 Task: Find connections with filter location Gradignan with filter topic #Educationwith filter profile language English with filter current company Policybazaar.com with filter school MCKV Institute of Engineering with filter industry Housing and Community Development with filter service category Research with filter keywords title Photographer
Action: Mouse moved to (620, 101)
Screenshot: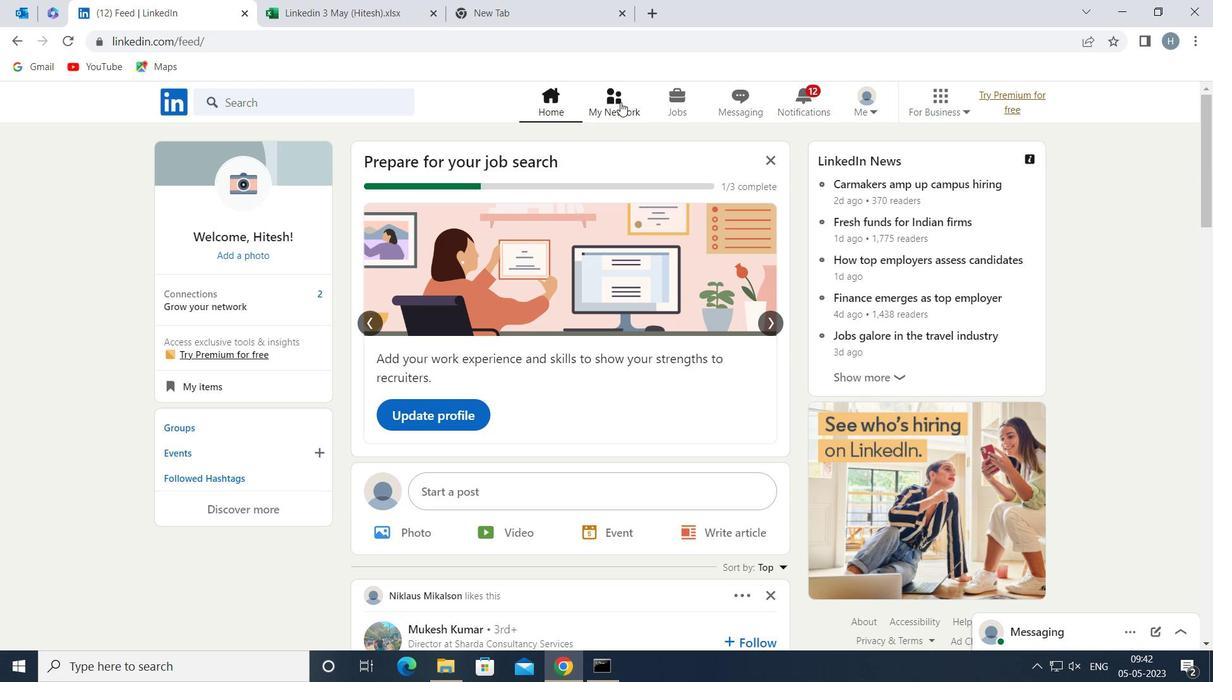 
Action: Mouse pressed left at (620, 101)
Screenshot: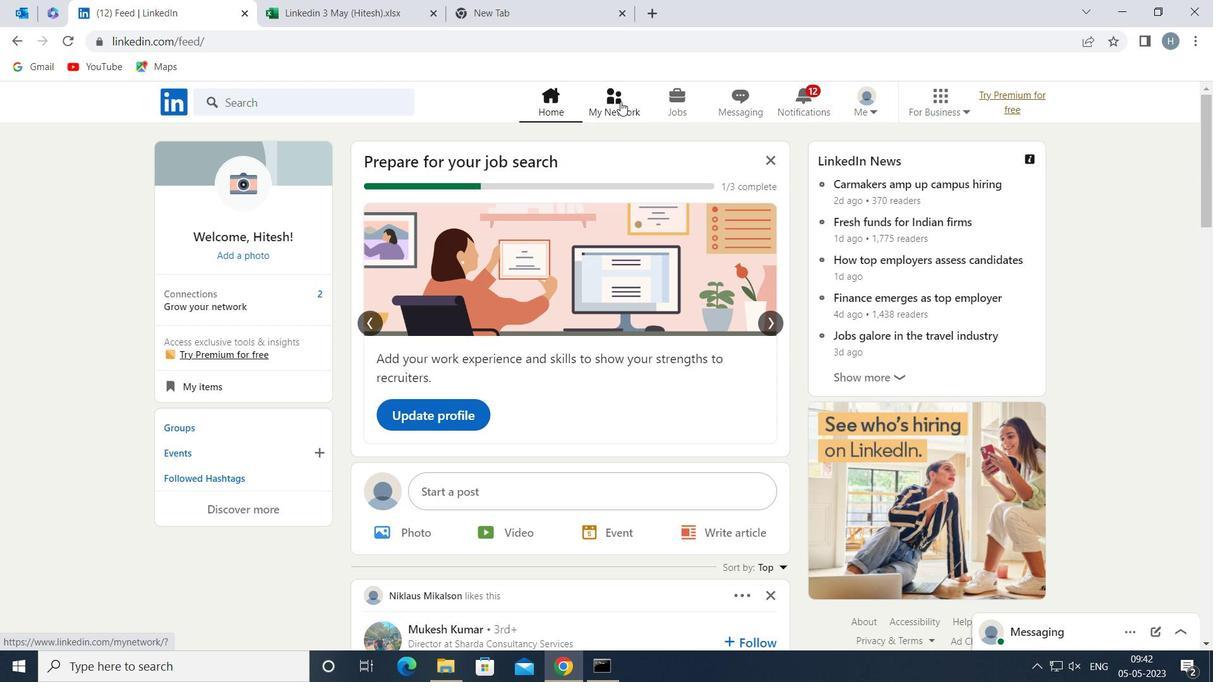 
Action: Mouse moved to (351, 188)
Screenshot: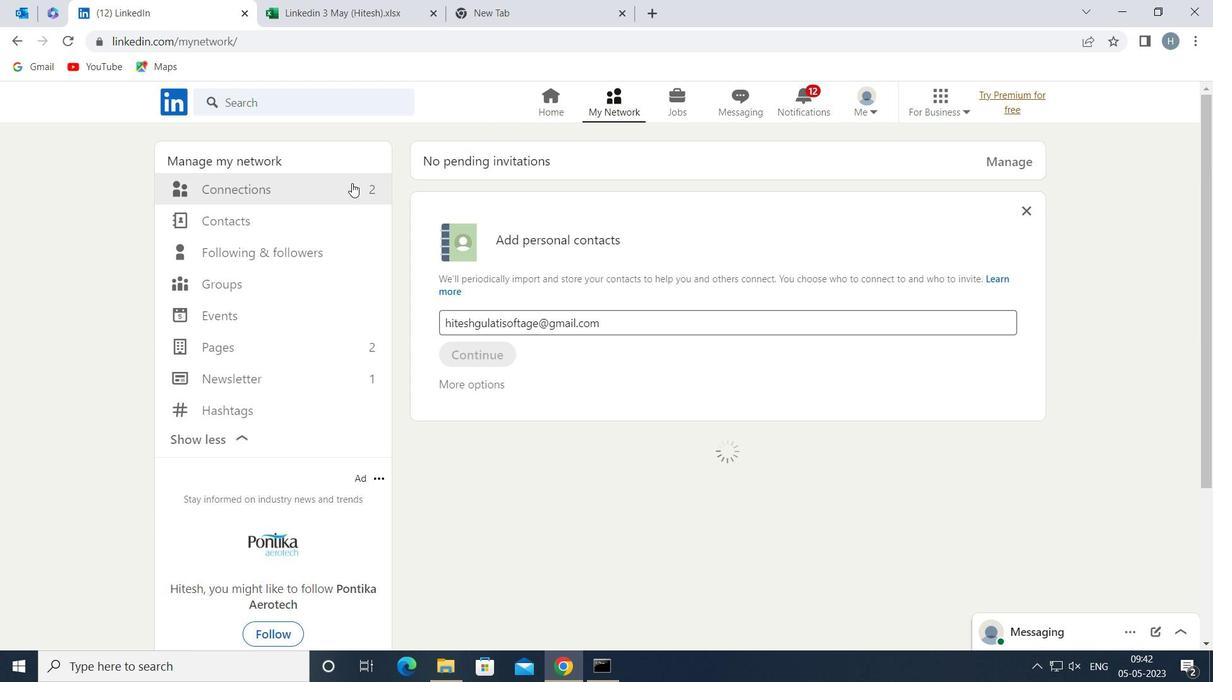 
Action: Mouse pressed left at (351, 188)
Screenshot: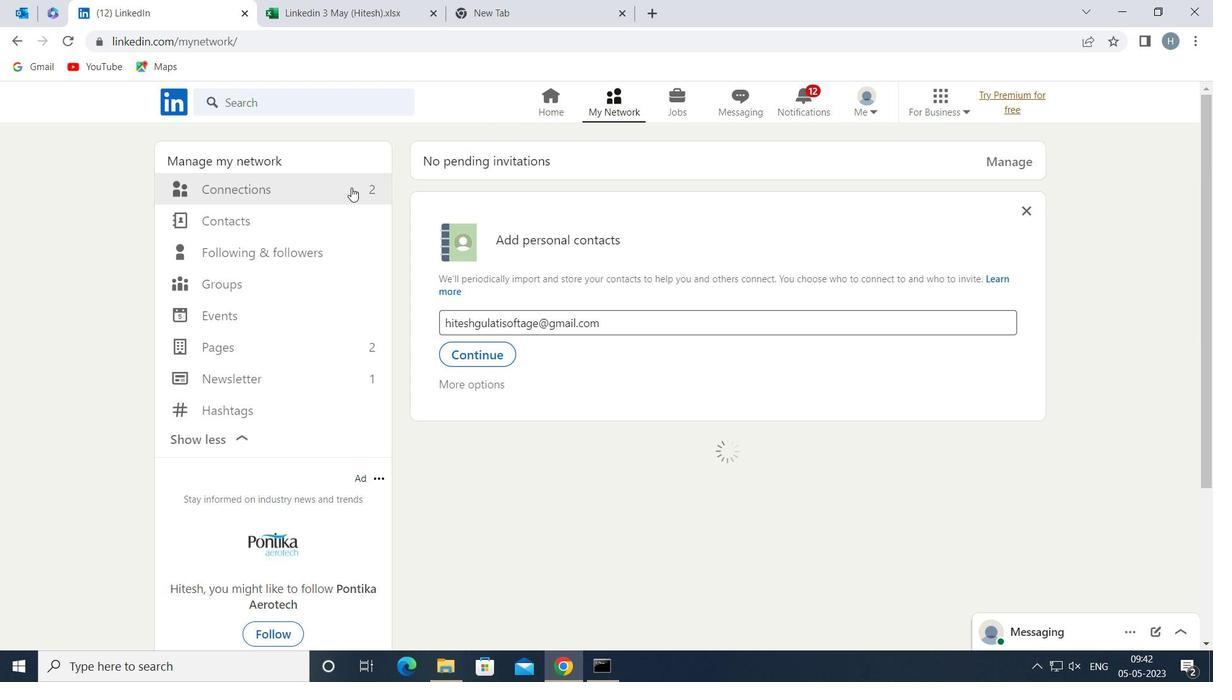 
Action: Mouse moved to (688, 194)
Screenshot: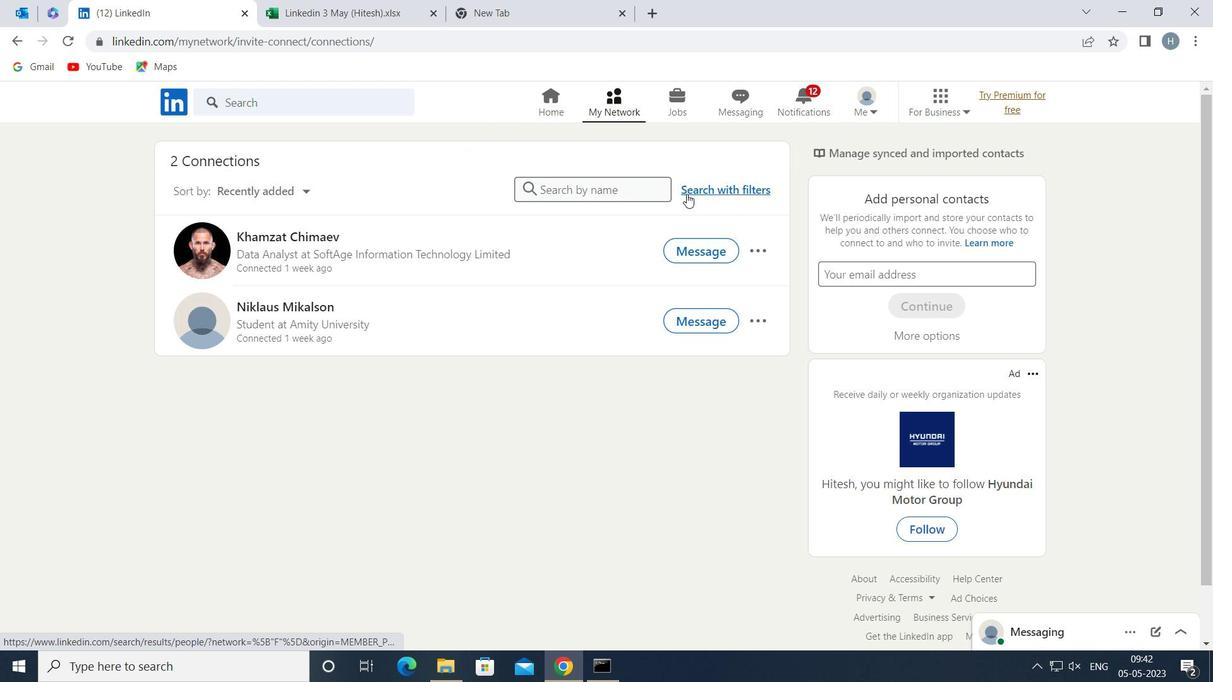 
Action: Mouse pressed left at (688, 194)
Screenshot: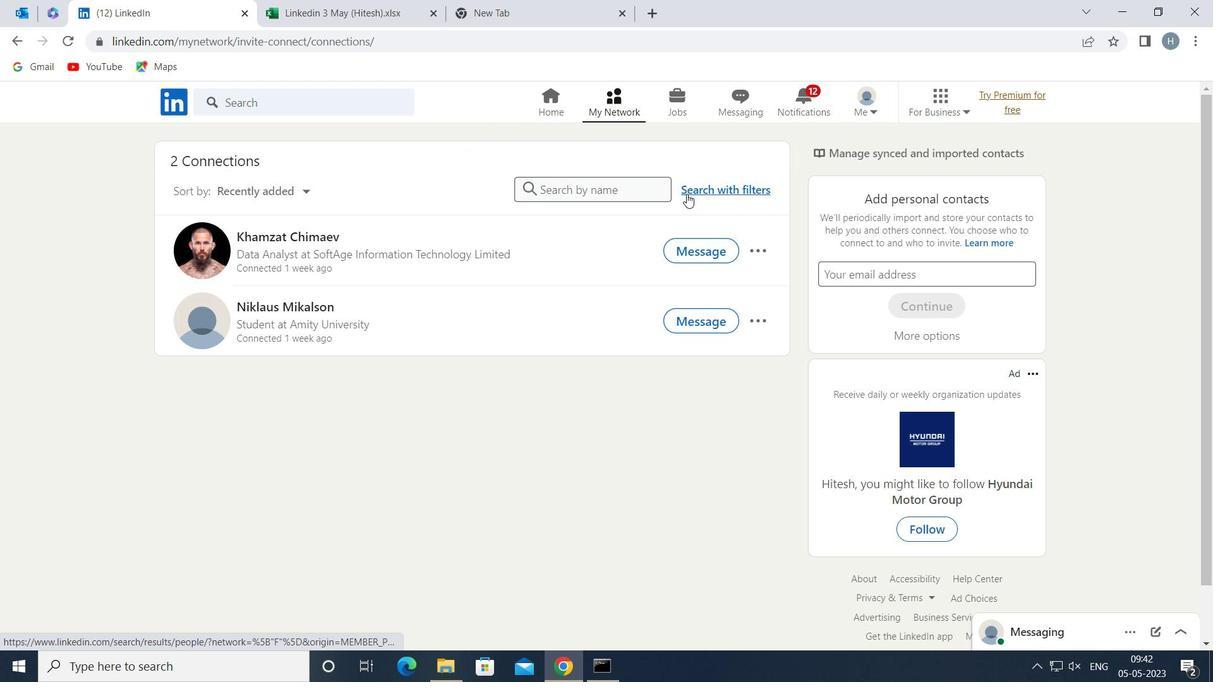 
Action: Mouse moved to (641, 144)
Screenshot: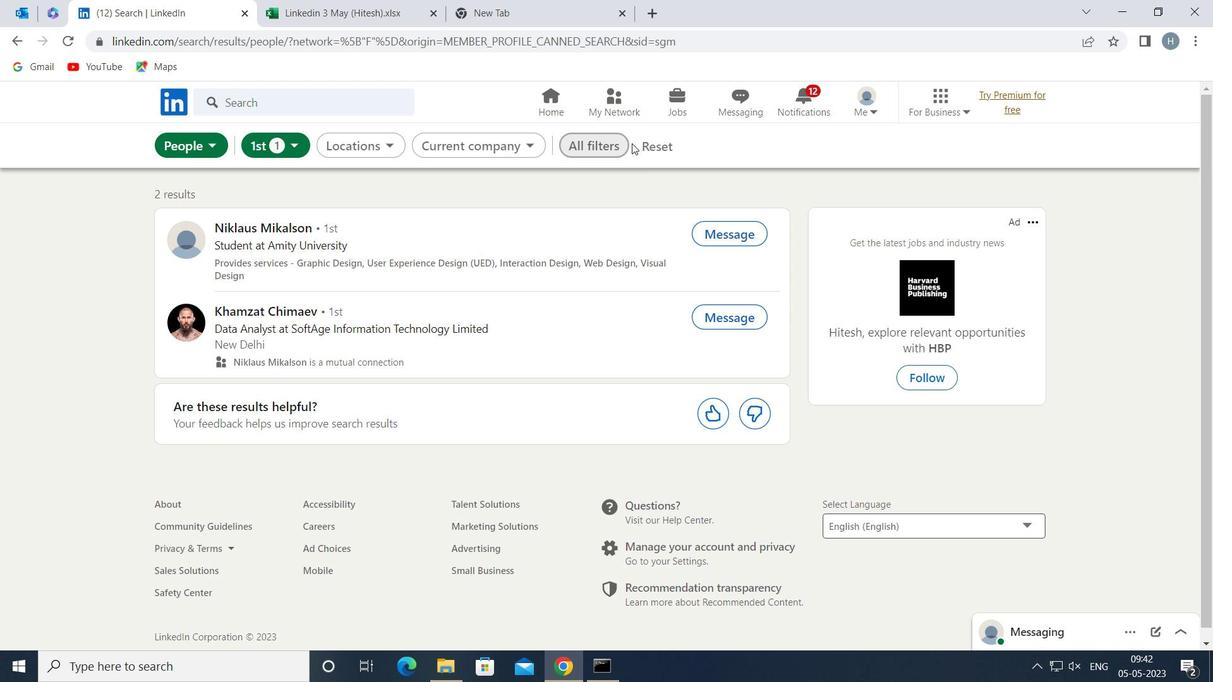 
Action: Mouse pressed left at (641, 144)
Screenshot: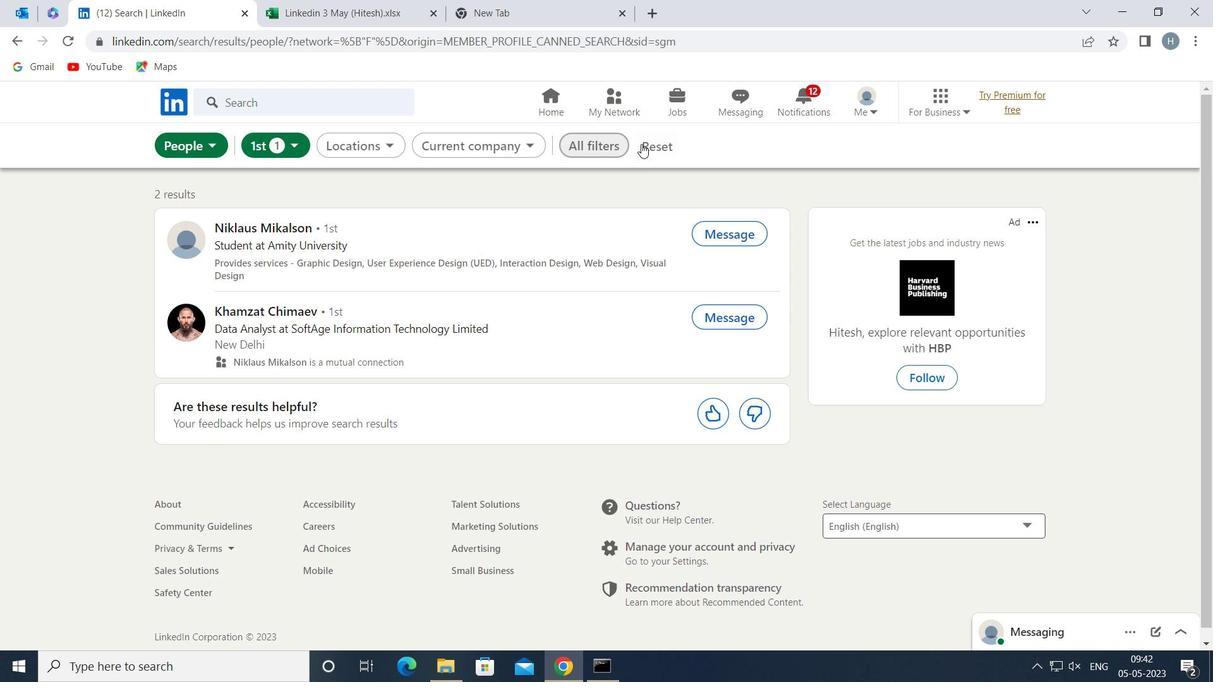 
Action: Mouse moved to (624, 146)
Screenshot: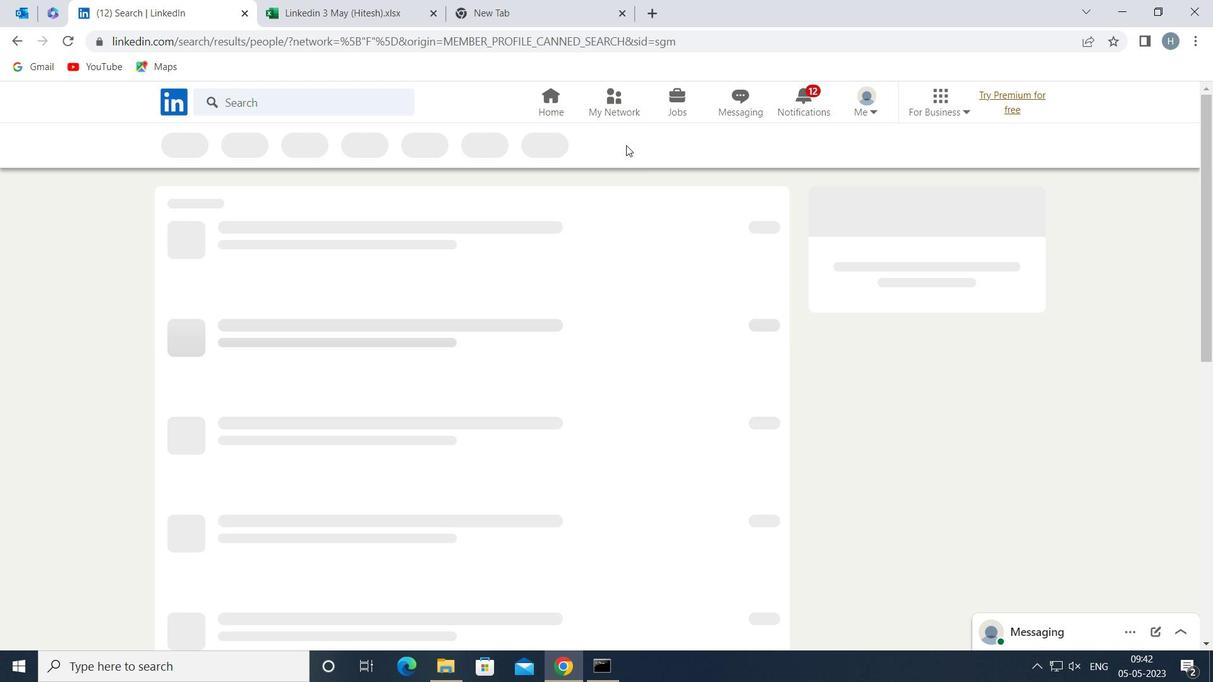 
Action: Mouse pressed left at (624, 146)
Screenshot: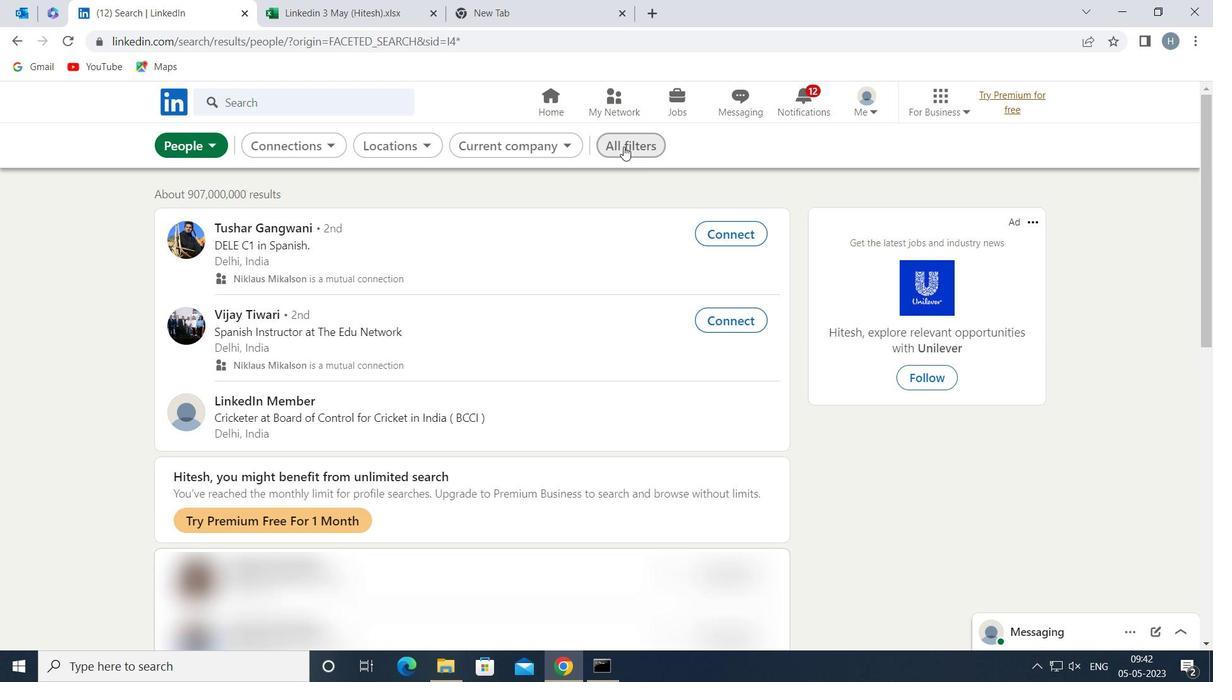 
Action: Mouse moved to (982, 357)
Screenshot: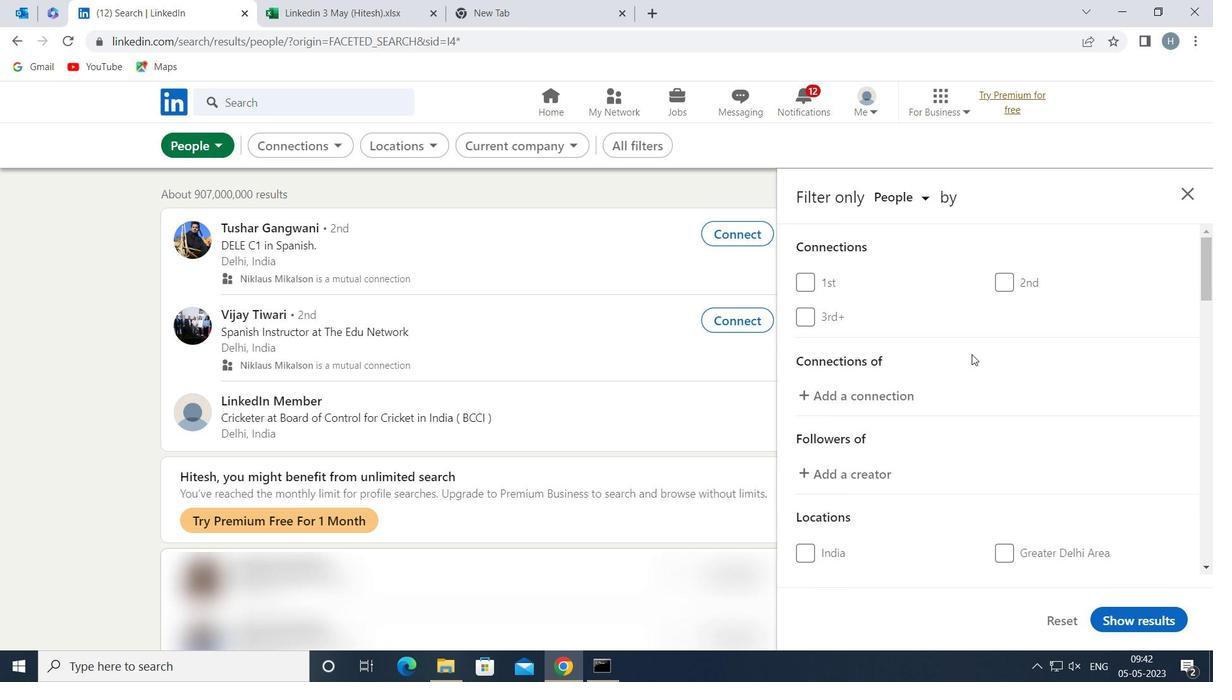 
Action: Mouse scrolled (982, 357) with delta (0, 0)
Screenshot: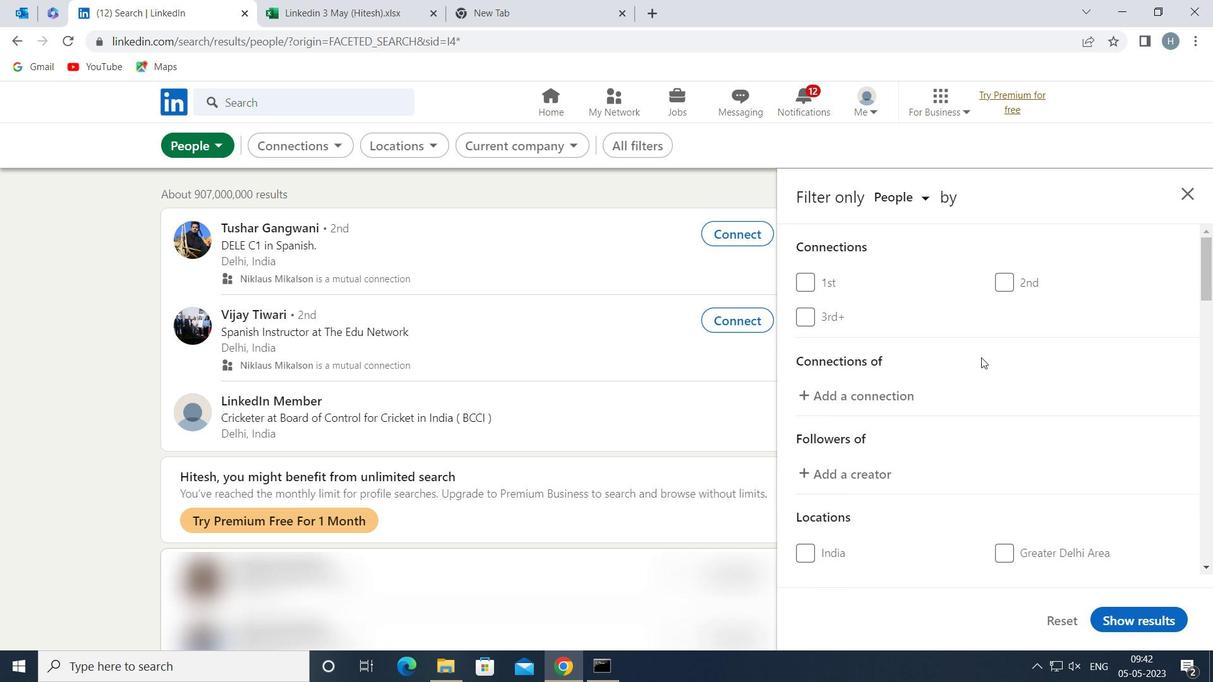 
Action: Mouse scrolled (982, 357) with delta (0, 0)
Screenshot: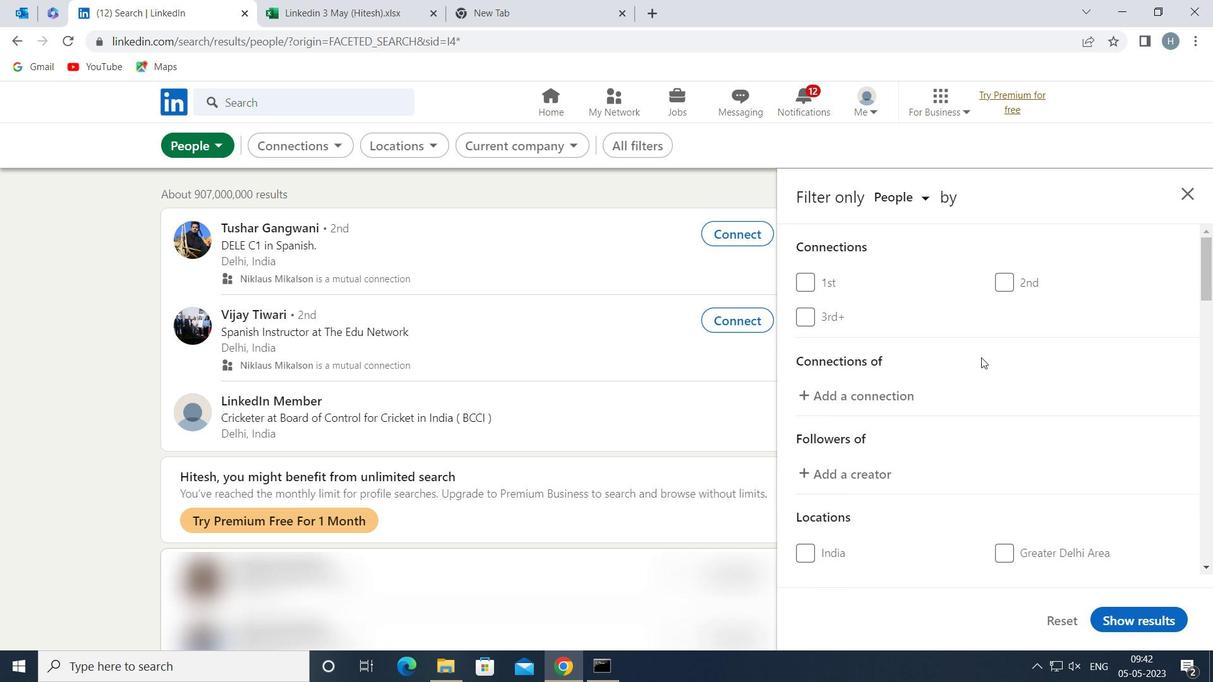 
Action: Mouse moved to (980, 359)
Screenshot: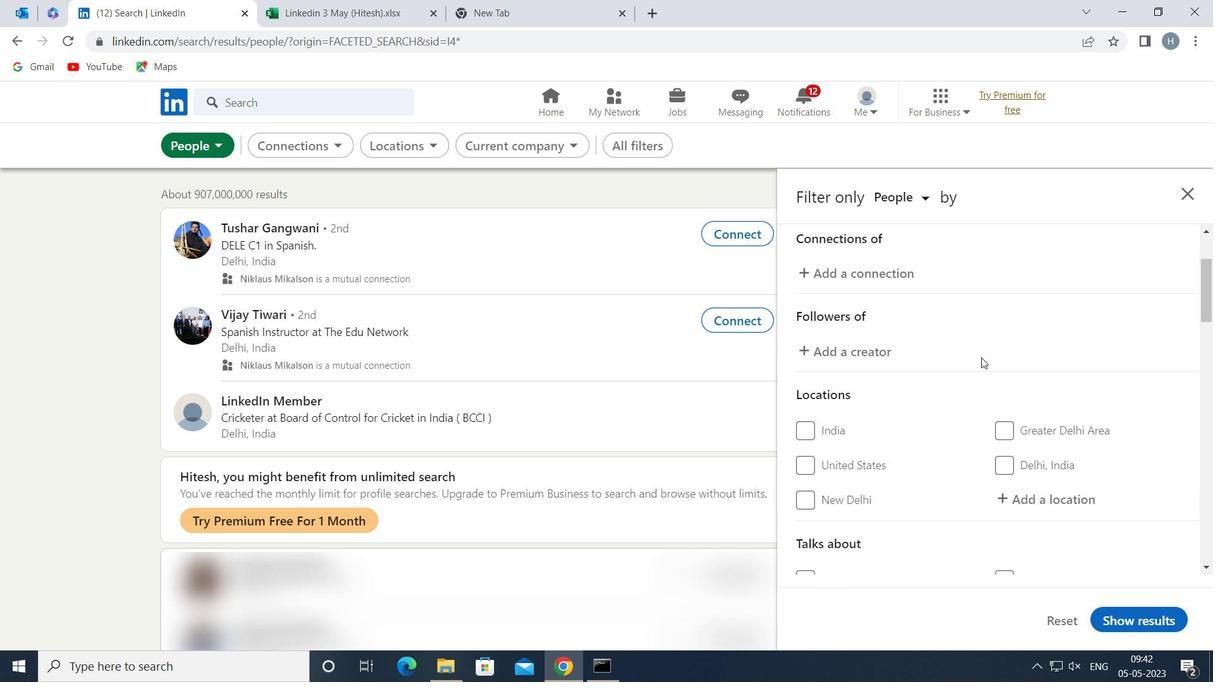 
Action: Mouse scrolled (980, 359) with delta (0, 0)
Screenshot: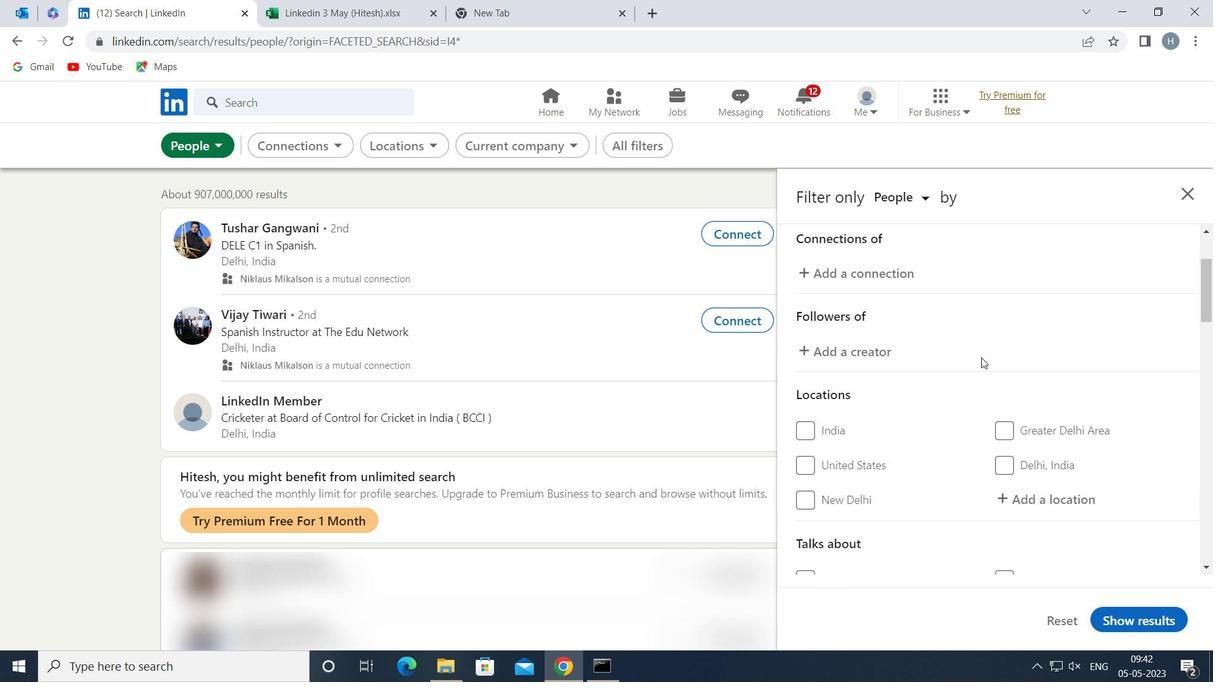 
Action: Mouse moved to (1025, 385)
Screenshot: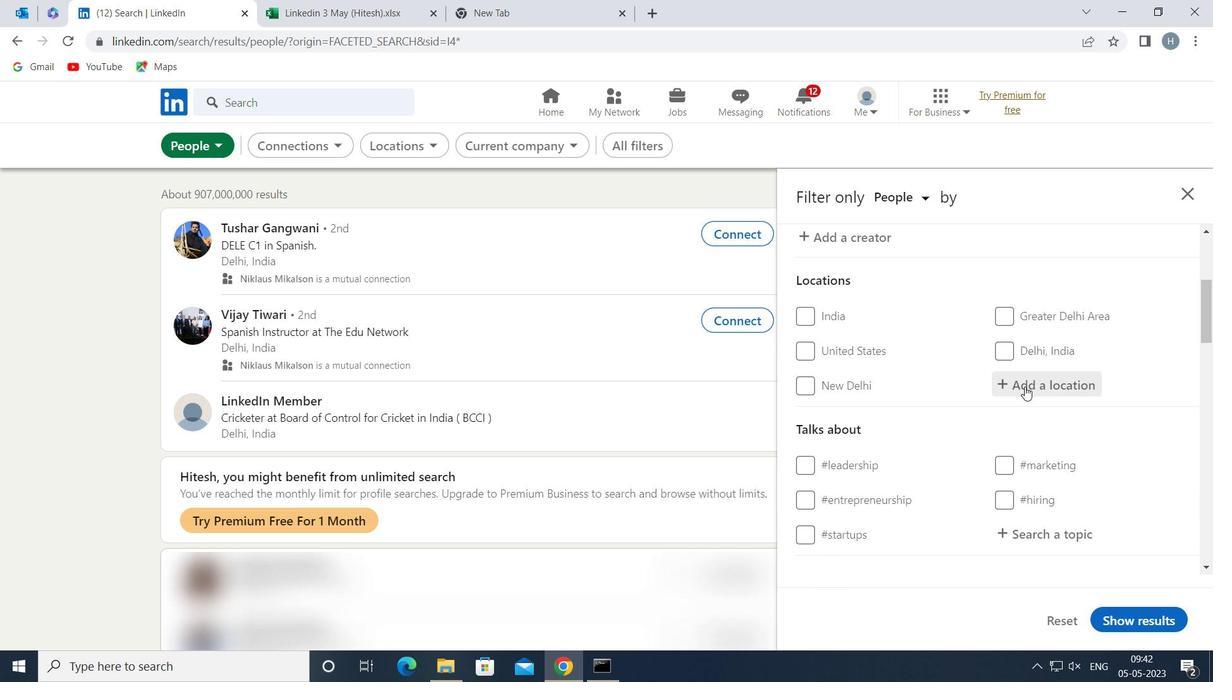 
Action: Mouse pressed left at (1025, 385)
Screenshot: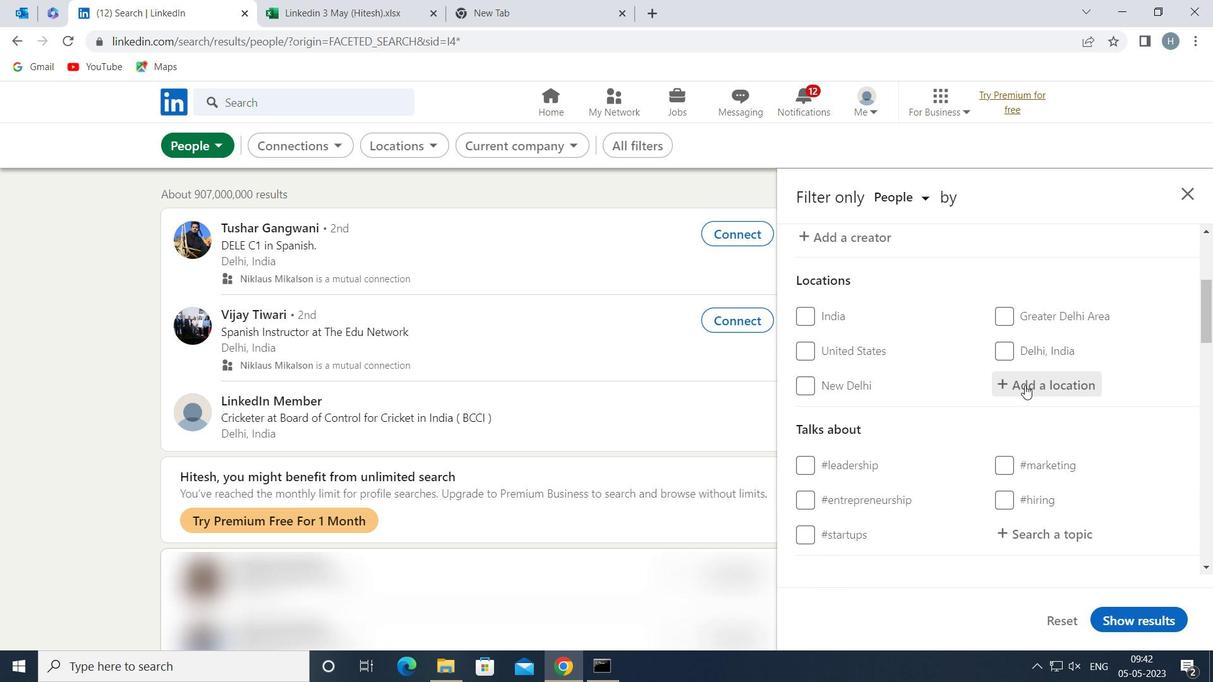 
Action: Mouse moved to (1023, 380)
Screenshot: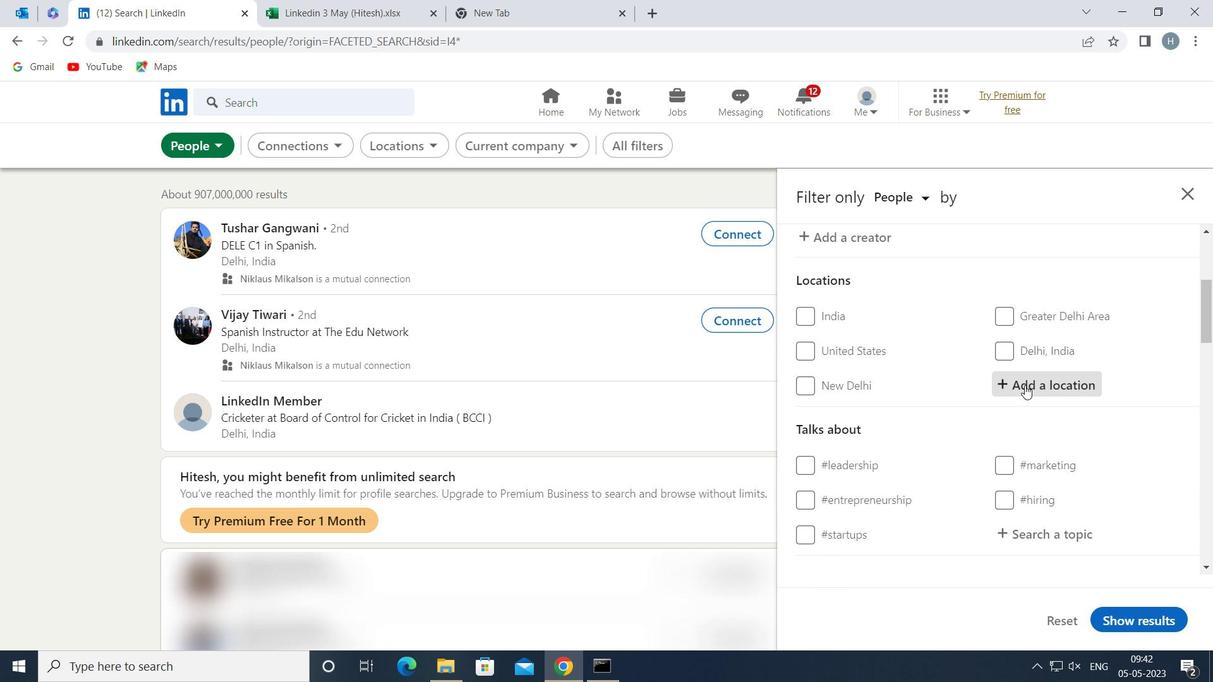 
Action: Key pressed <Key.shift>GRANDIGNAN
Screenshot: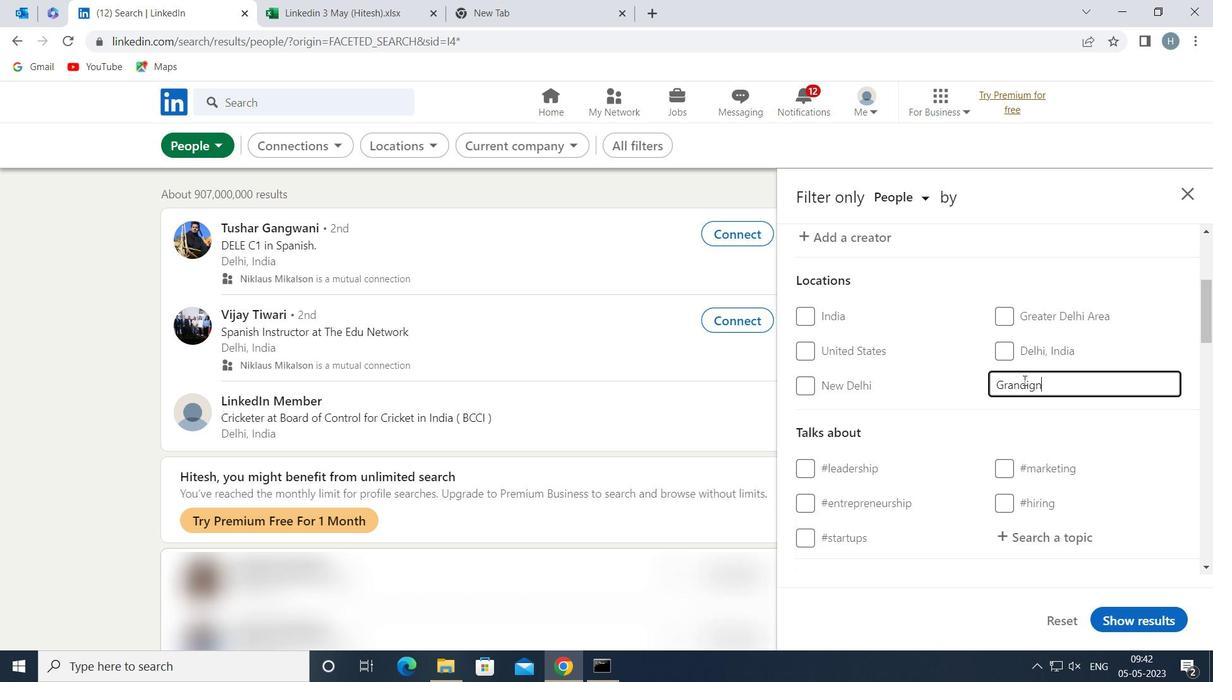
Action: Mouse moved to (1087, 396)
Screenshot: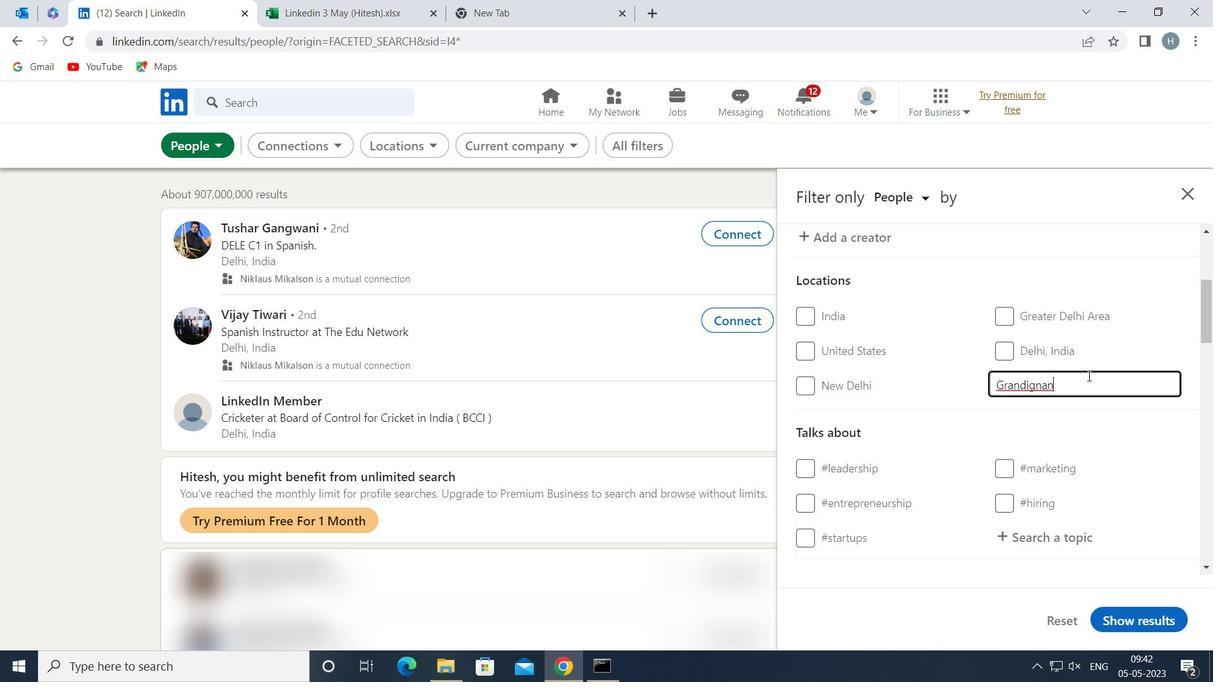 
Action: Mouse pressed left at (1087, 396)
Screenshot: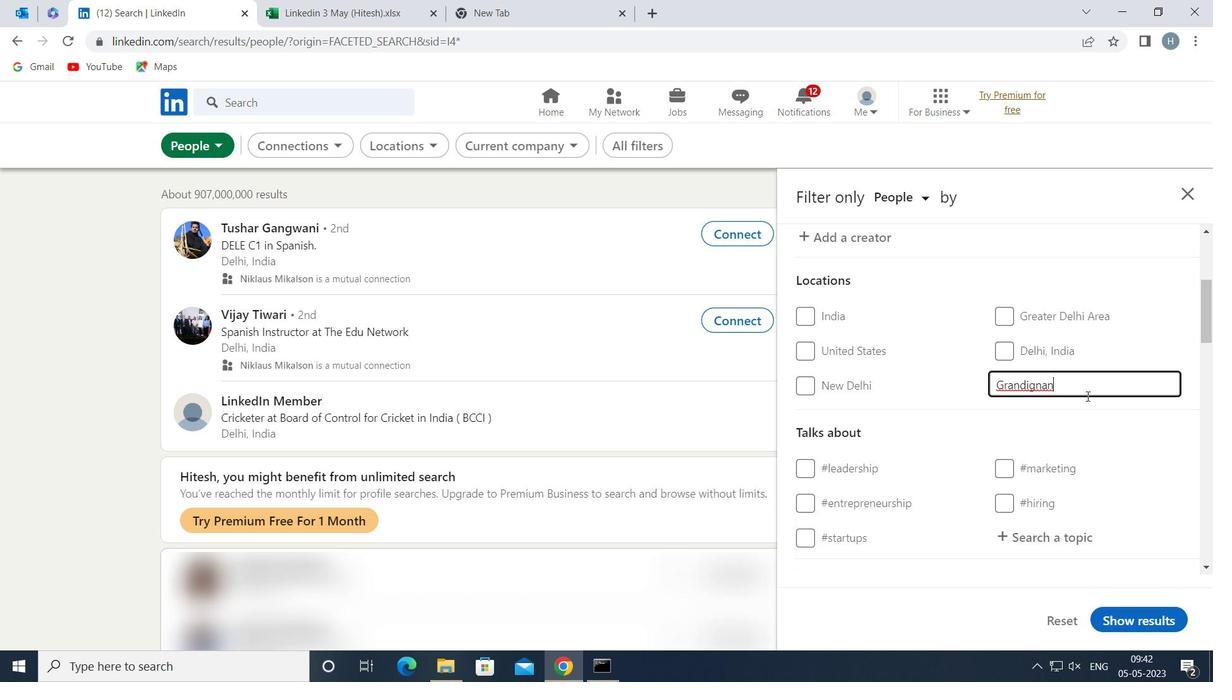 
Action: Mouse moved to (1035, 401)
Screenshot: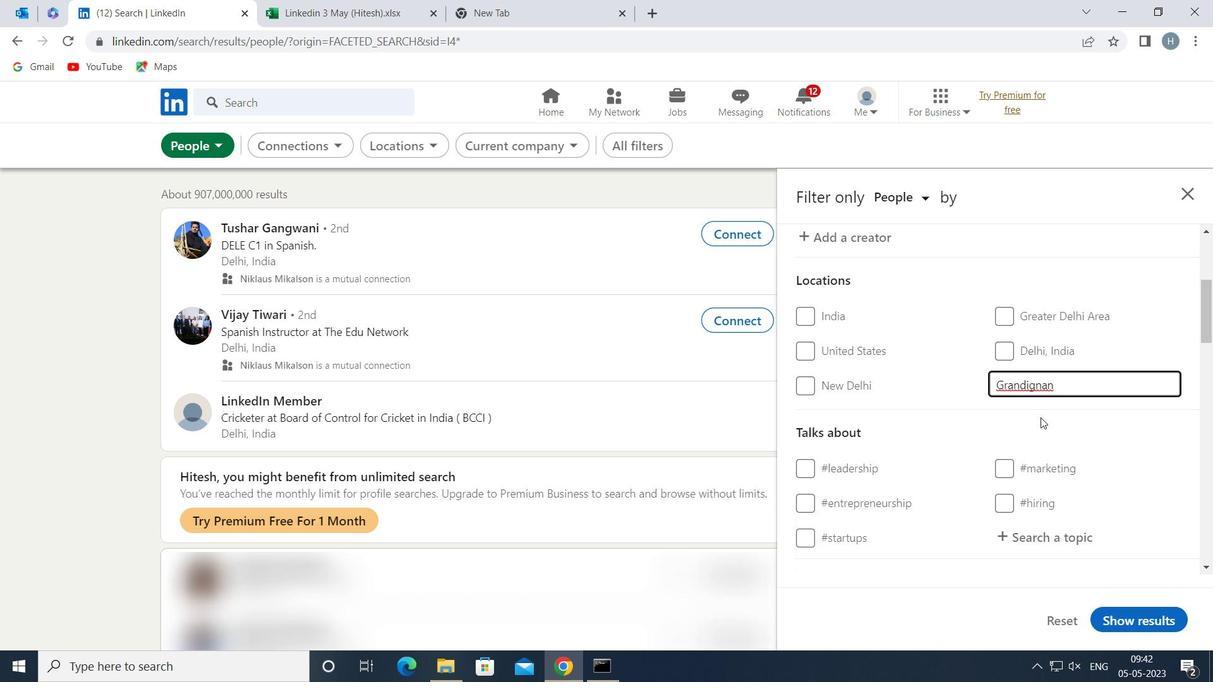 
Action: Mouse scrolled (1035, 401) with delta (0, 0)
Screenshot: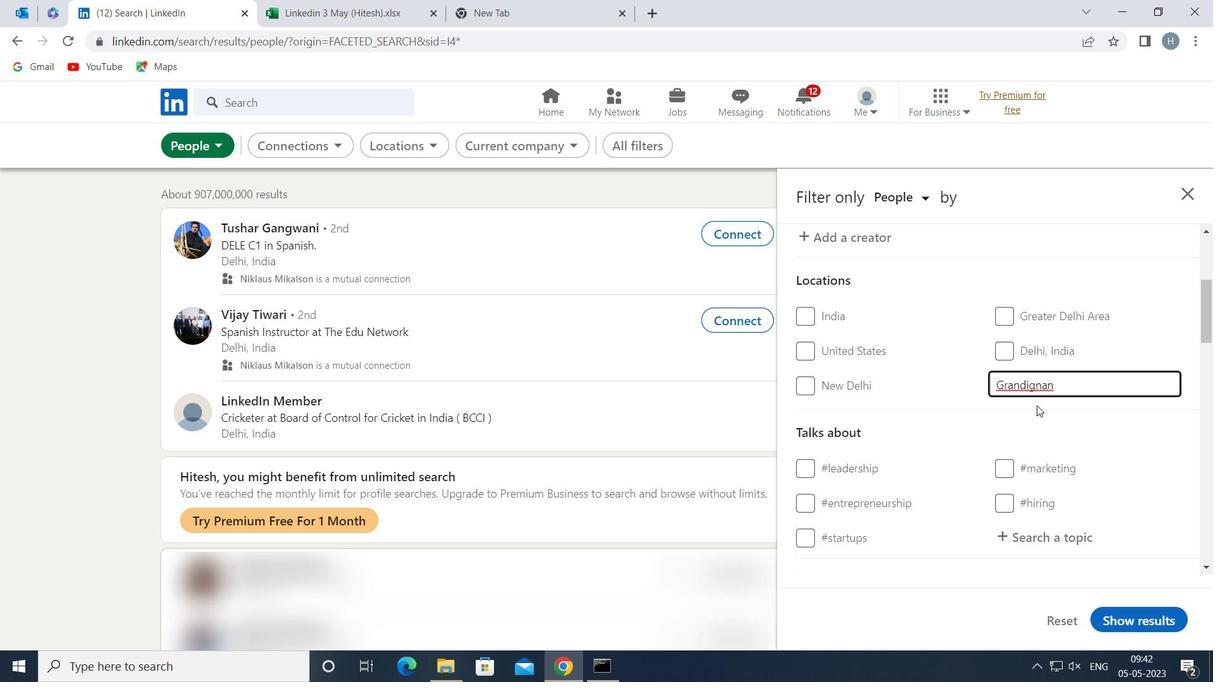 
Action: Mouse scrolled (1035, 401) with delta (0, 0)
Screenshot: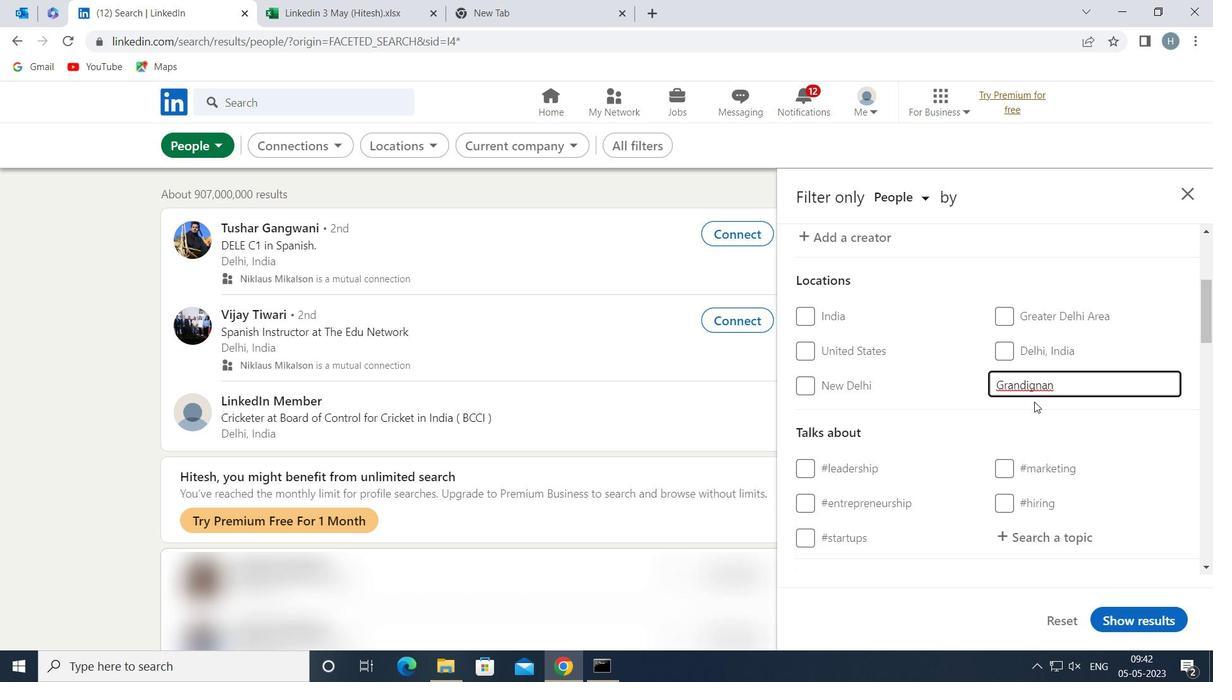 
Action: Mouse moved to (1039, 378)
Screenshot: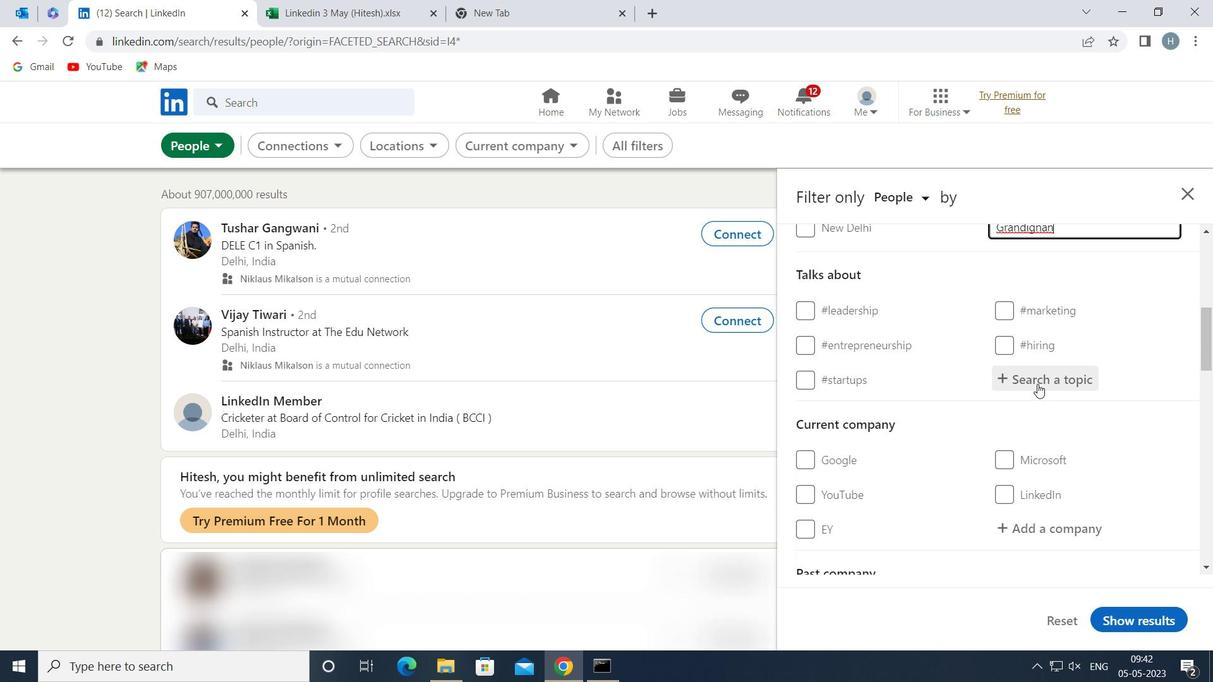 
Action: Mouse pressed left at (1039, 378)
Screenshot: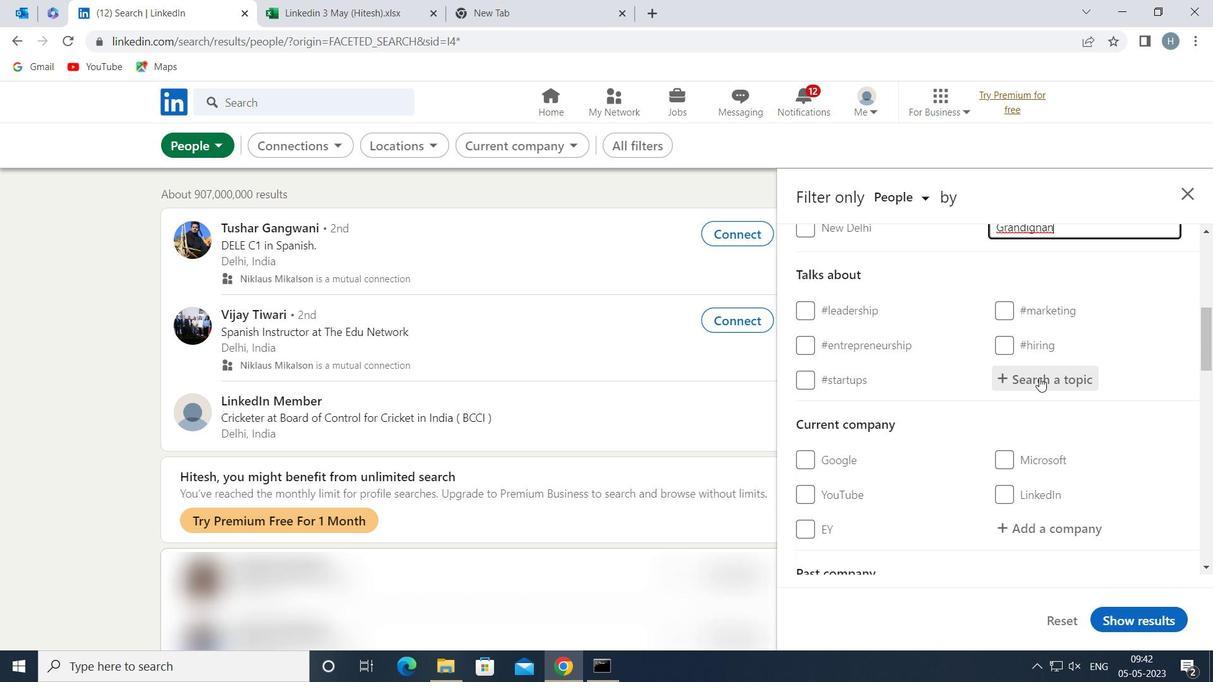 
Action: Key pressed <Key.shift>EDUCATION
Screenshot: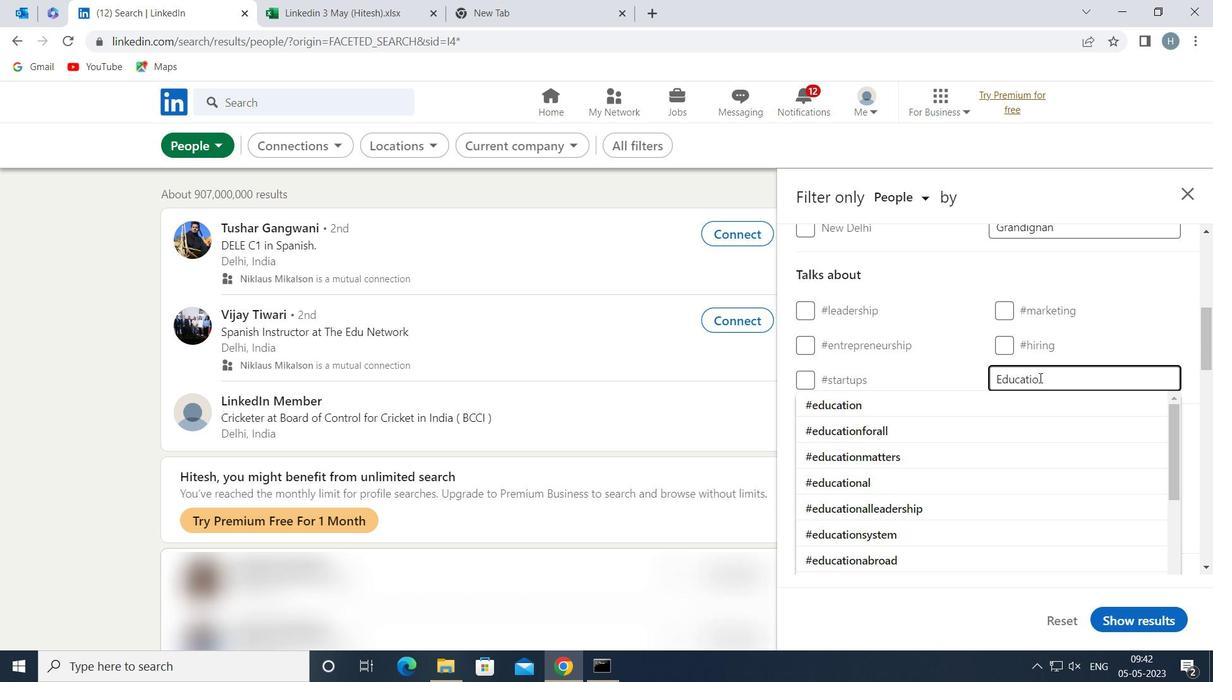 
Action: Mouse moved to (967, 403)
Screenshot: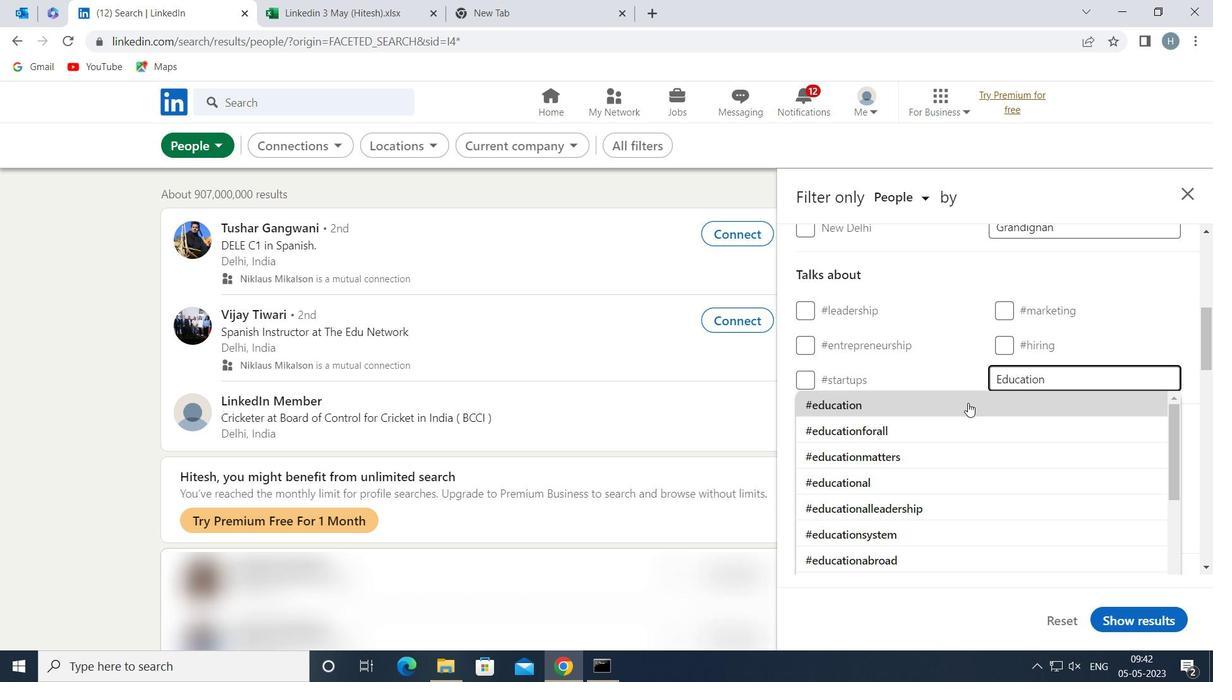 
Action: Mouse pressed left at (967, 403)
Screenshot: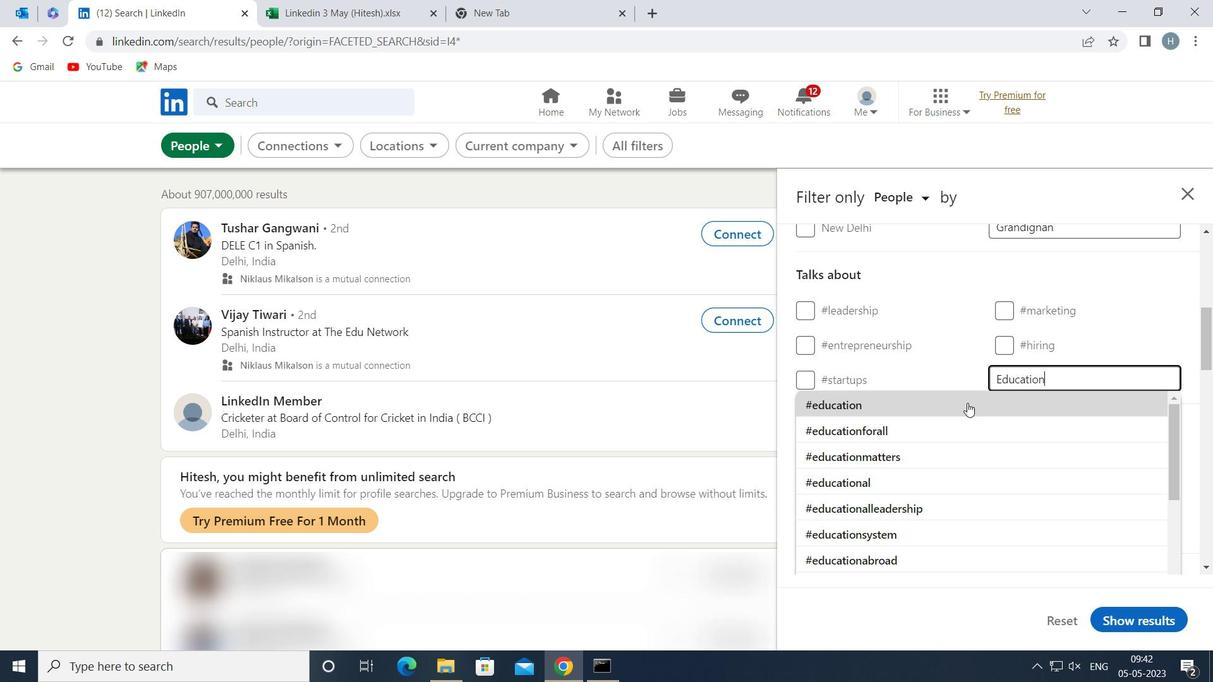 
Action: Mouse moved to (939, 417)
Screenshot: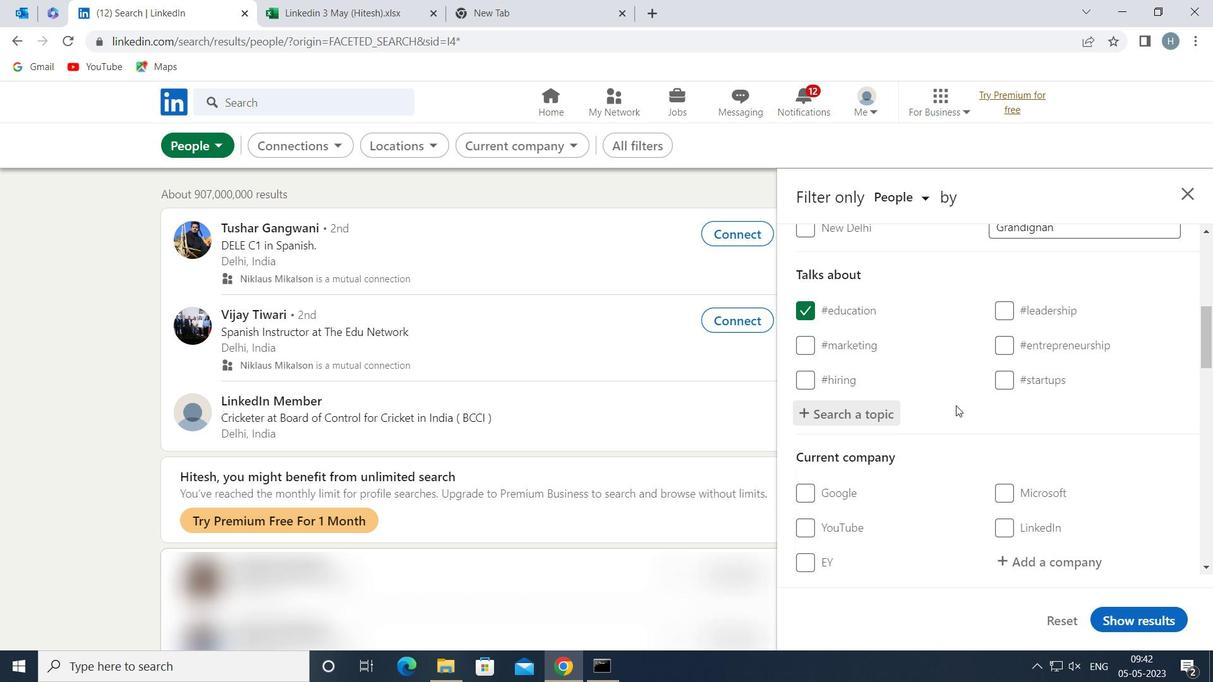 
Action: Mouse scrolled (939, 417) with delta (0, 0)
Screenshot: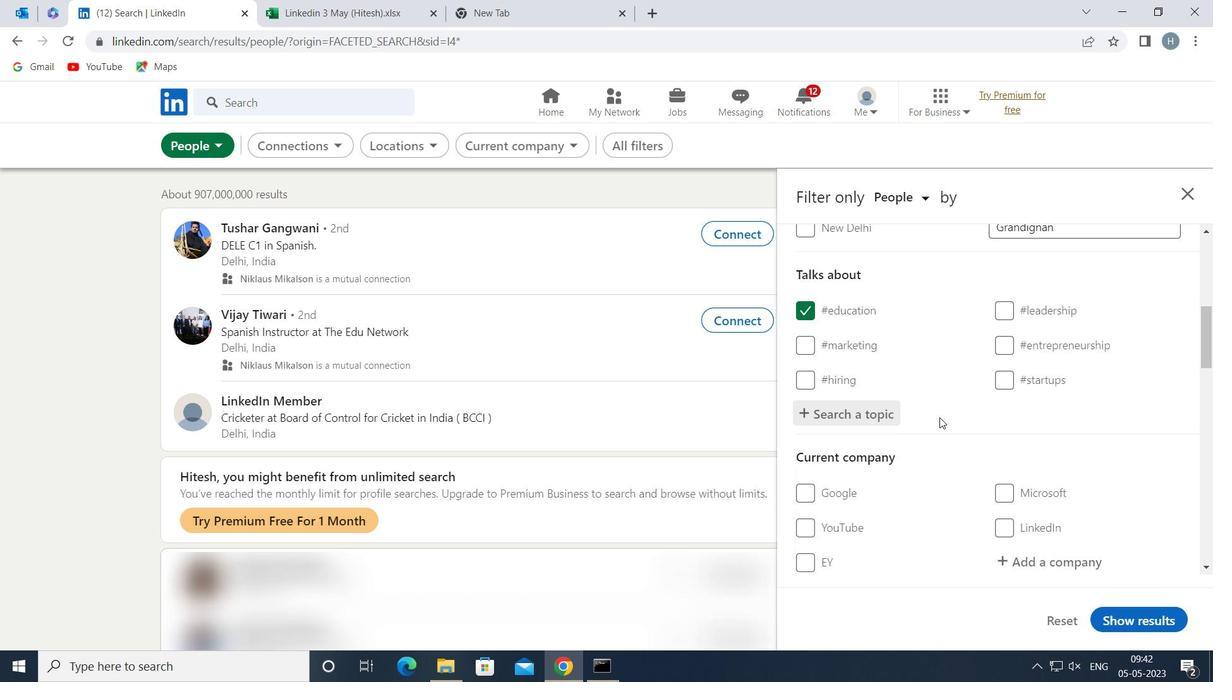 
Action: Mouse scrolled (939, 417) with delta (0, 0)
Screenshot: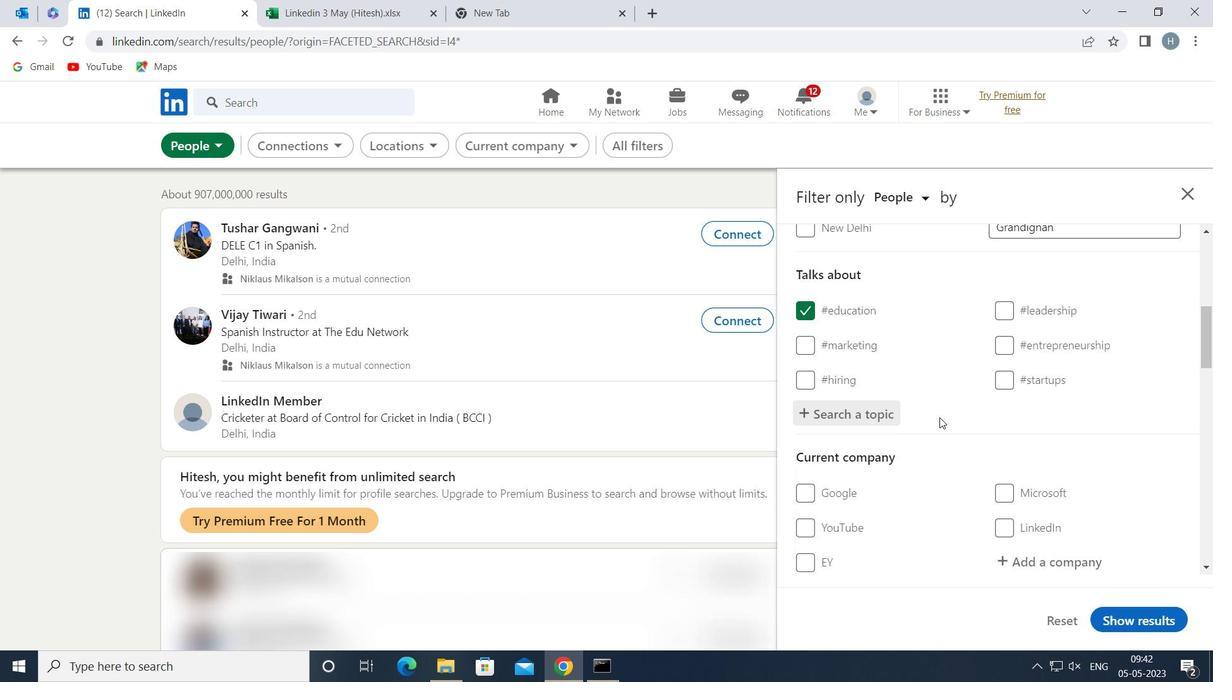 
Action: Mouse moved to (939, 417)
Screenshot: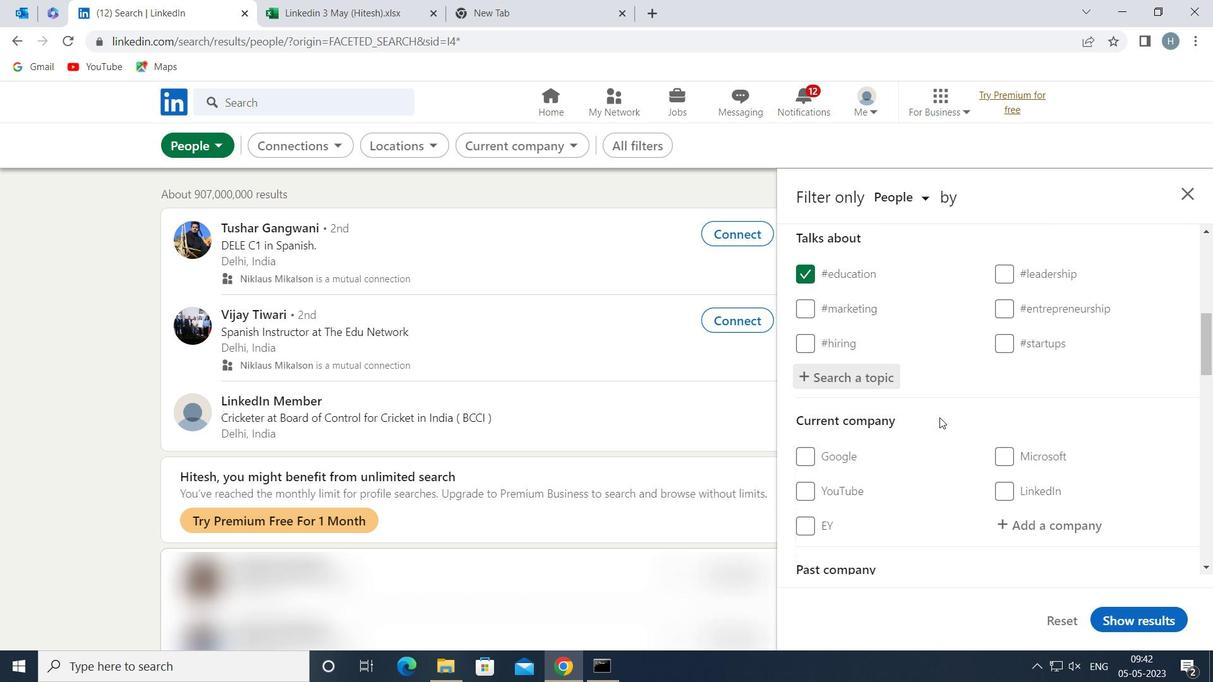 
Action: Mouse scrolled (939, 416) with delta (0, 0)
Screenshot: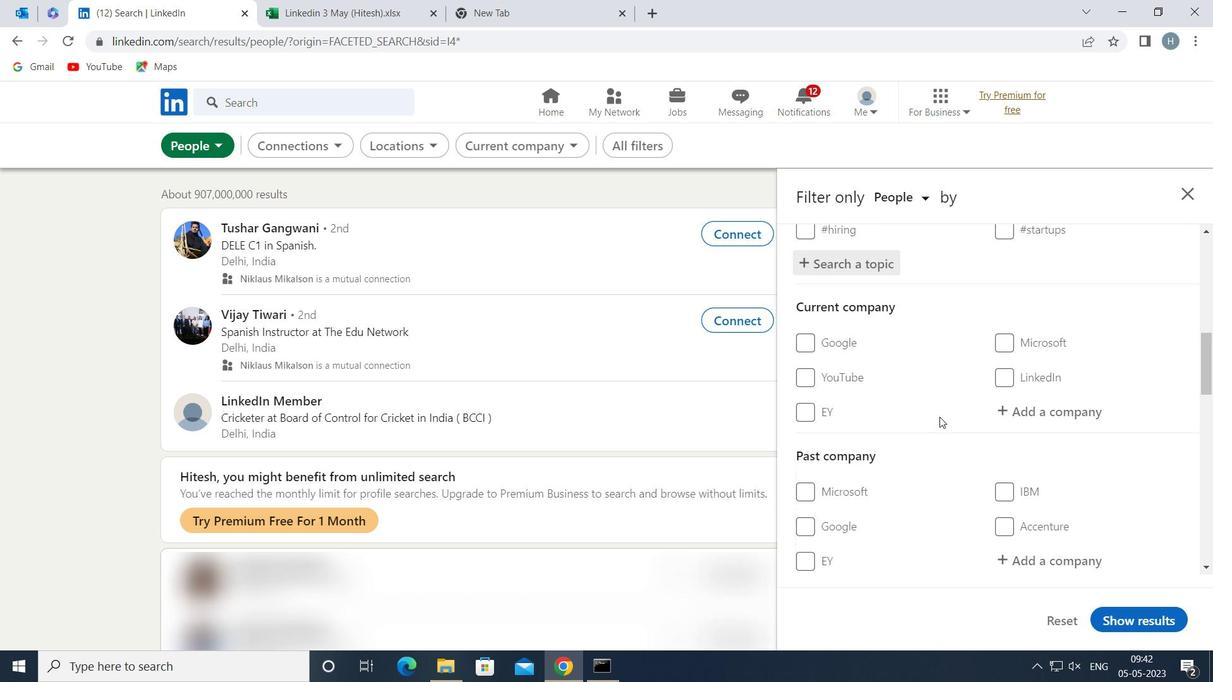 
Action: Mouse scrolled (939, 416) with delta (0, 0)
Screenshot: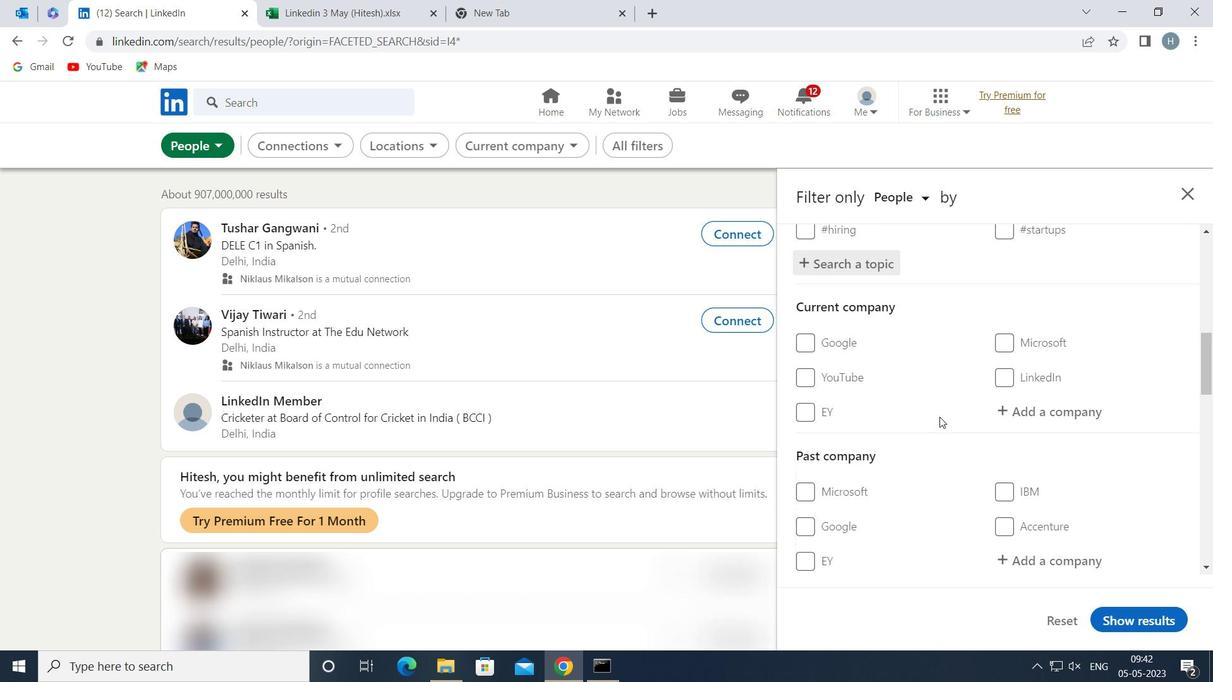 
Action: Mouse moved to (933, 408)
Screenshot: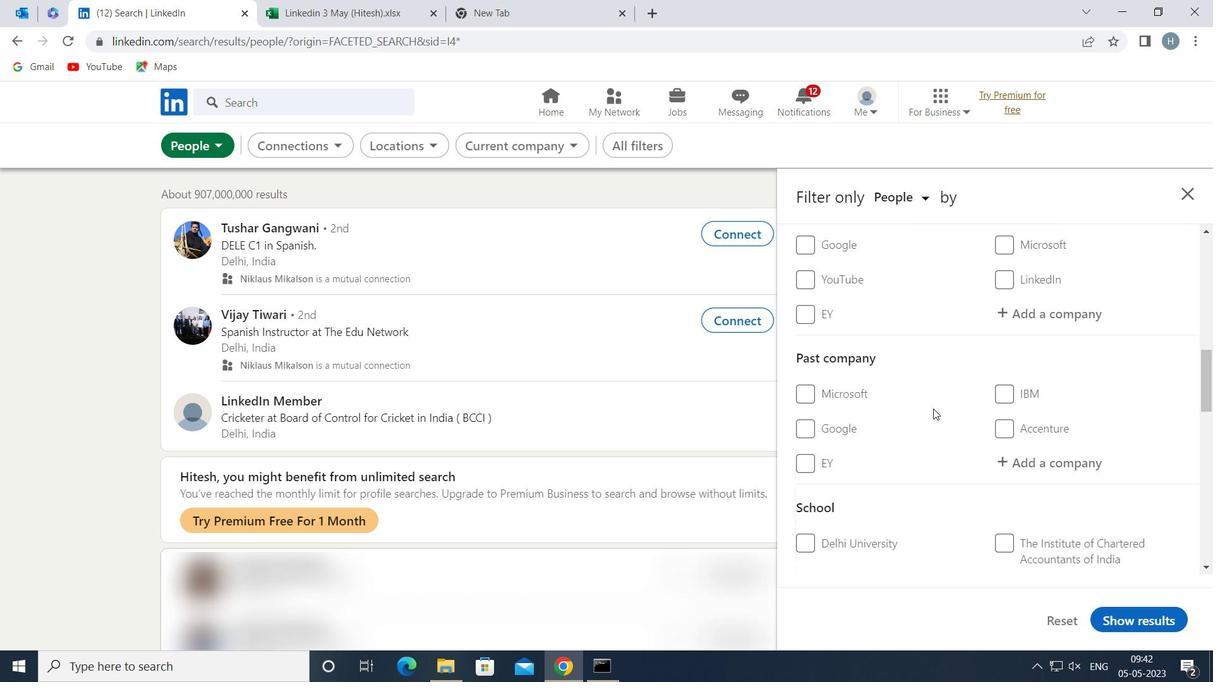 
Action: Mouse scrolled (933, 407) with delta (0, 0)
Screenshot: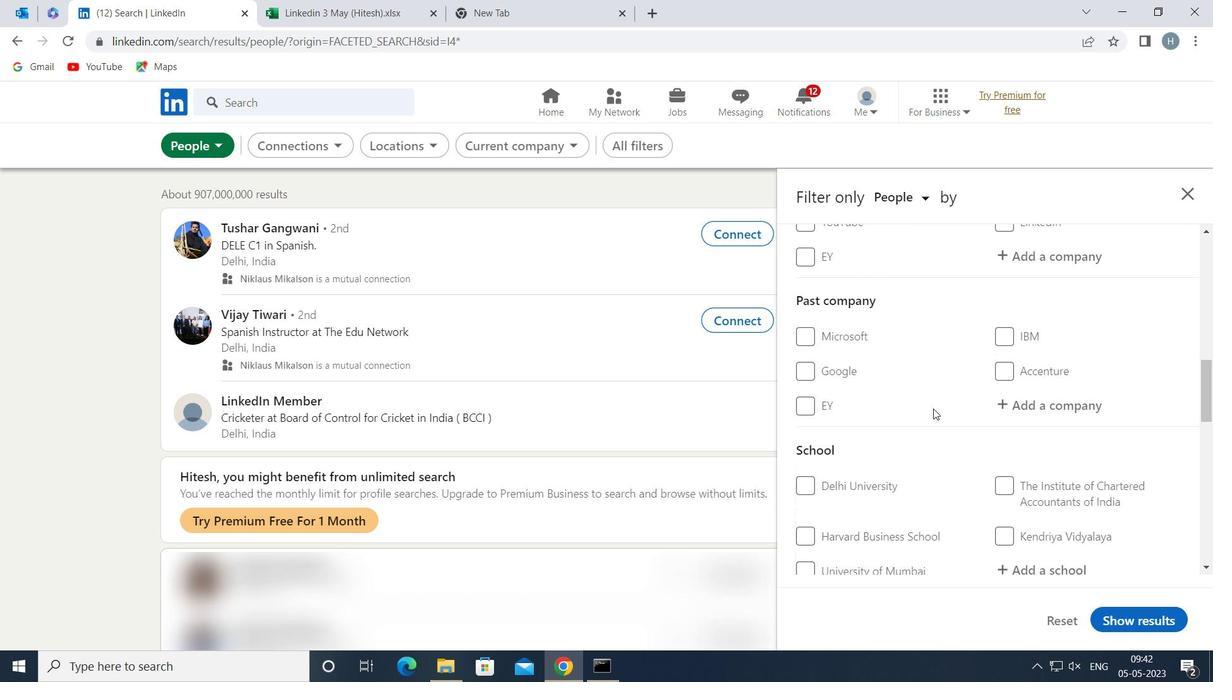 
Action: Mouse moved to (932, 407)
Screenshot: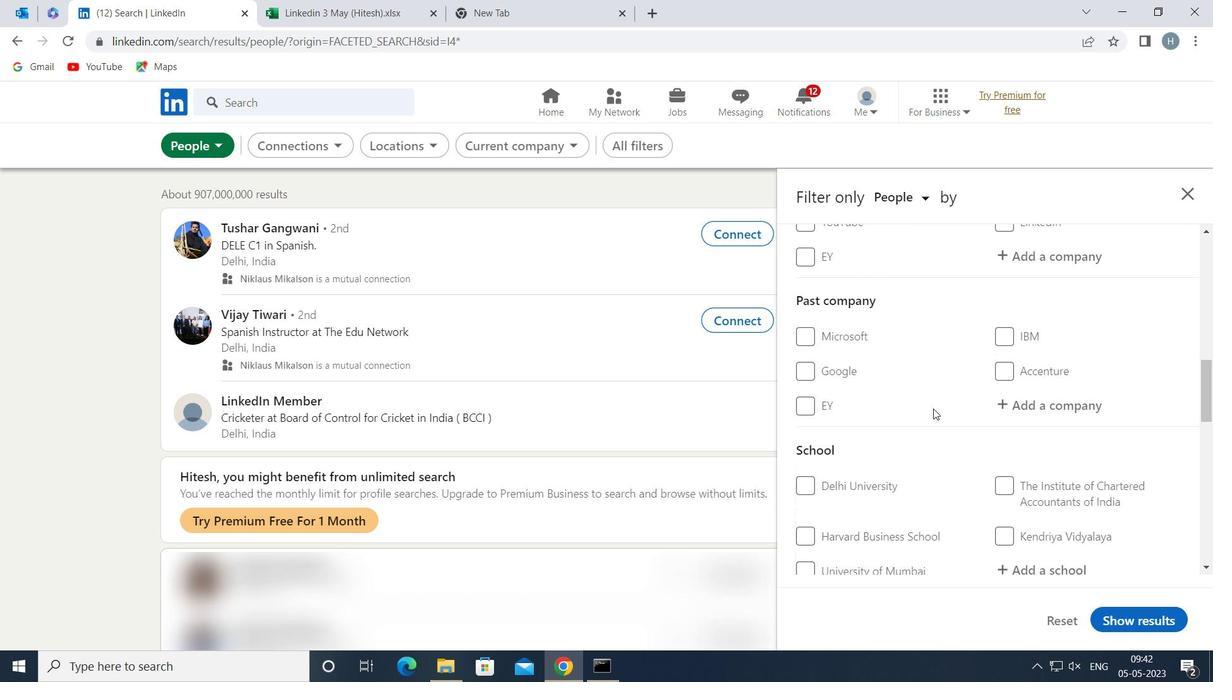 
Action: Mouse scrolled (932, 407) with delta (0, 0)
Screenshot: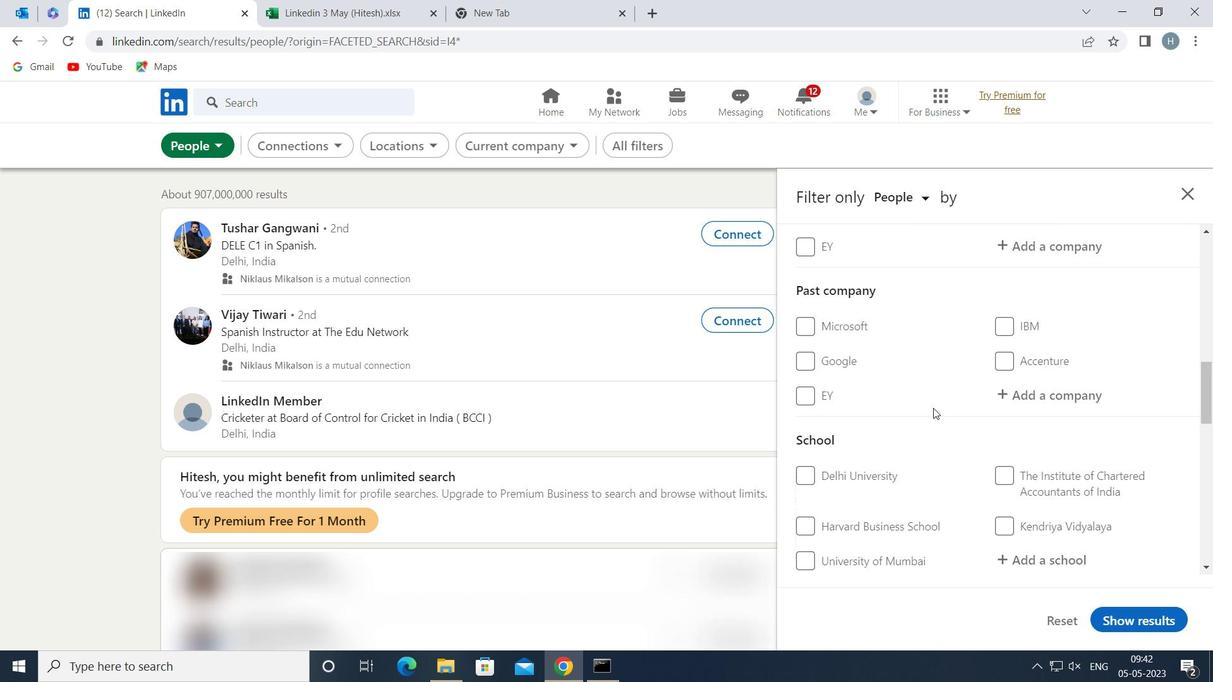 
Action: Mouse scrolled (932, 407) with delta (0, 0)
Screenshot: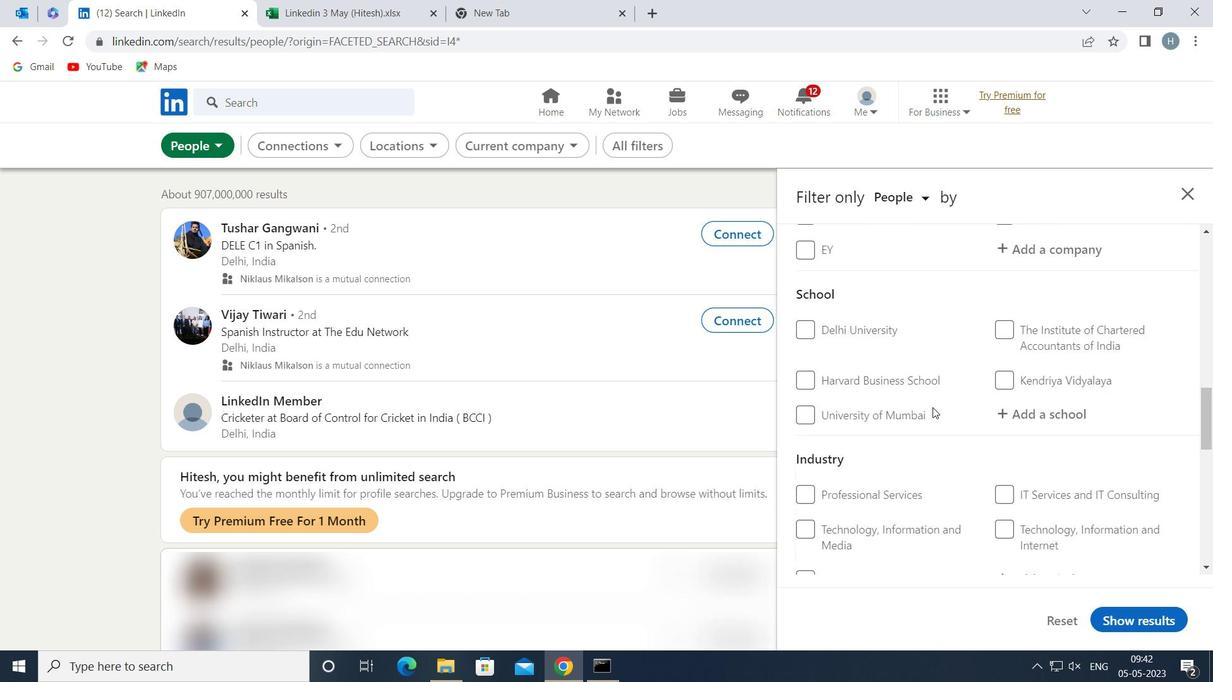 
Action: Mouse scrolled (932, 407) with delta (0, 0)
Screenshot: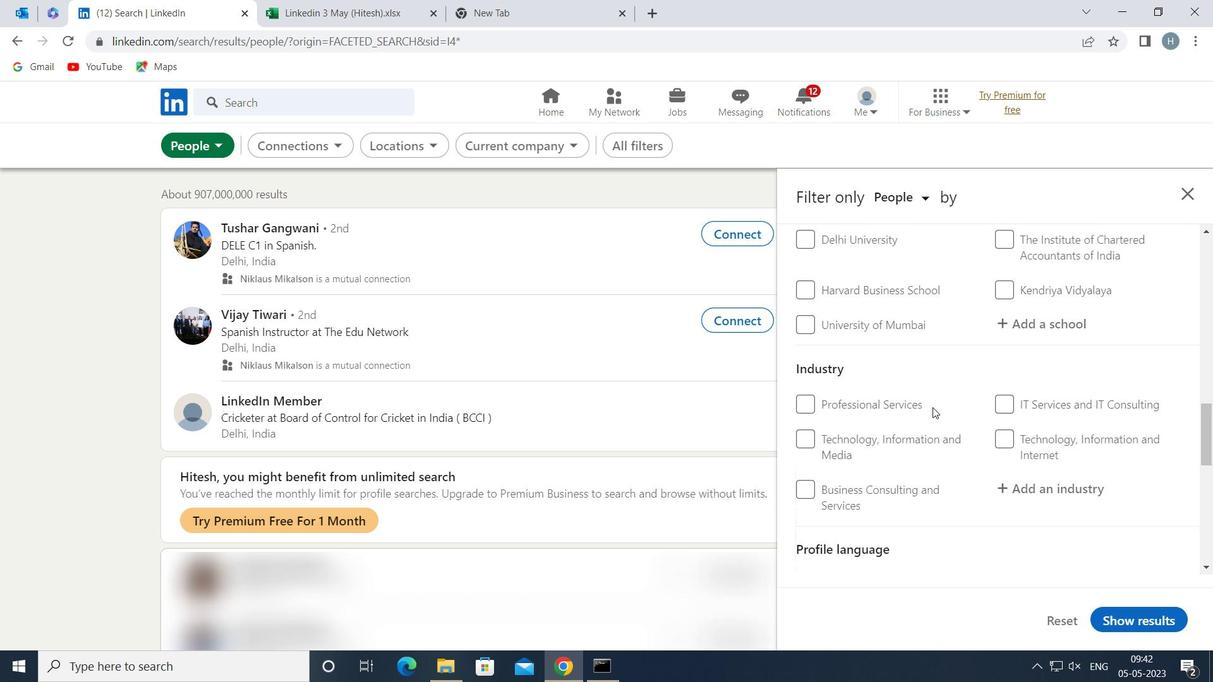 
Action: Mouse scrolled (932, 407) with delta (0, 0)
Screenshot: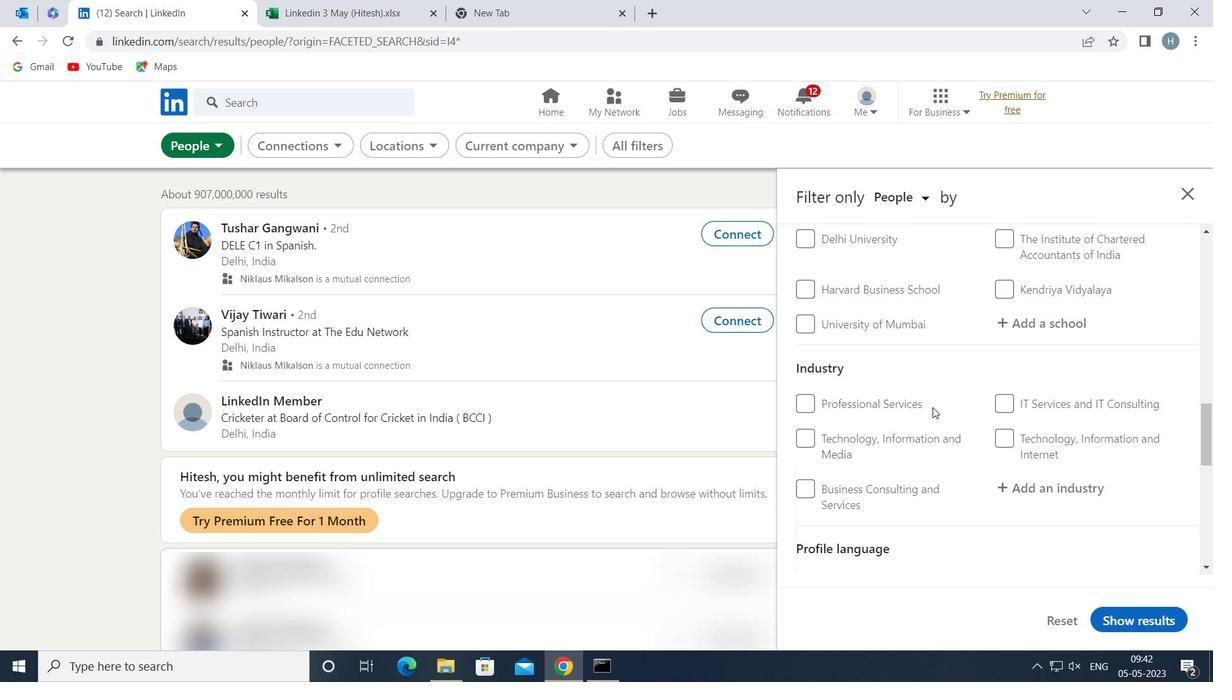 
Action: Mouse scrolled (932, 407) with delta (0, 0)
Screenshot: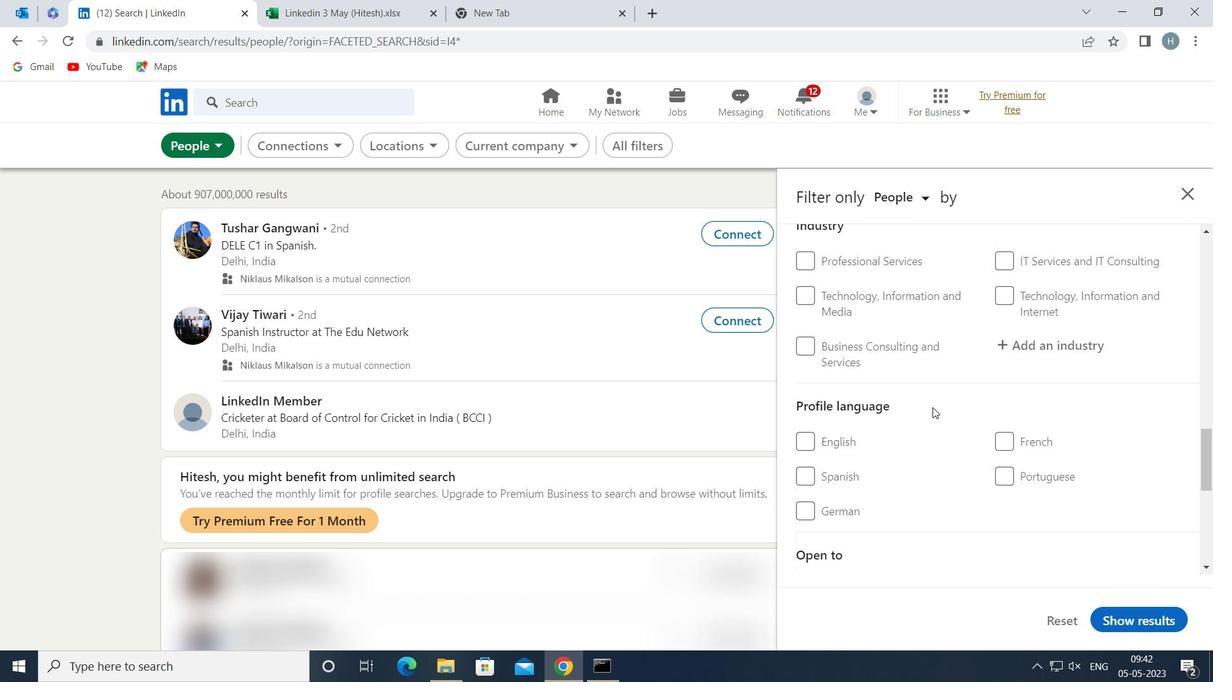 
Action: Mouse moved to (826, 346)
Screenshot: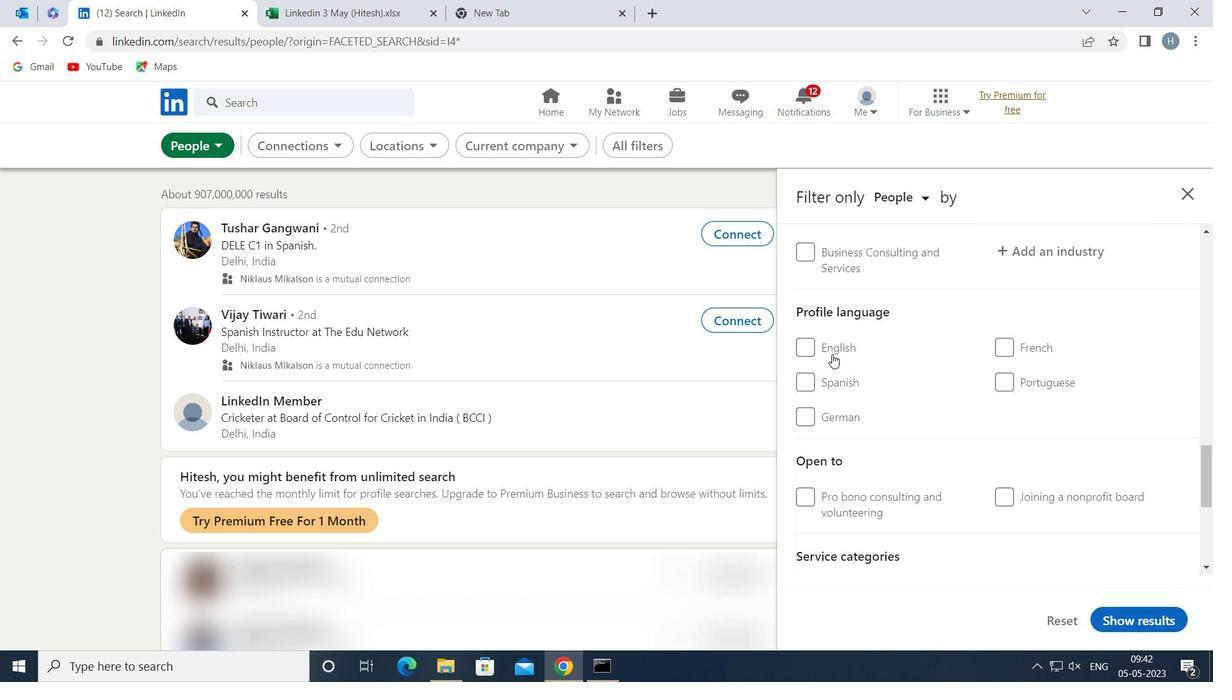 
Action: Mouse pressed left at (826, 346)
Screenshot: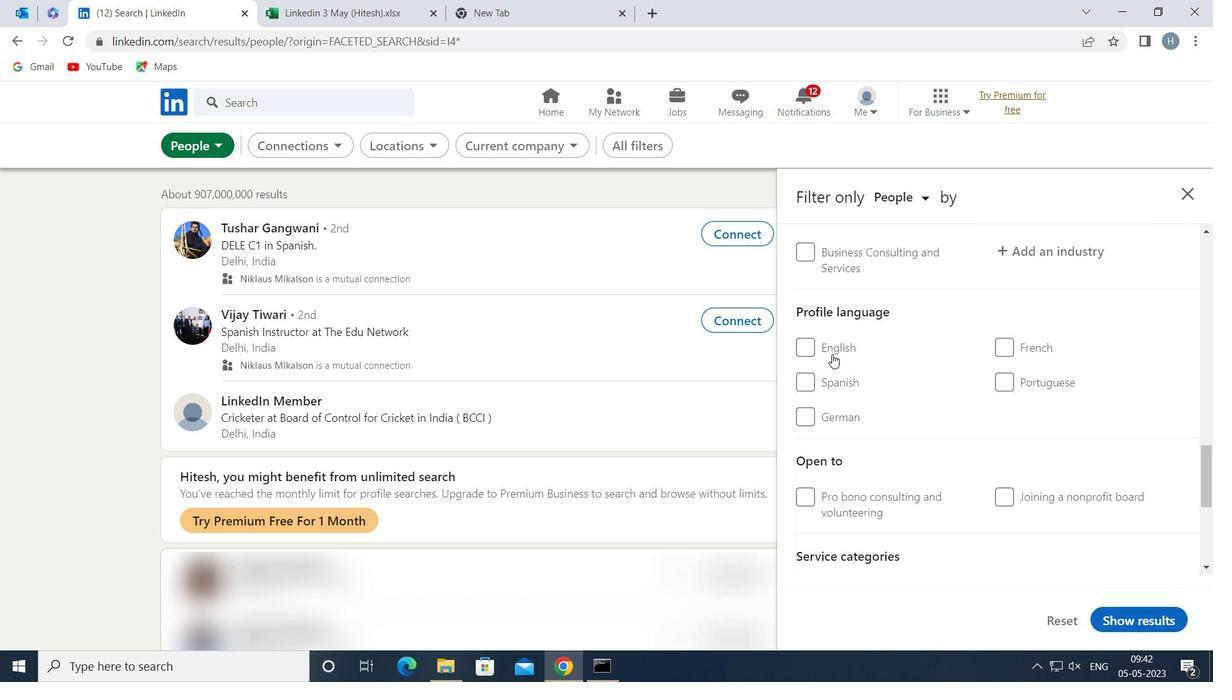 
Action: Mouse moved to (946, 371)
Screenshot: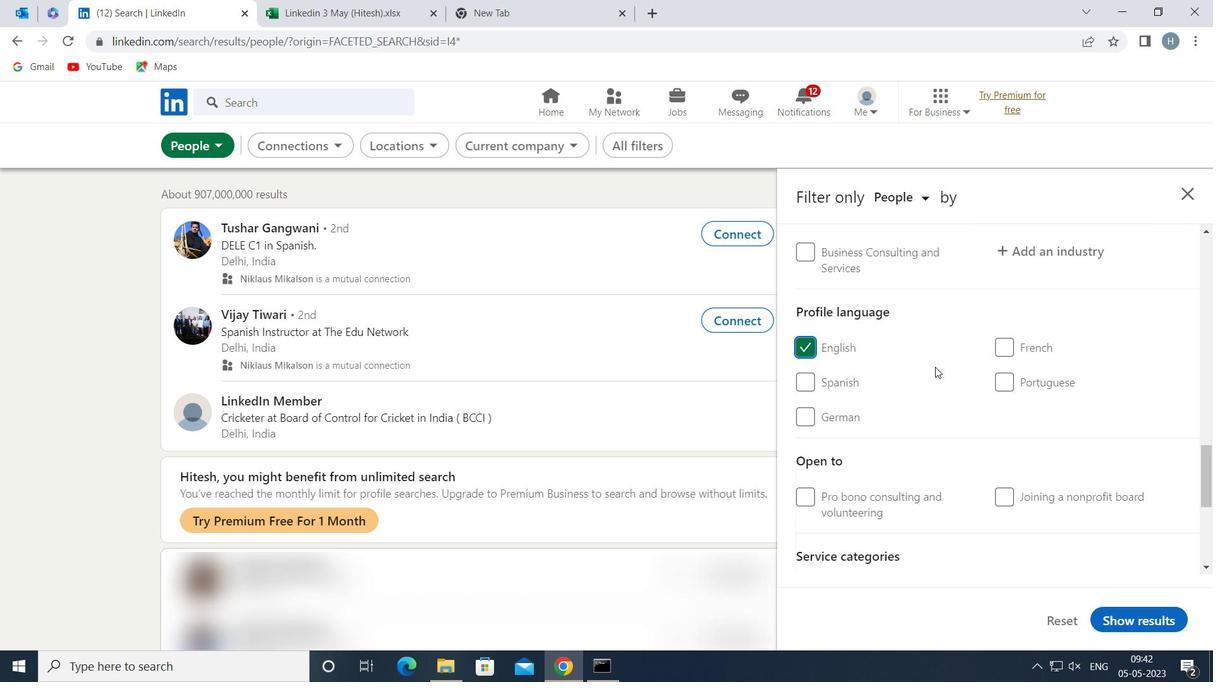 
Action: Mouse scrolled (946, 371) with delta (0, 0)
Screenshot: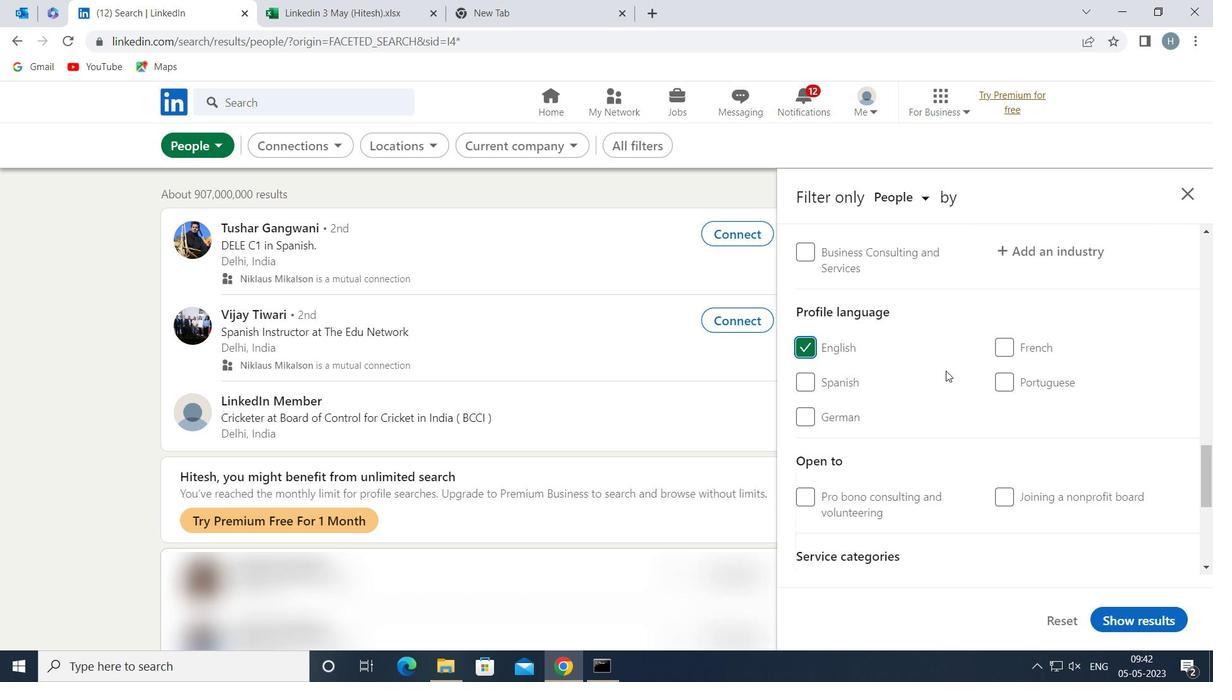 
Action: Mouse scrolled (946, 371) with delta (0, 0)
Screenshot: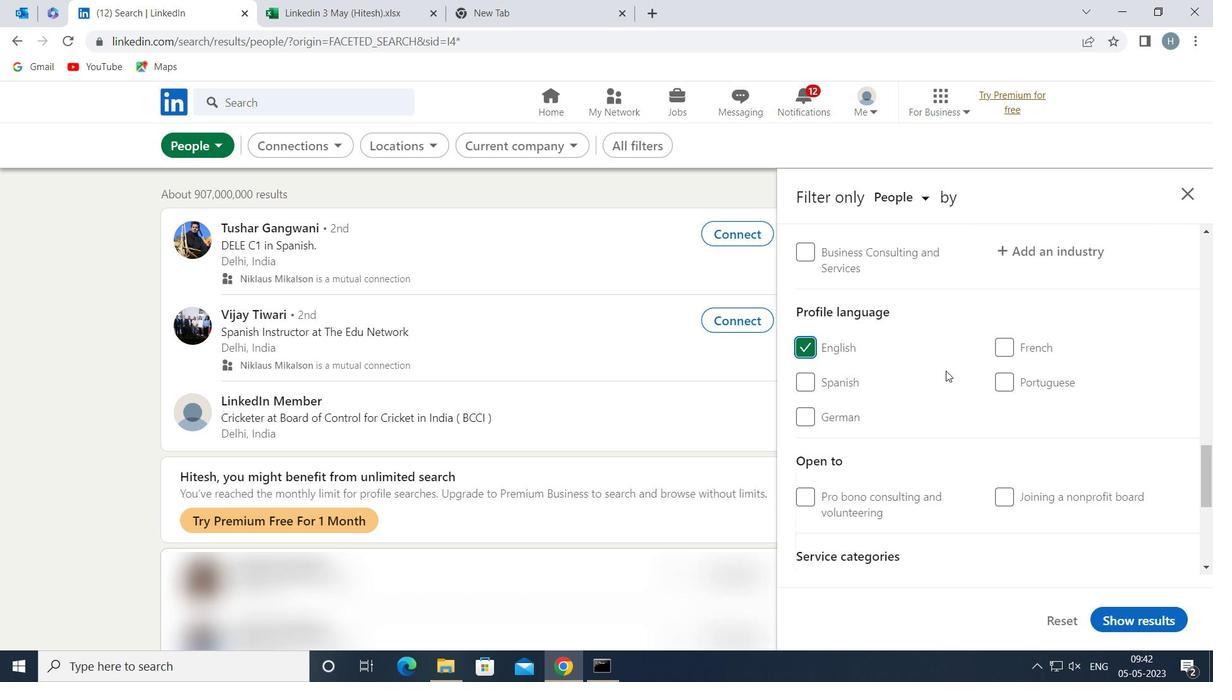 
Action: Mouse scrolled (946, 371) with delta (0, 0)
Screenshot: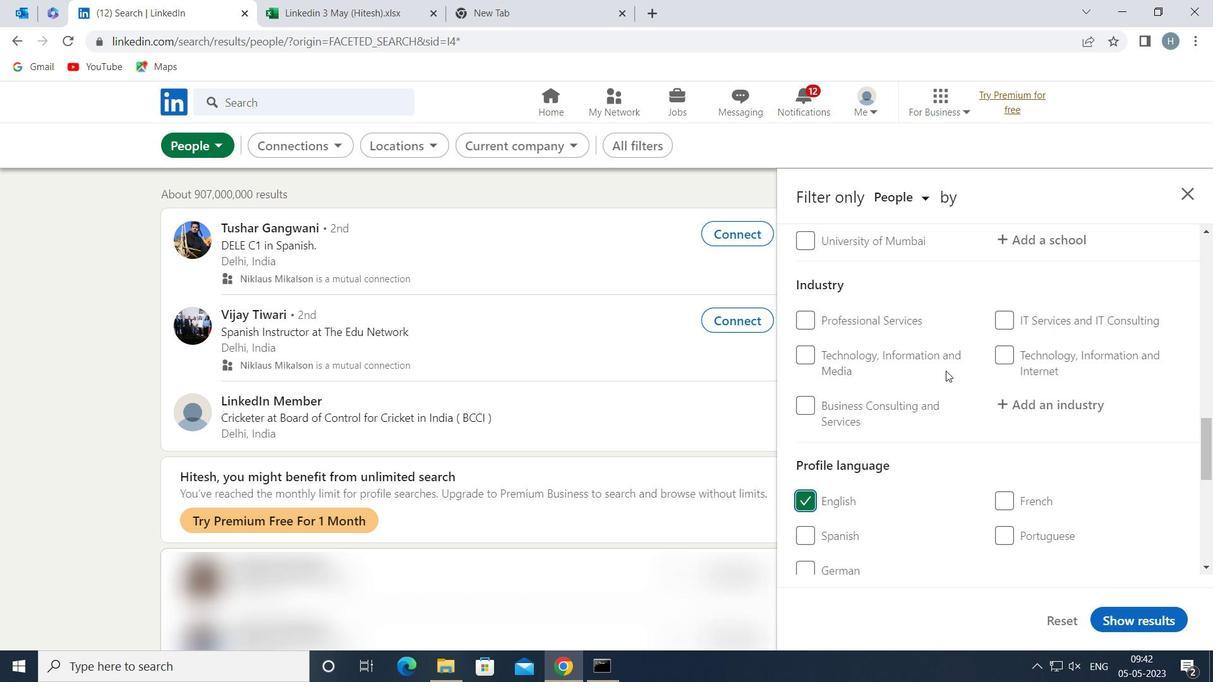 
Action: Mouse scrolled (946, 371) with delta (0, 0)
Screenshot: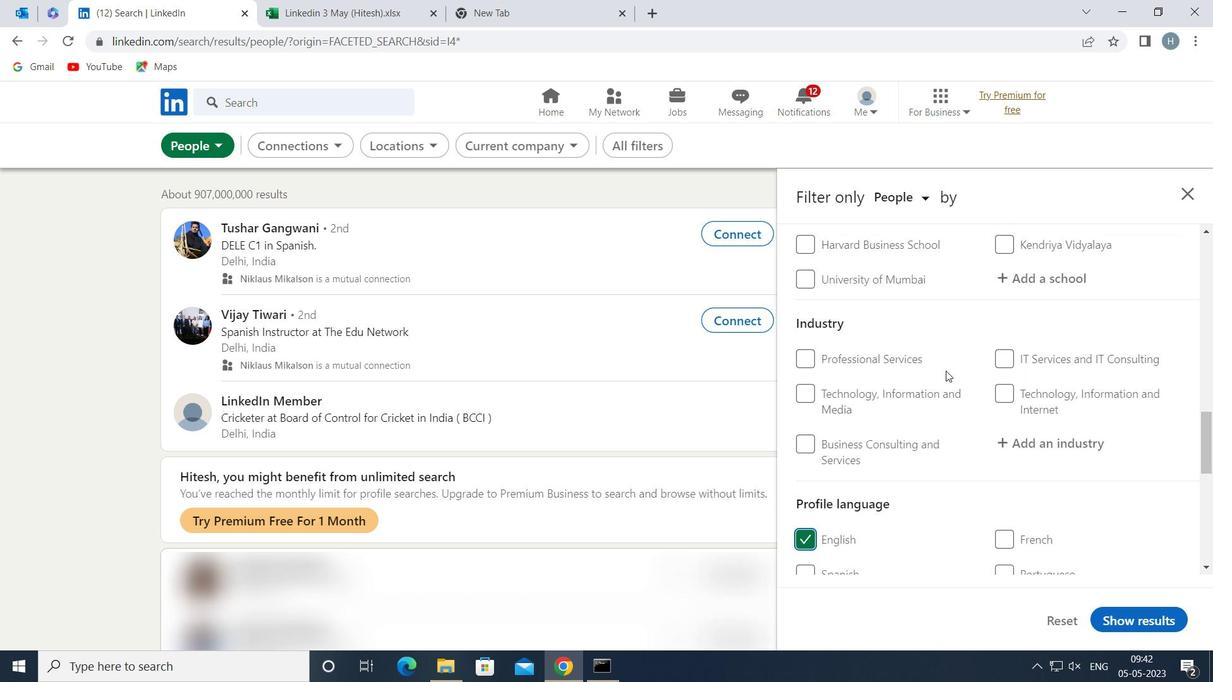 
Action: Mouse scrolled (946, 371) with delta (0, 0)
Screenshot: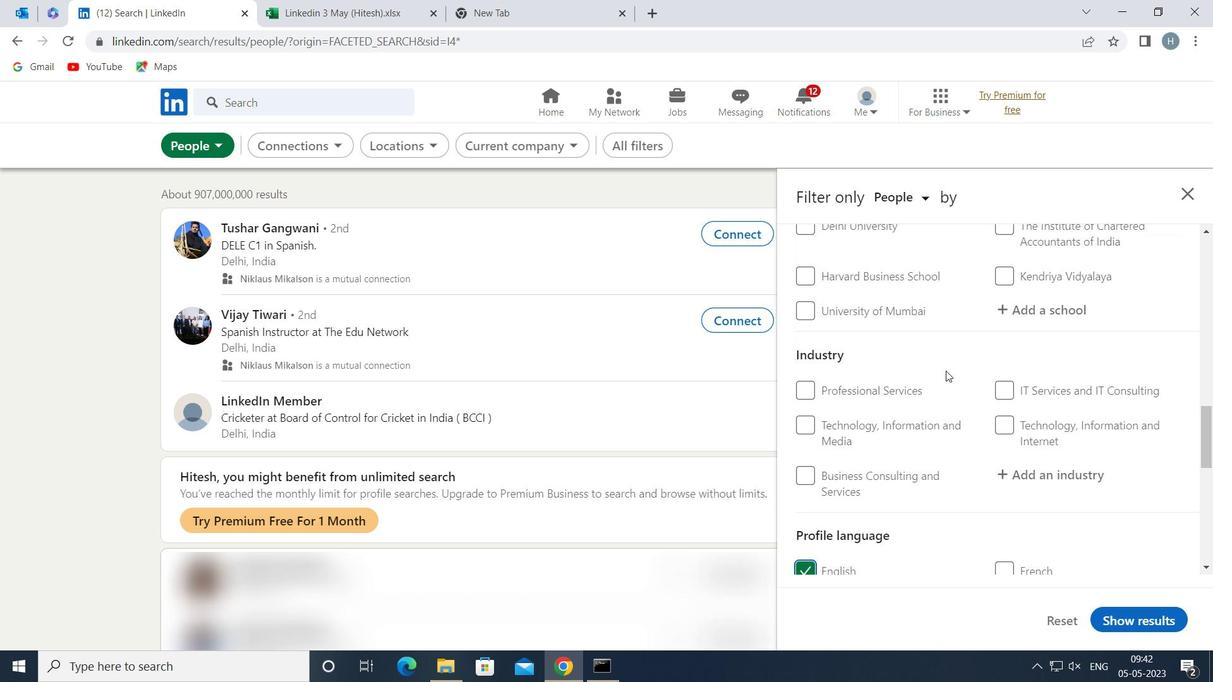 
Action: Mouse scrolled (946, 371) with delta (0, 0)
Screenshot: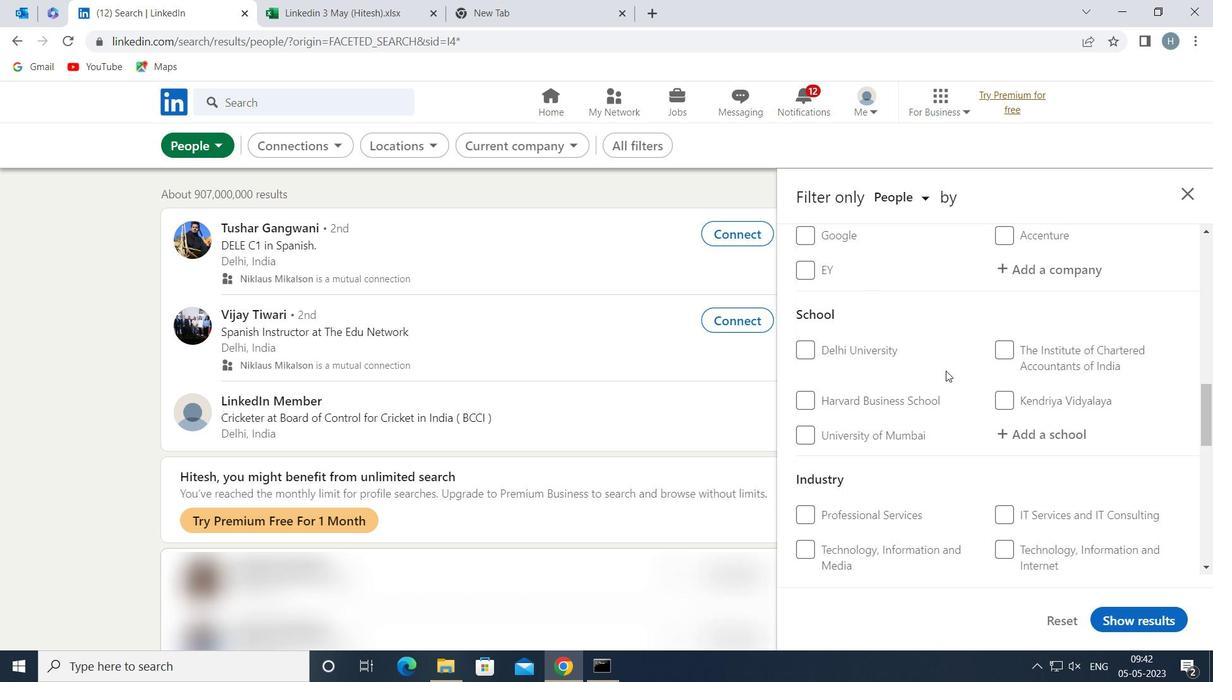 
Action: Mouse scrolled (946, 371) with delta (0, 0)
Screenshot: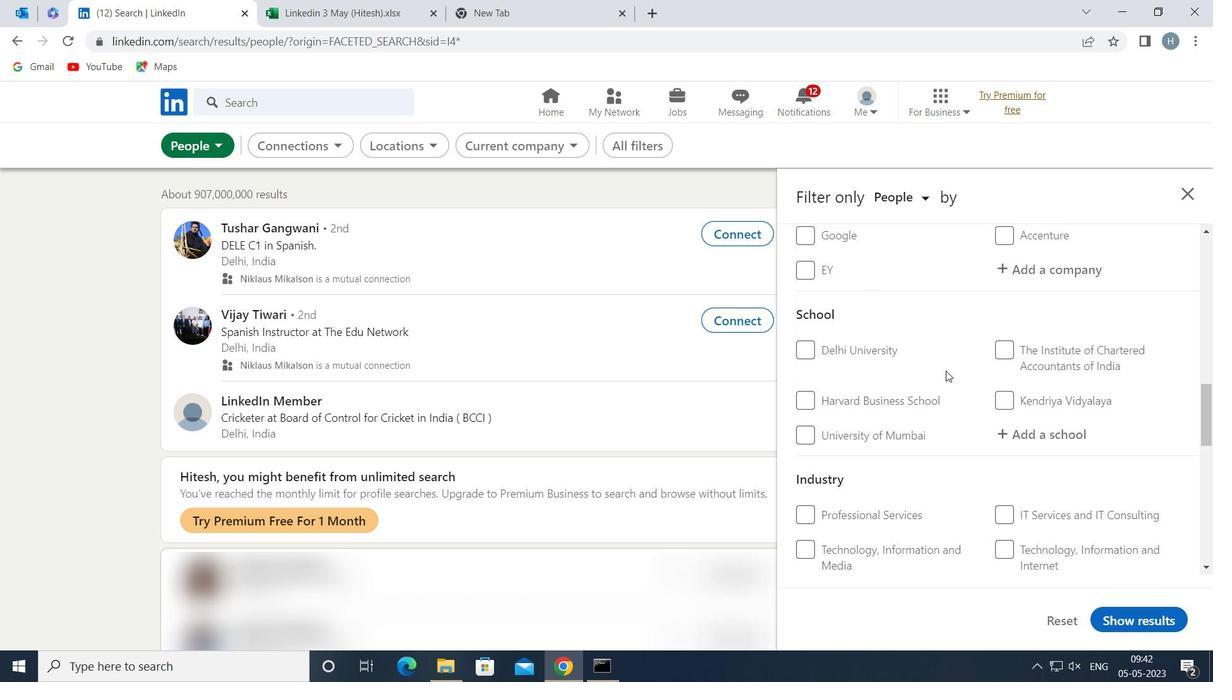 
Action: Mouse scrolled (946, 371) with delta (0, 0)
Screenshot: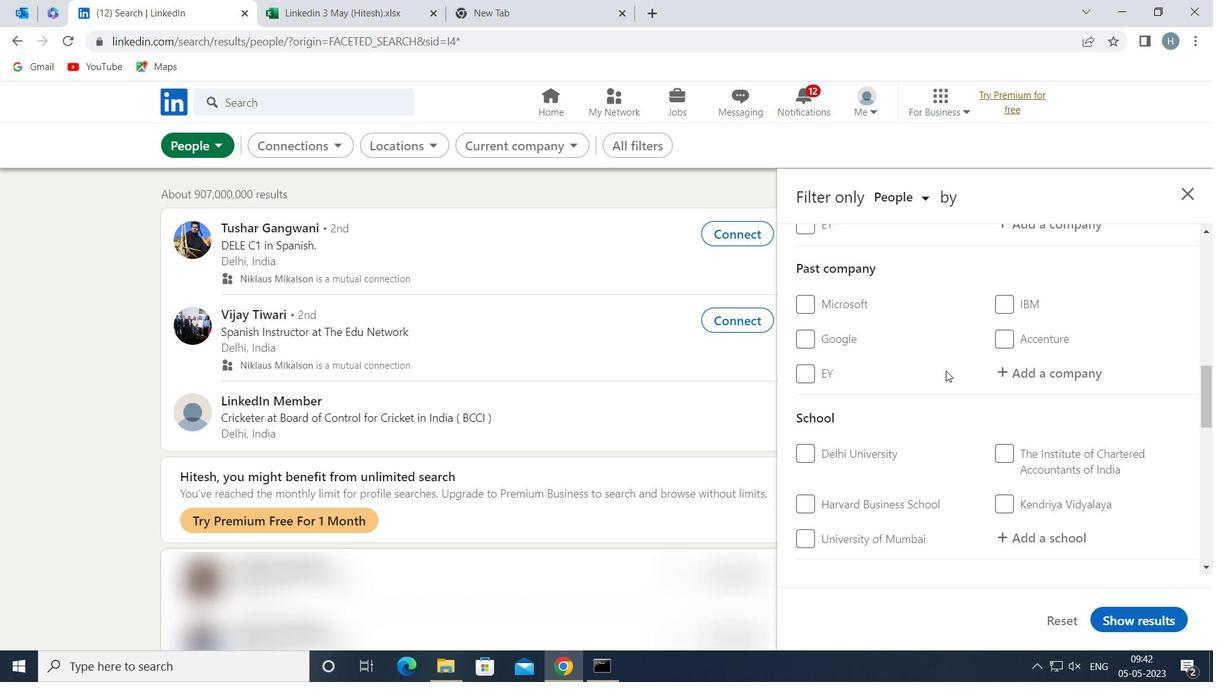 
Action: Mouse scrolled (946, 371) with delta (0, 0)
Screenshot: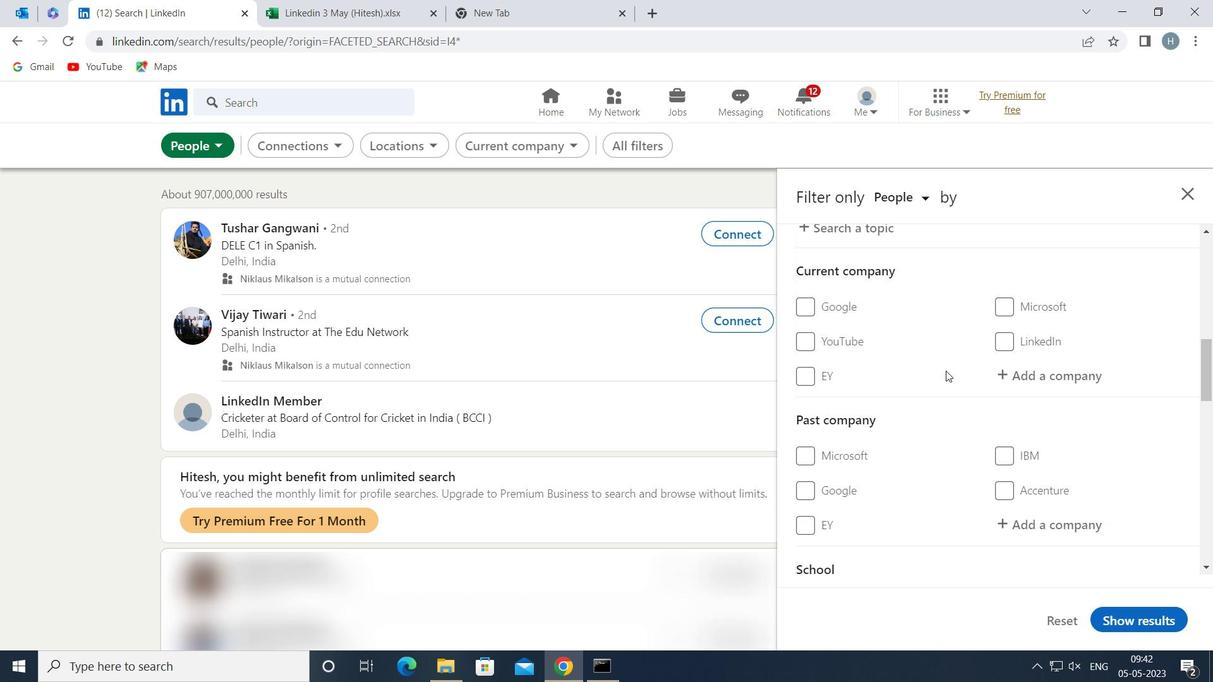
Action: Mouse moved to (1025, 475)
Screenshot: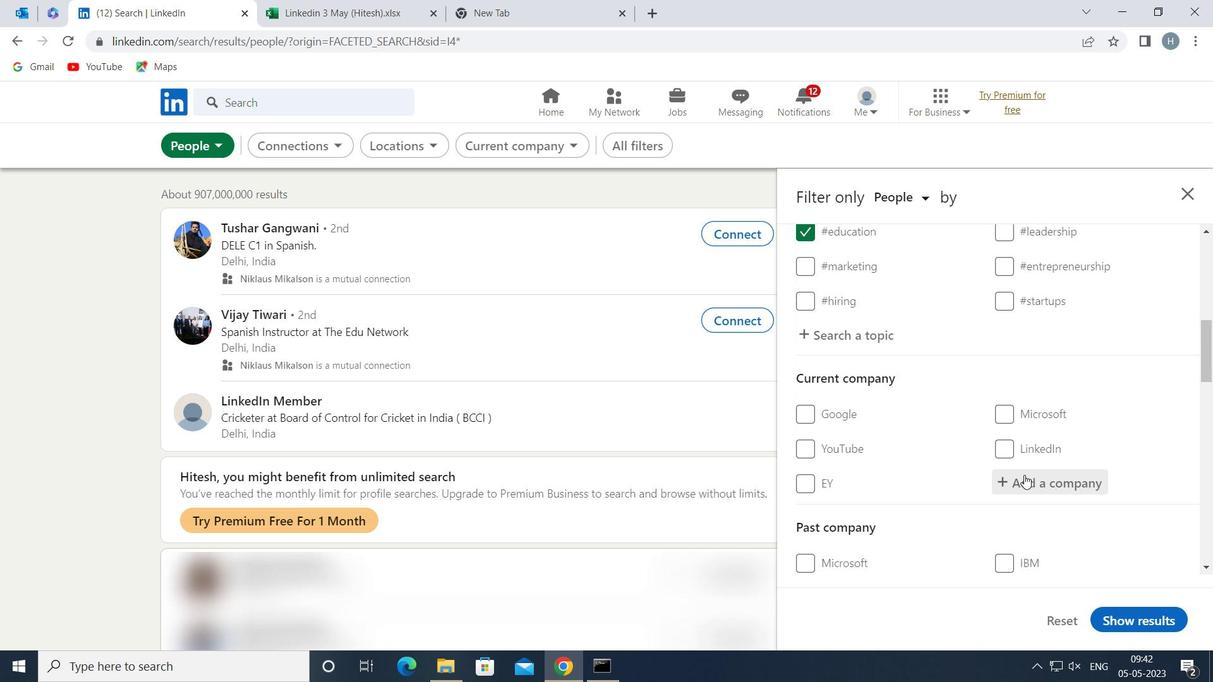 
Action: Mouse pressed left at (1025, 475)
Screenshot: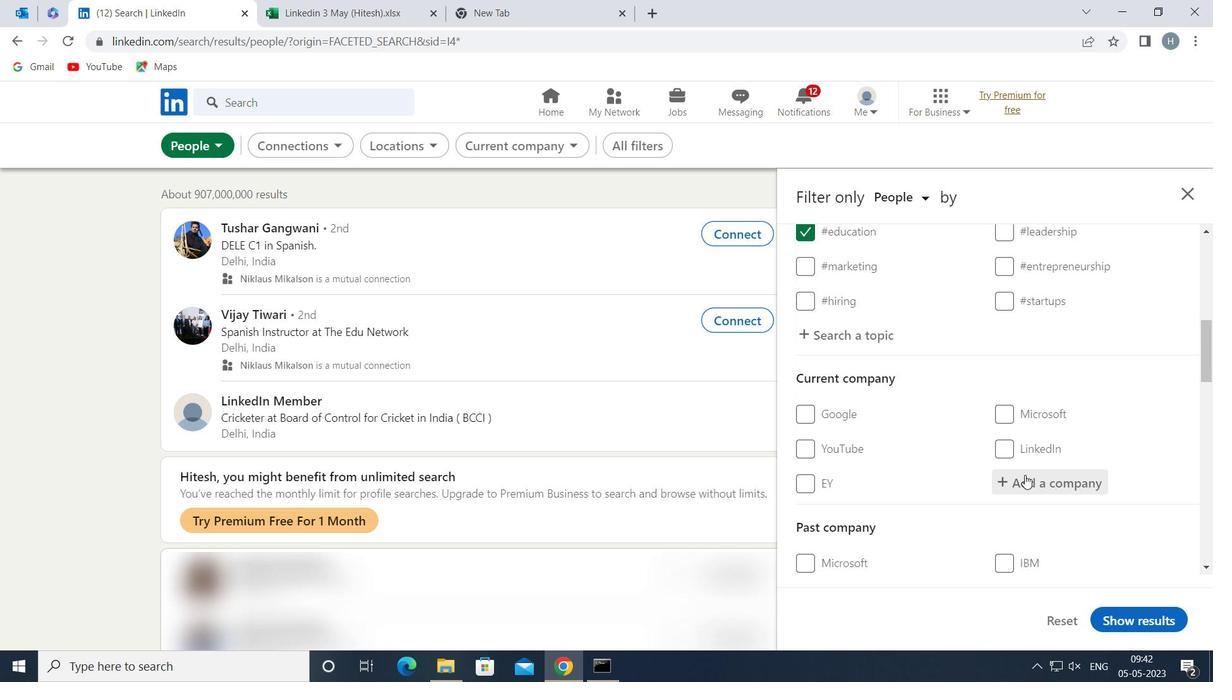 
Action: Mouse moved to (1024, 465)
Screenshot: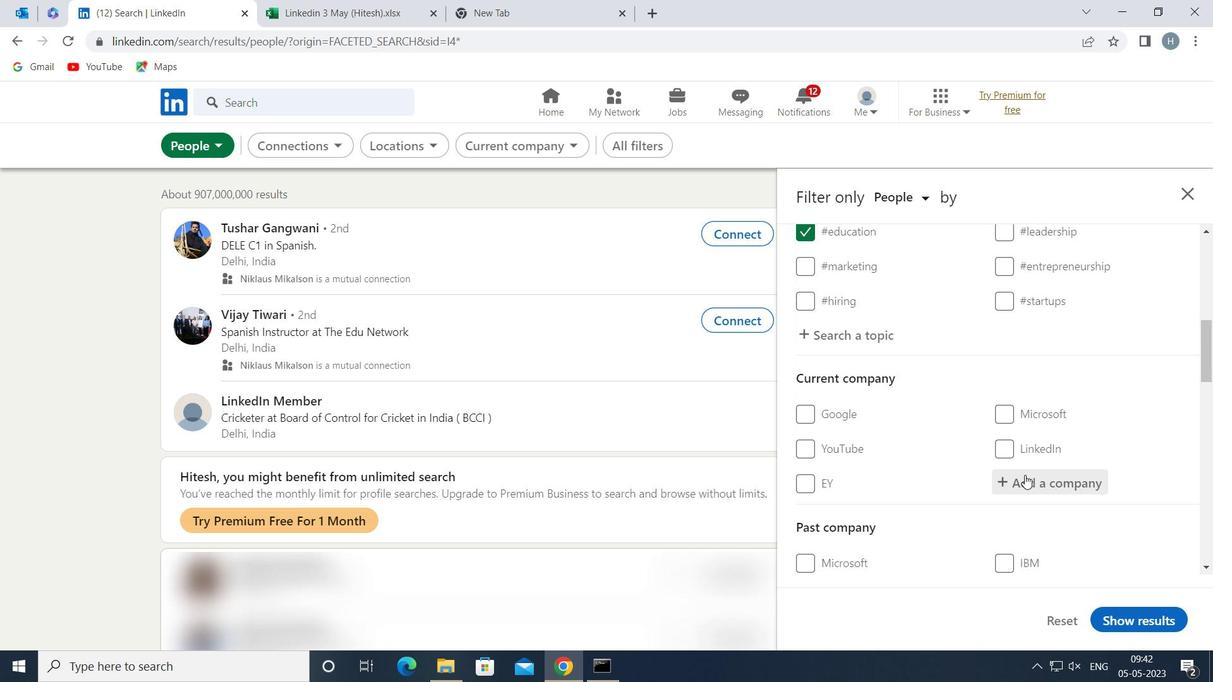 
Action: Key pressed <Key.shift>POLICYBAZAAR
Screenshot: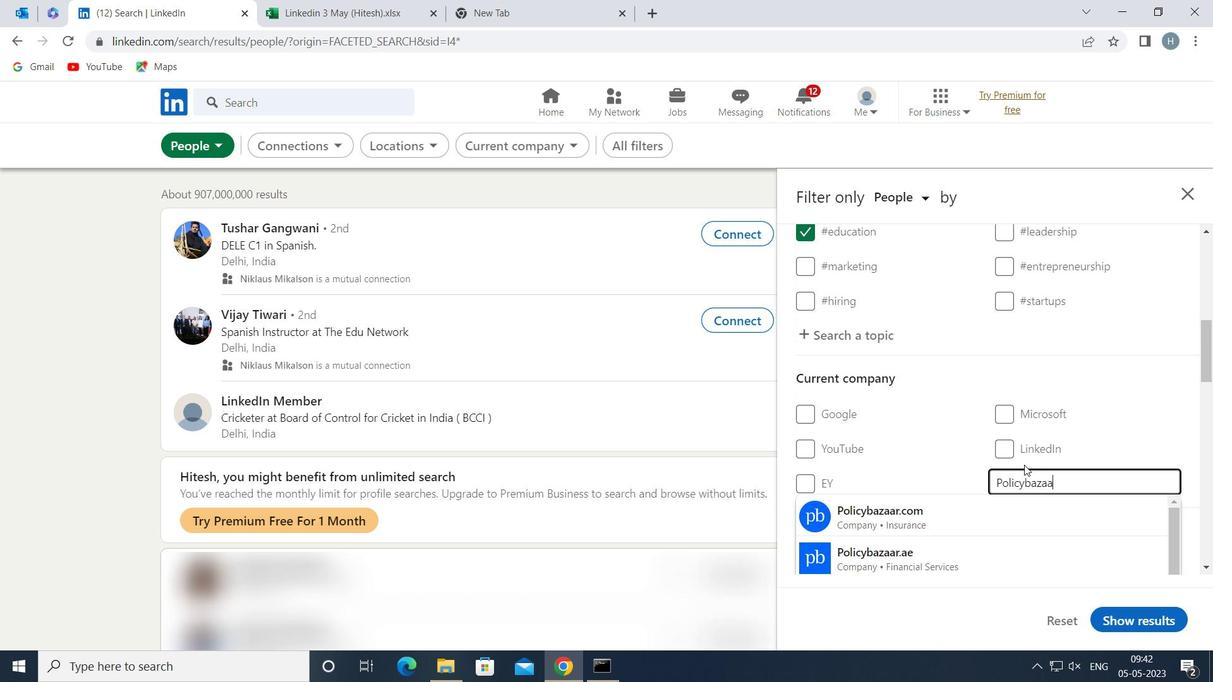 
Action: Mouse moved to (979, 510)
Screenshot: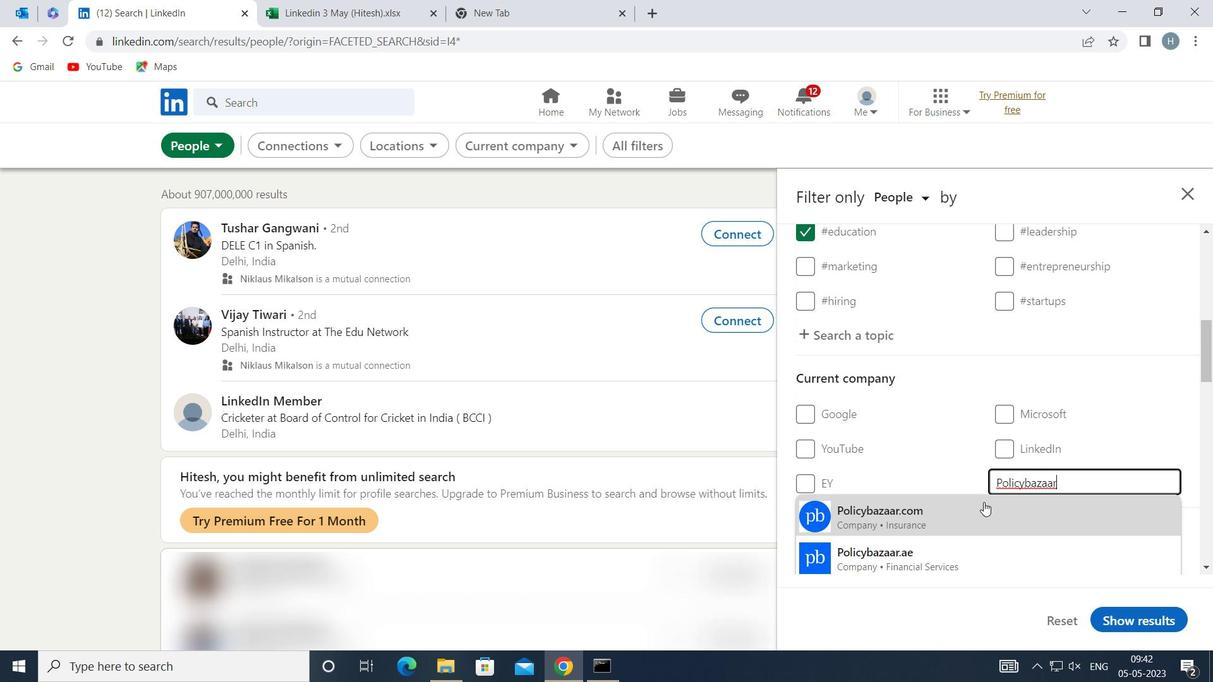 
Action: Mouse pressed left at (979, 510)
Screenshot: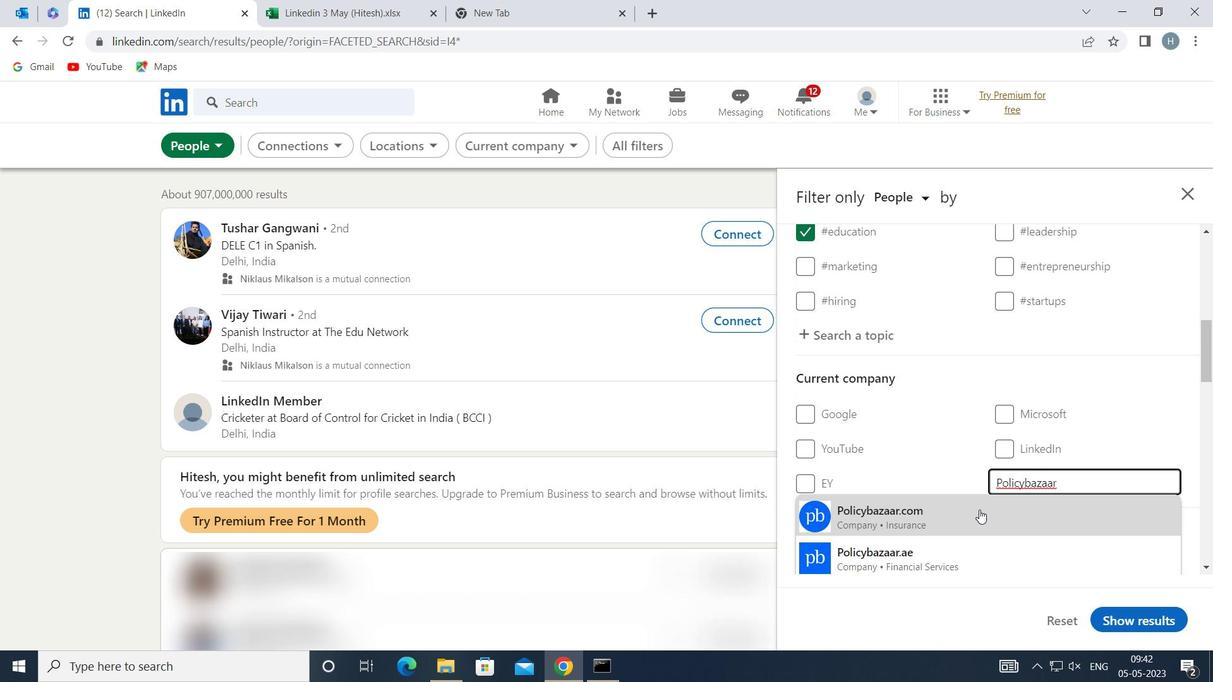 
Action: Mouse moved to (944, 451)
Screenshot: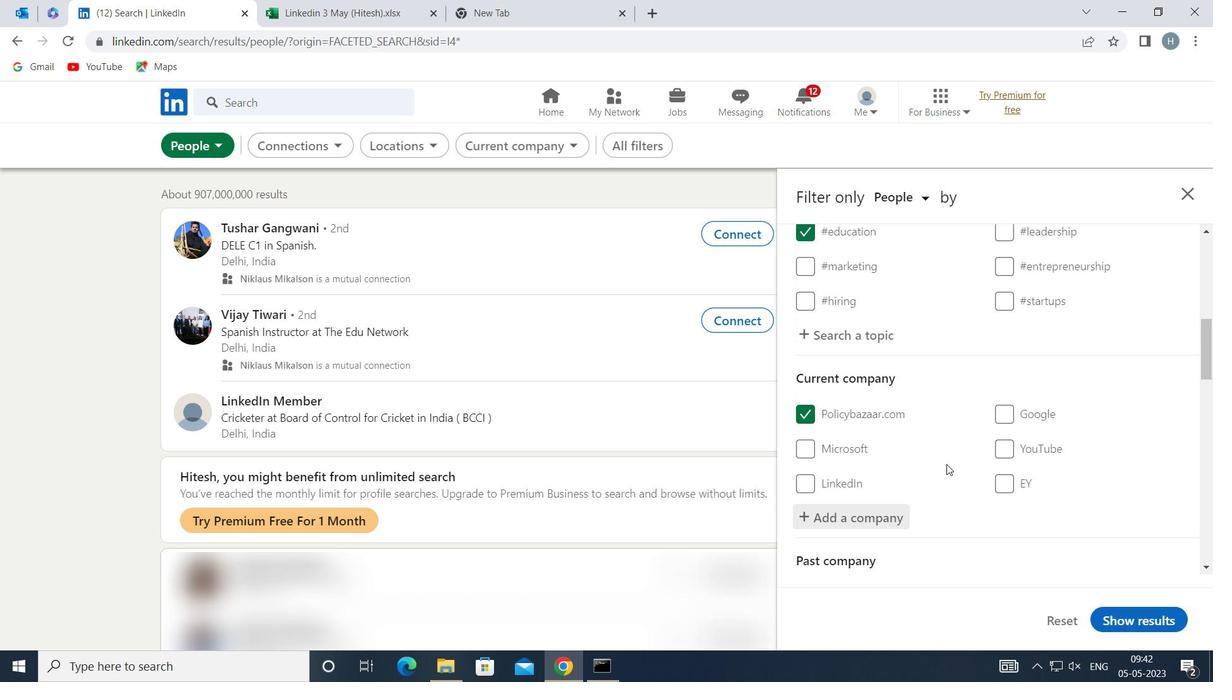 
Action: Mouse scrolled (944, 451) with delta (0, 0)
Screenshot: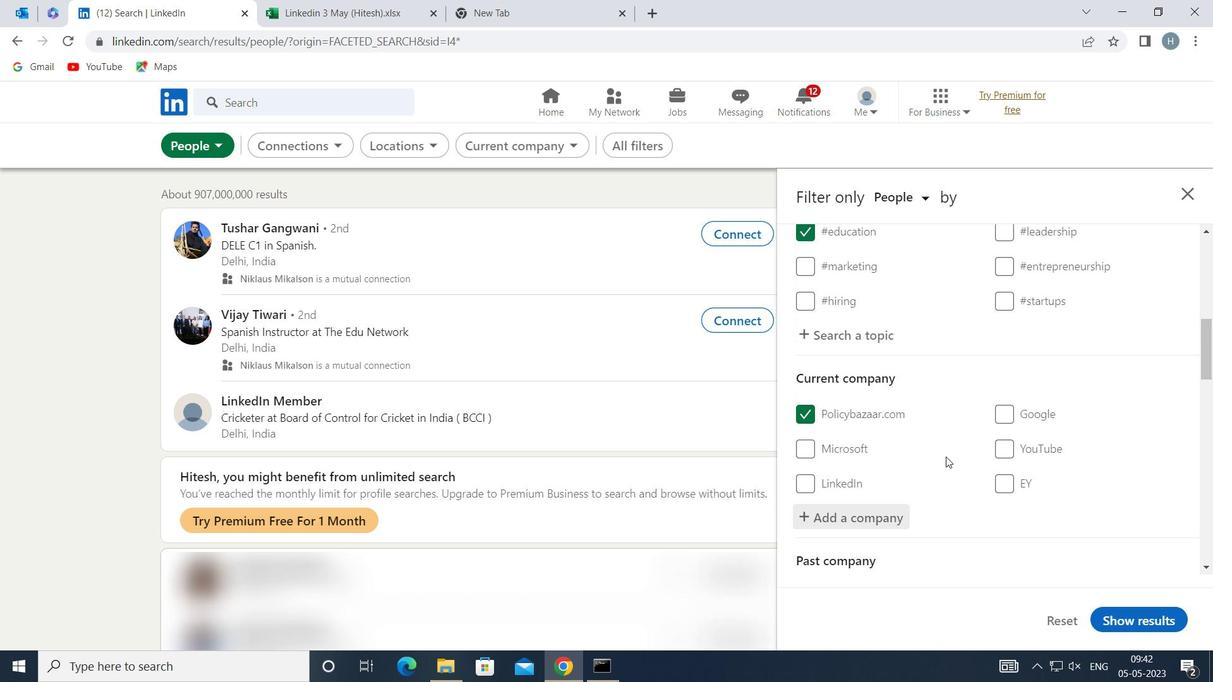 
Action: Mouse scrolled (944, 451) with delta (0, 0)
Screenshot: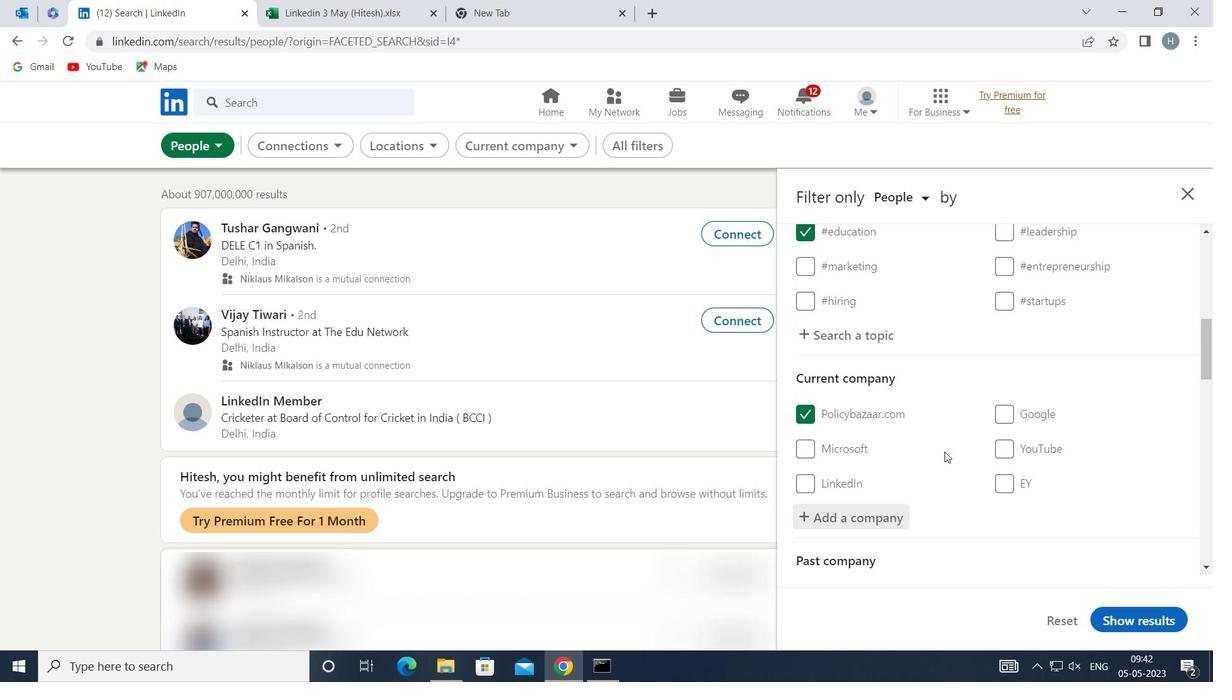 
Action: Mouse moved to (943, 448)
Screenshot: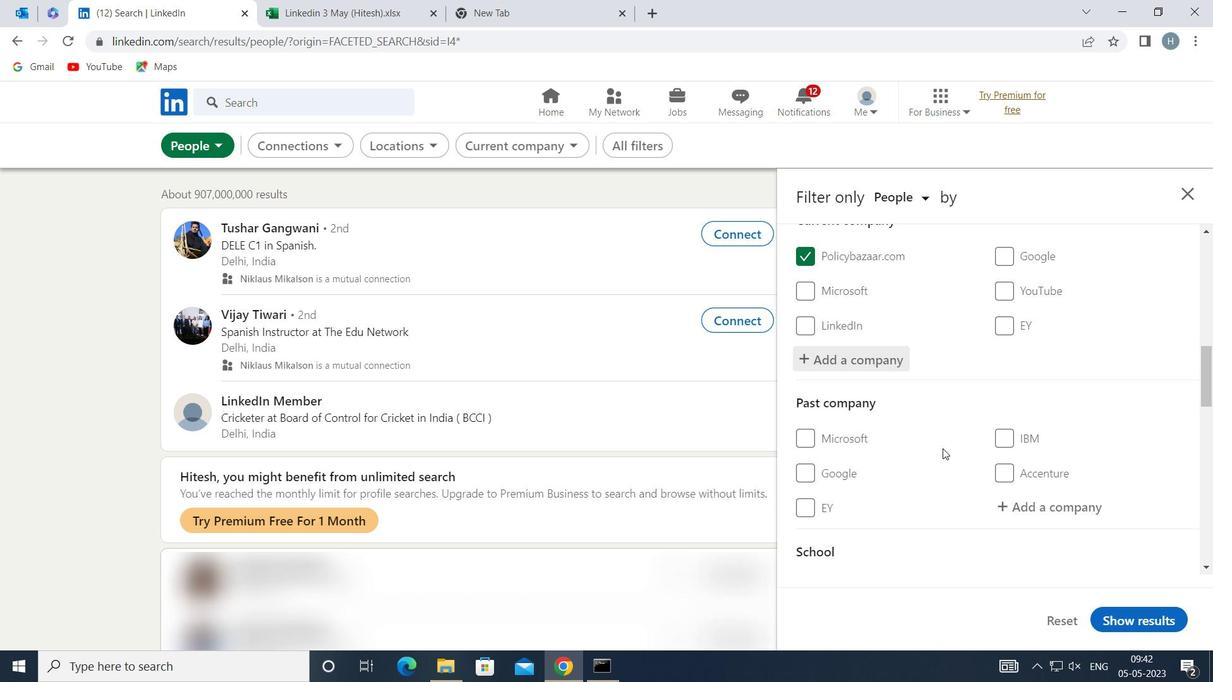 
Action: Mouse scrolled (943, 448) with delta (0, 0)
Screenshot: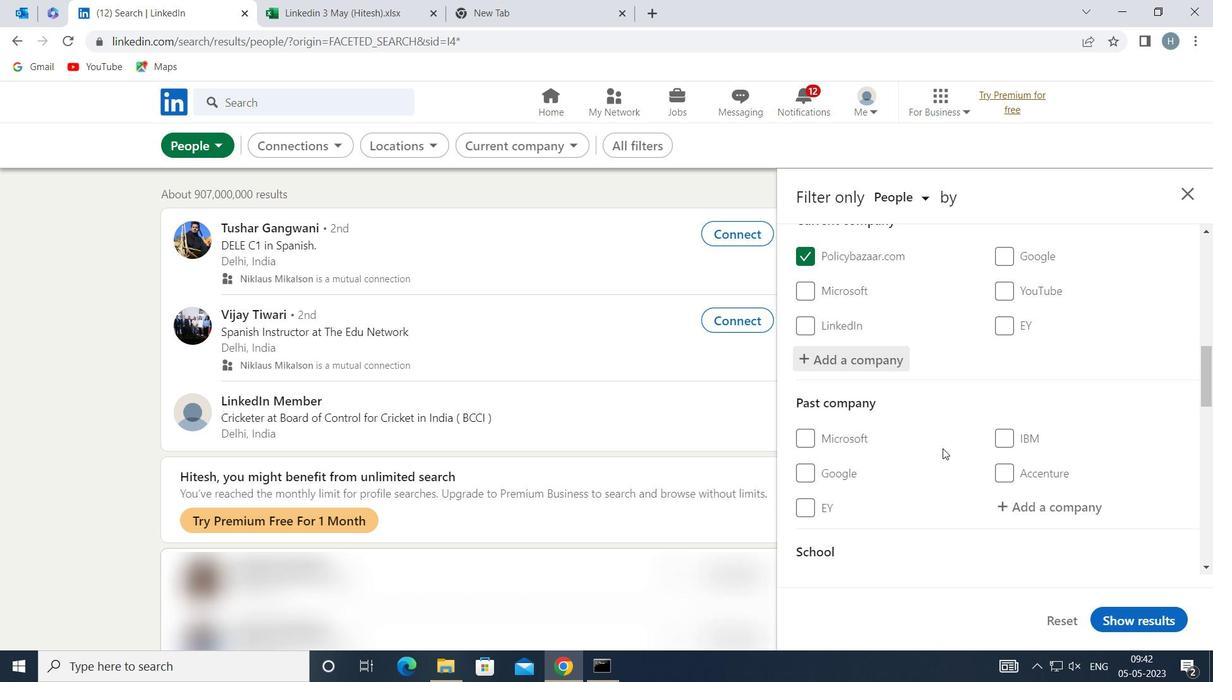 
Action: Mouse moved to (951, 445)
Screenshot: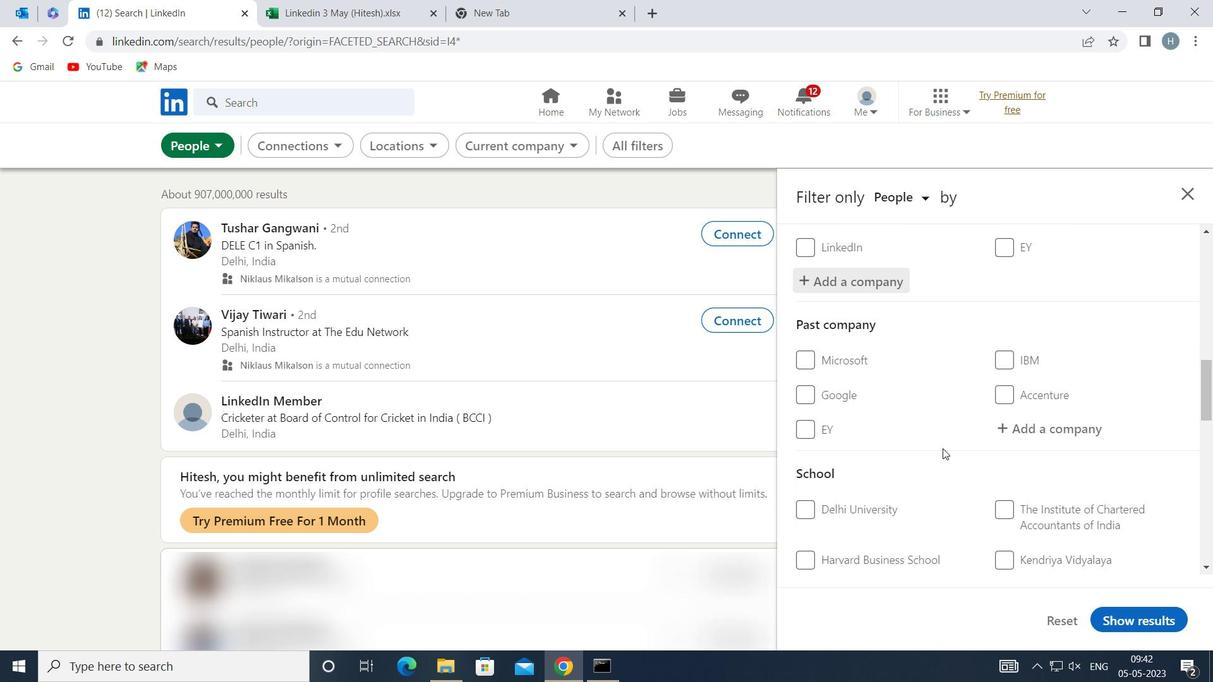 
Action: Mouse scrolled (951, 444) with delta (0, 0)
Screenshot: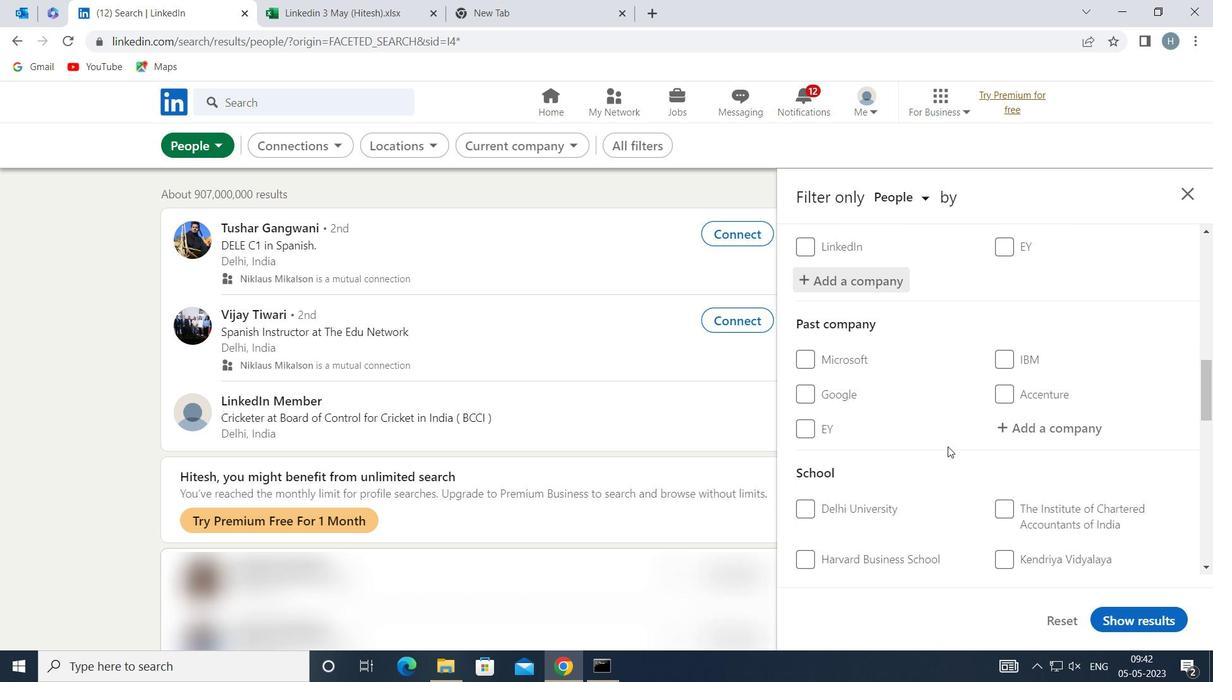 
Action: Mouse scrolled (951, 444) with delta (0, 0)
Screenshot: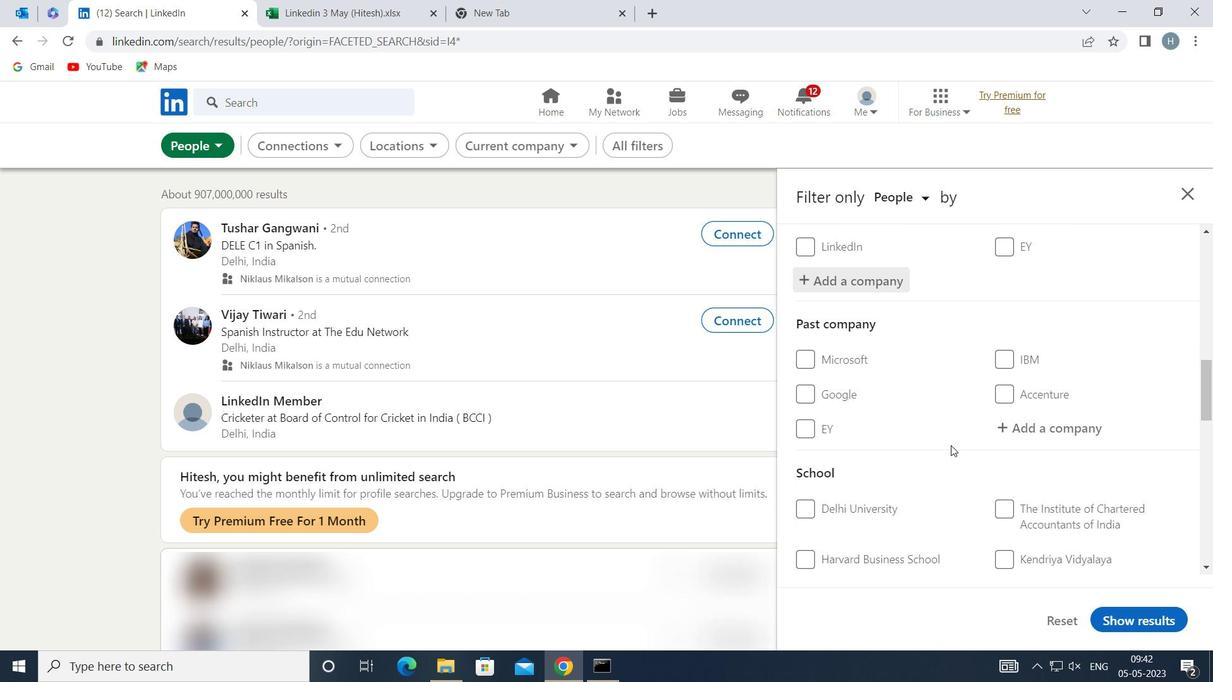 
Action: Mouse moved to (1045, 436)
Screenshot: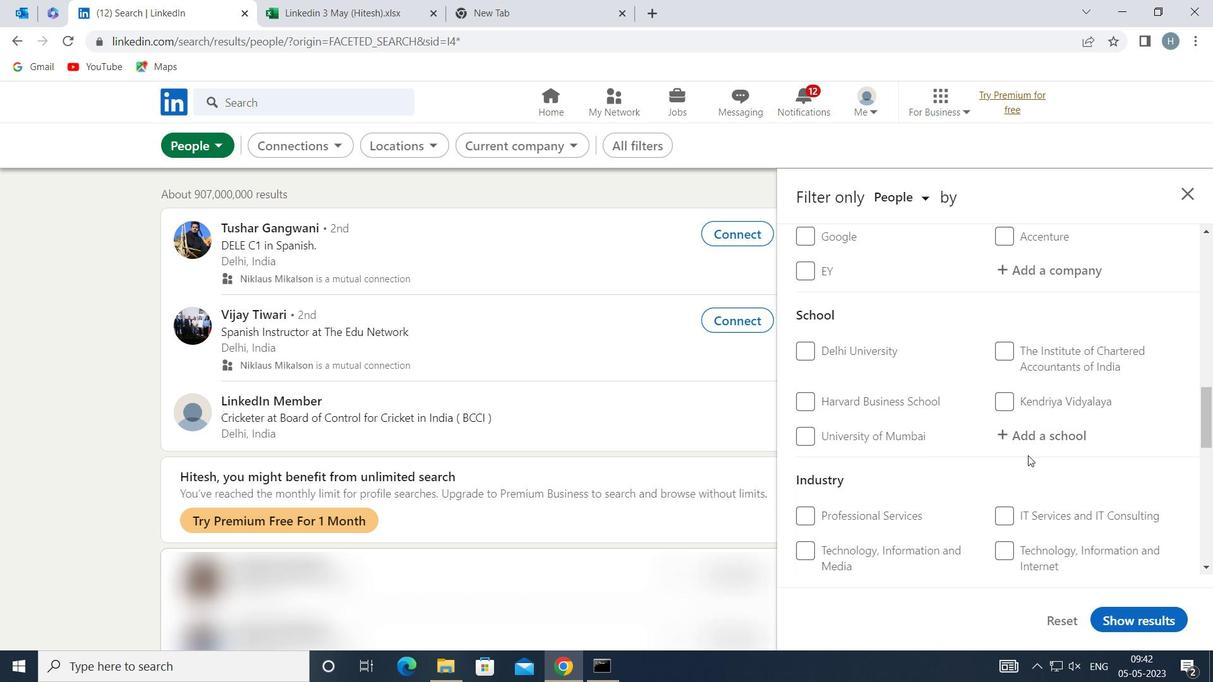 
Action: Mouse pressed left at (1045, 436)
Screenshot: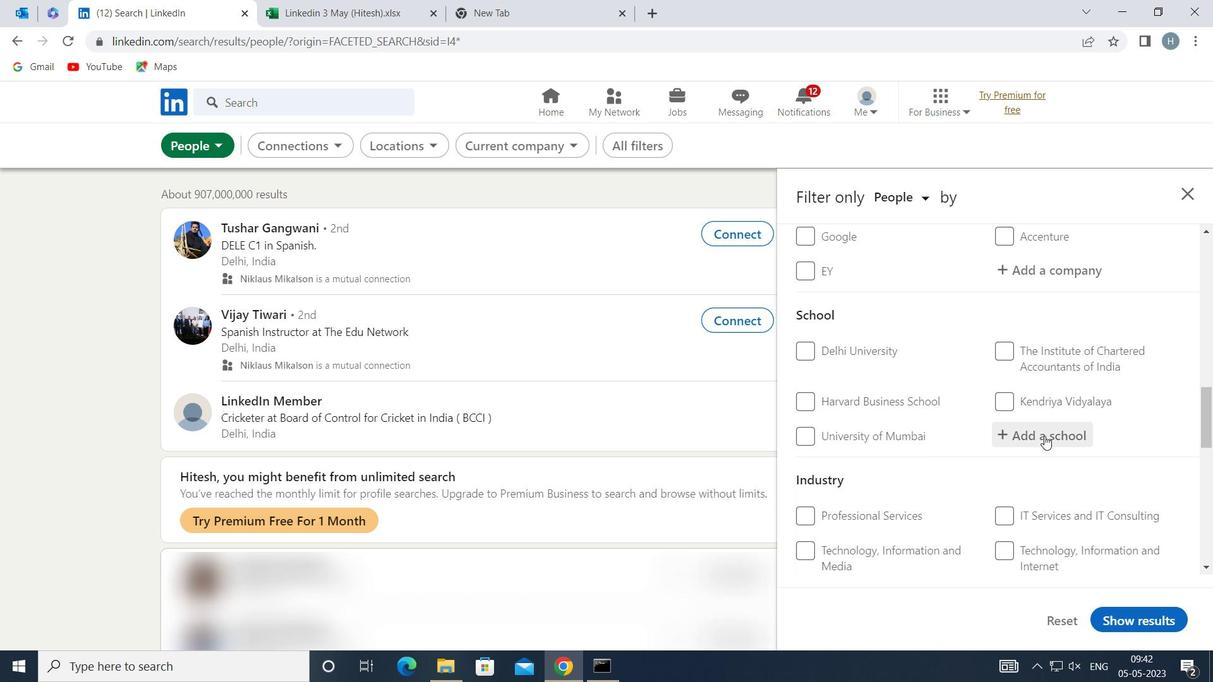 
Action: Key pressed <Key.shift><Key.shift><Key.shift><Key.shift><Key.shift><Key.shift><Key.shift><Key.shift><Key.shift>MCKV<Key.space>I
Screenshot: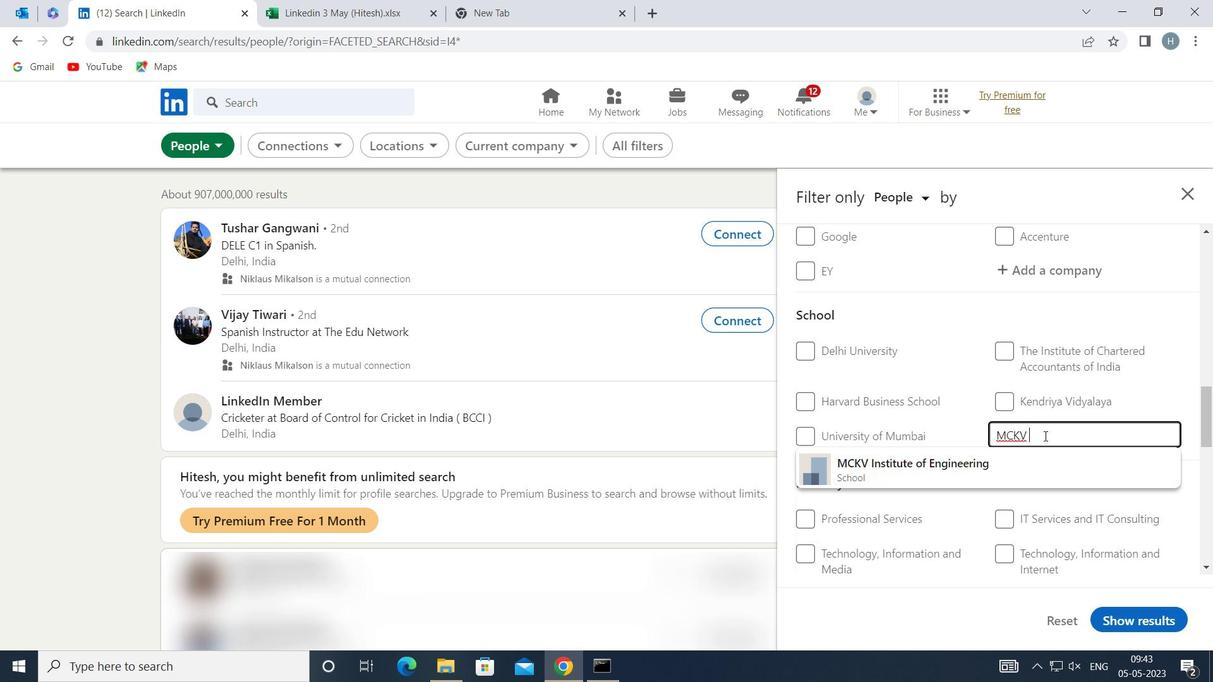 
Action: Mouse moved to (942, 462)
Screenshot: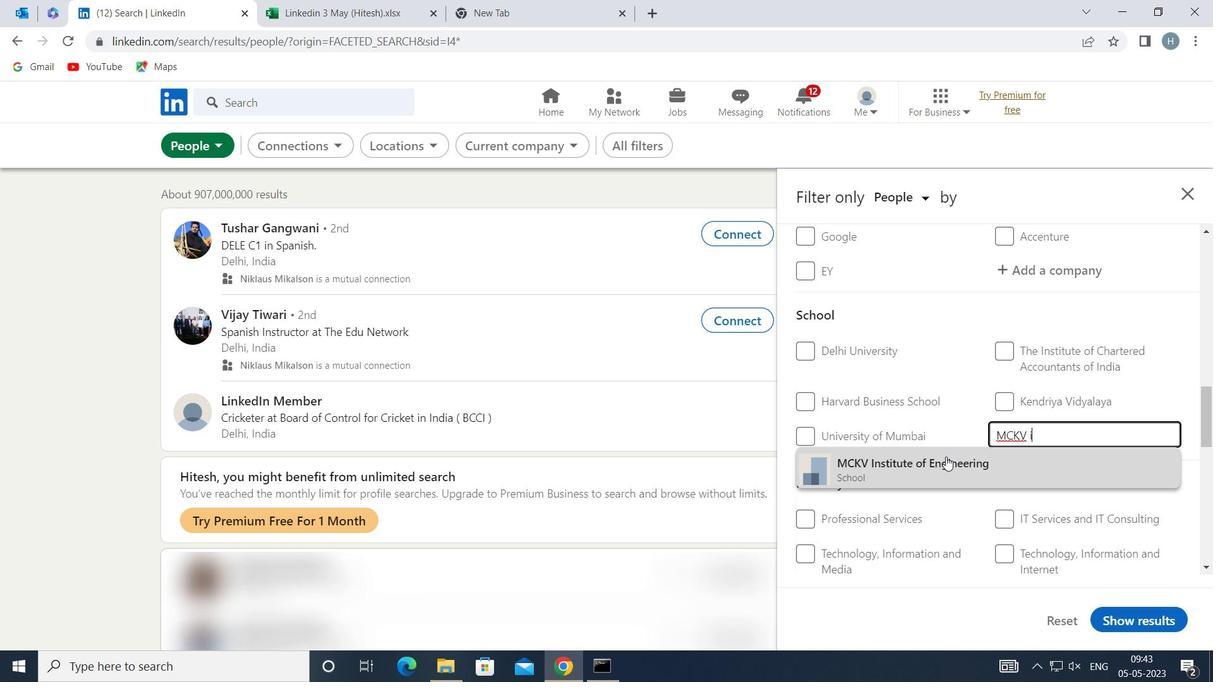 
Action: Mouse pressed left at (942, 462)
Screenshot: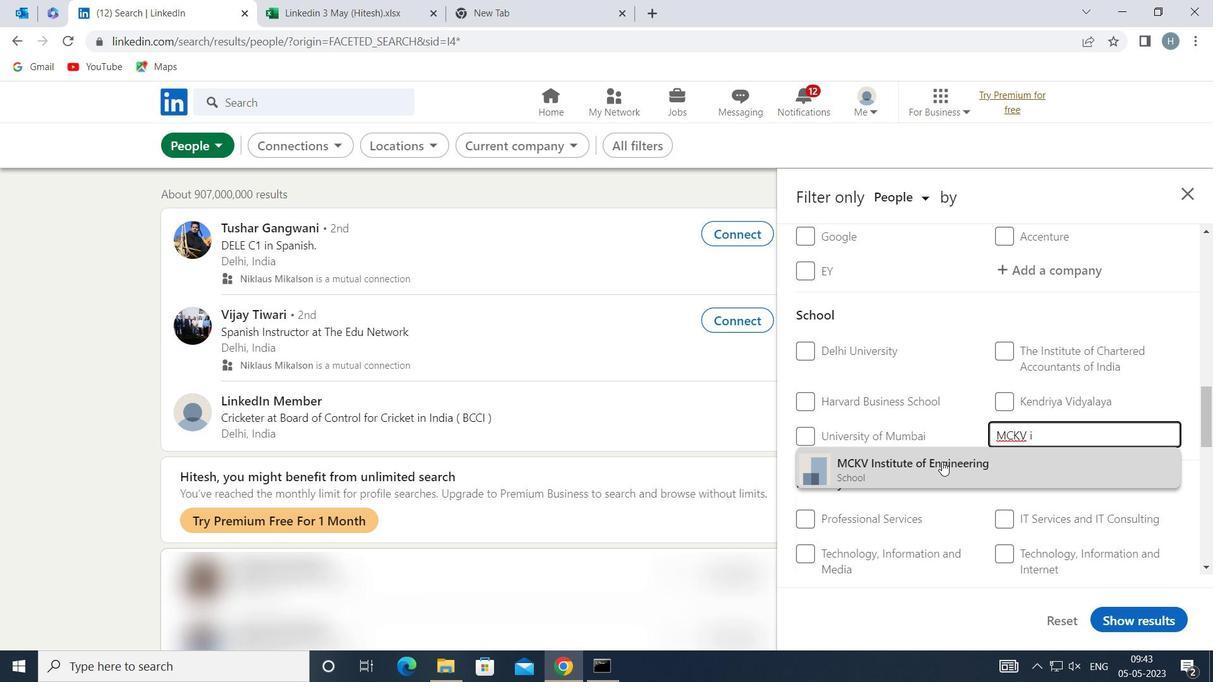 
Action: Mouse moved to (943, 397)
Screenshot: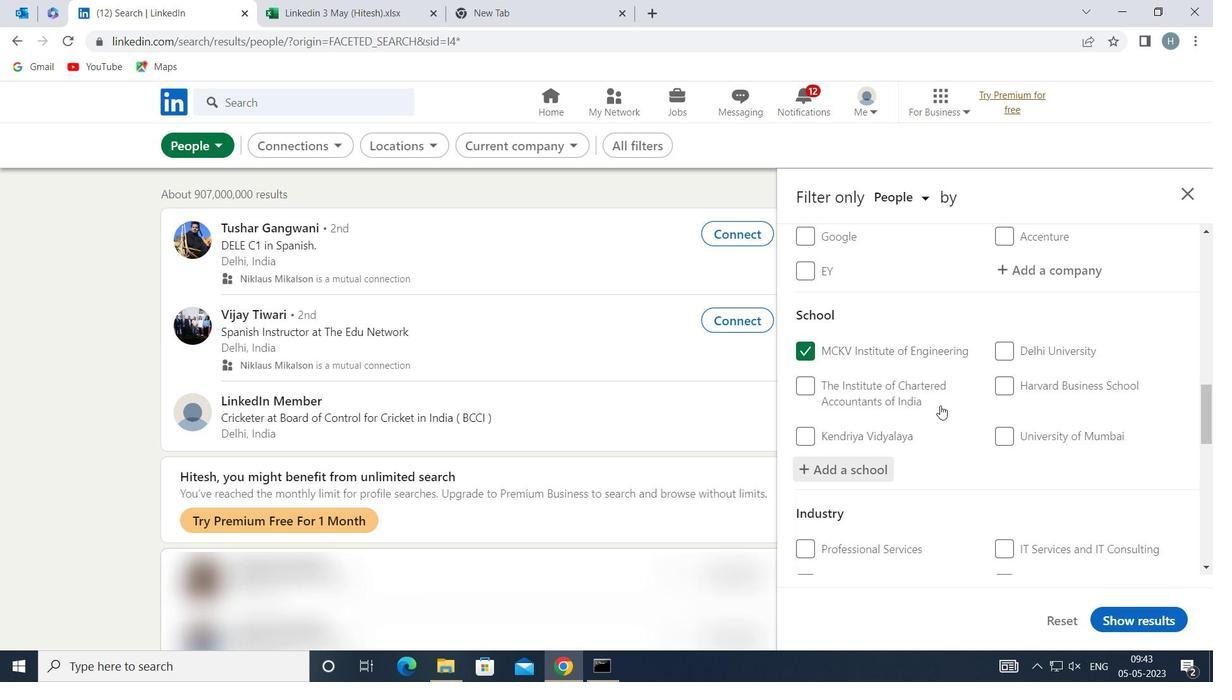 
Action: Mouse scrolled (943, 396) with delta (0, 0)
Screenshot: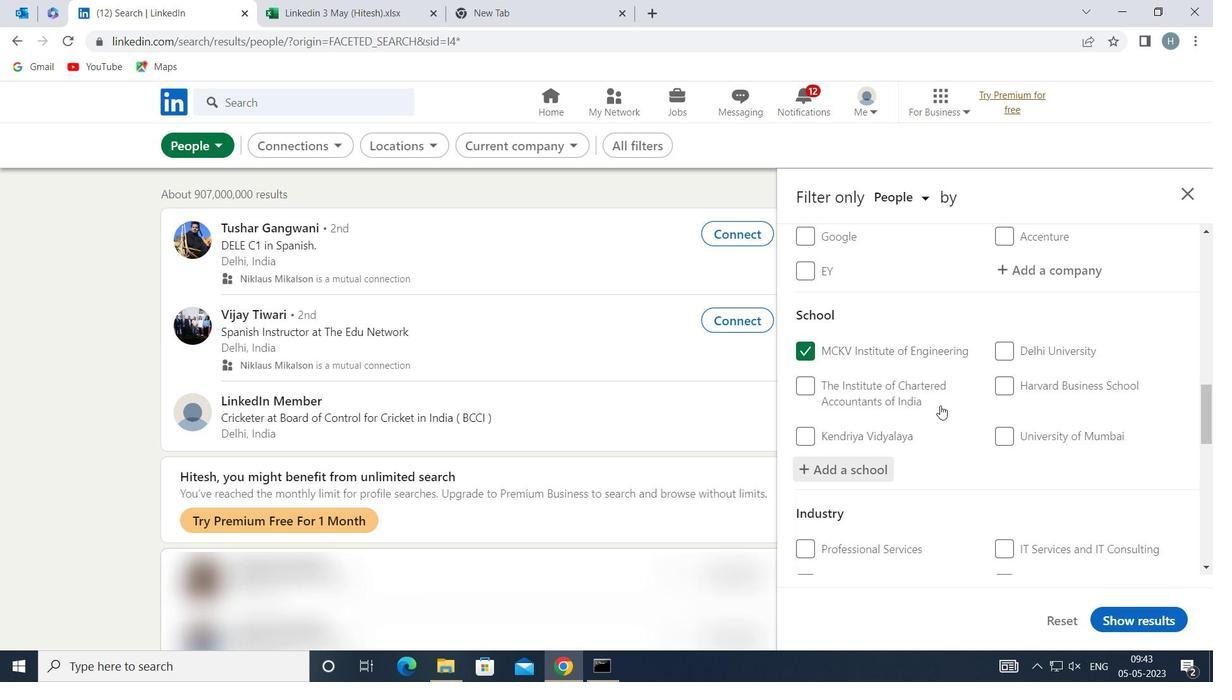 
Action: Mouse scrolled (943, 396) with delta (0, 0)
Screenshot: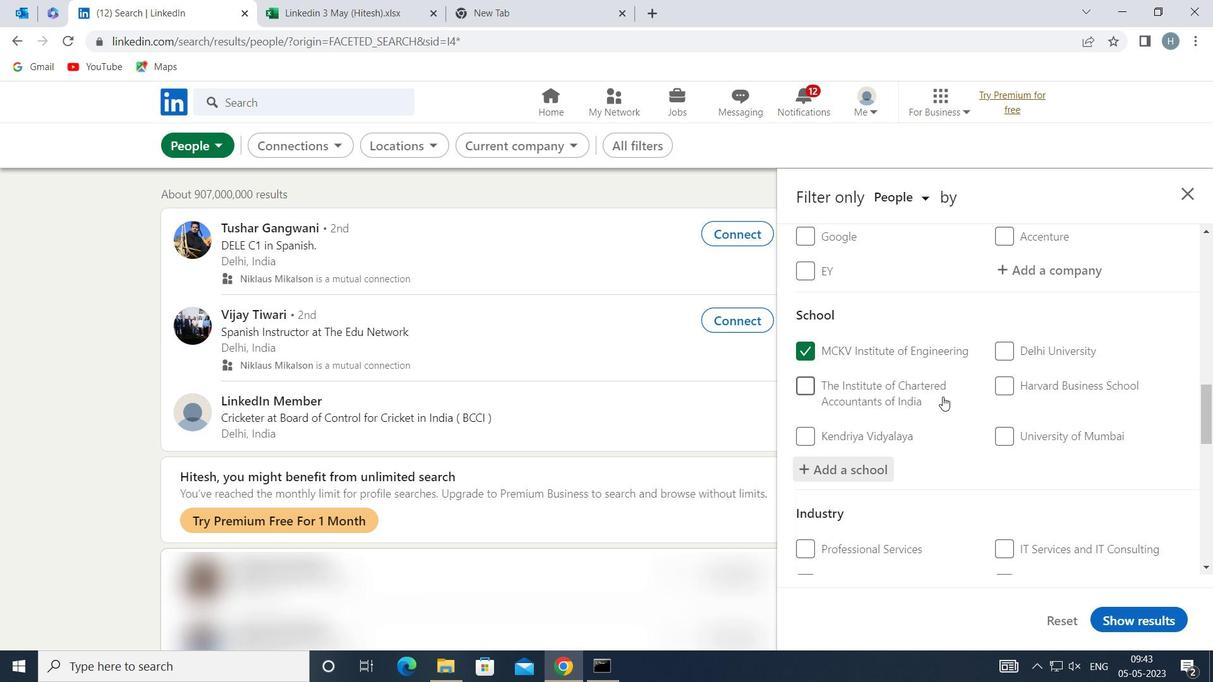 
Action: Mouse moved to (943, 393)
Screenshot: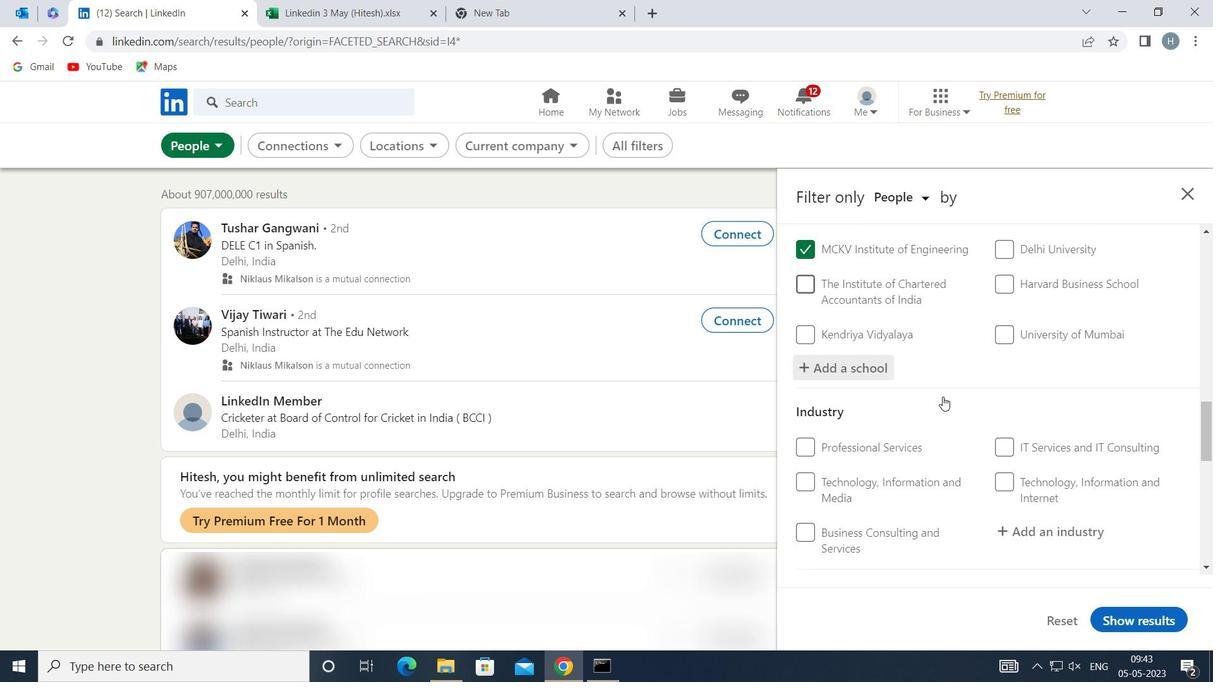 
Action: Mouse scrolled (943, 393) with delta (0, 0)
Screenshot: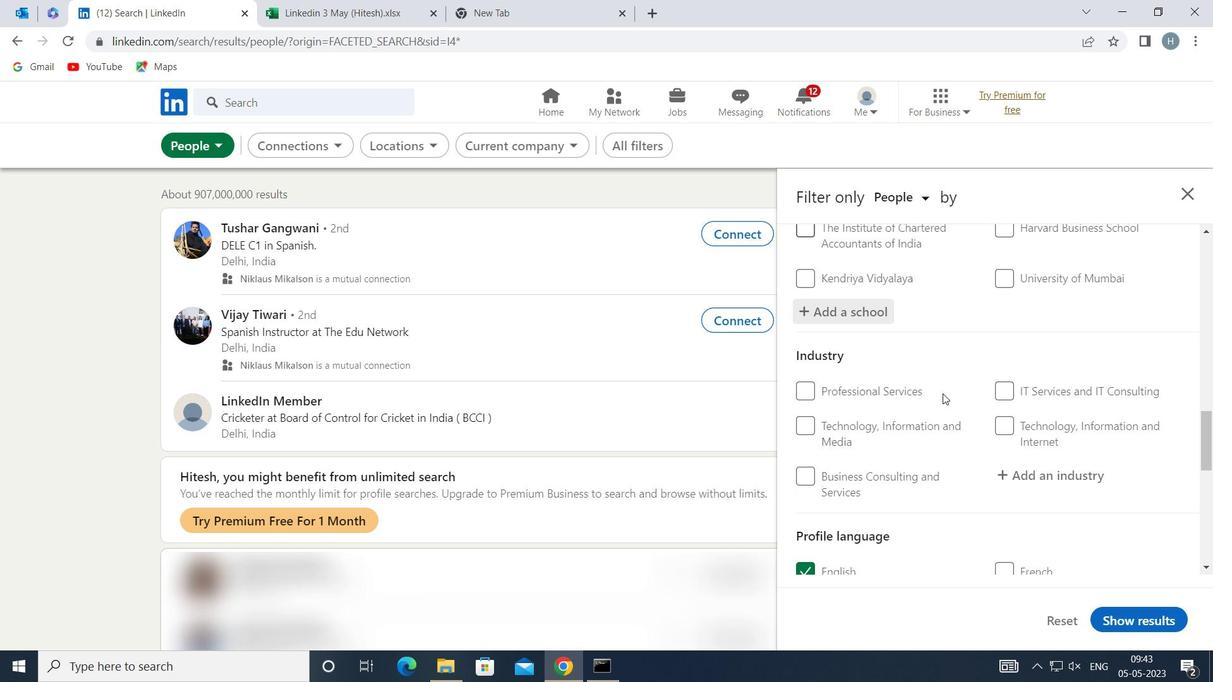 
Action: Mouse moved to (1049, 395)
Screenshot: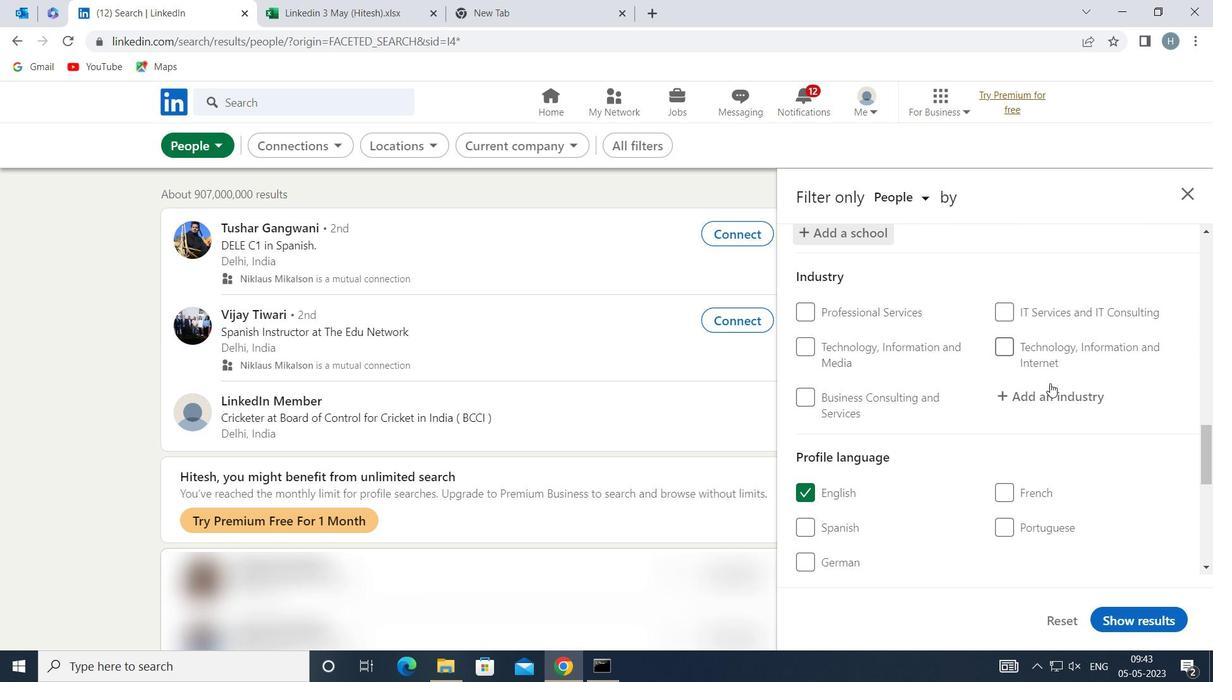 
Action: Mouse pressed left at (1049, 395)
Screenshot: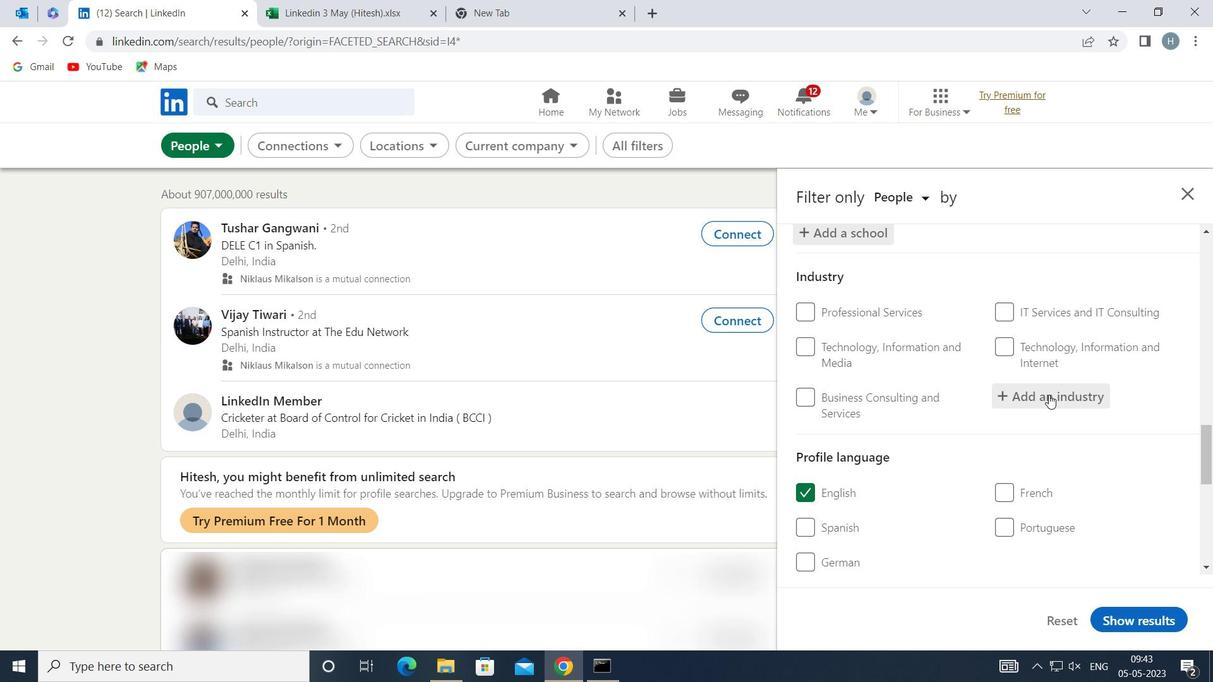 
Action: Key pressed <Key.shift>HOUSING<Key.space>AND<Key.space><Key.shift>COMM
Screenshot: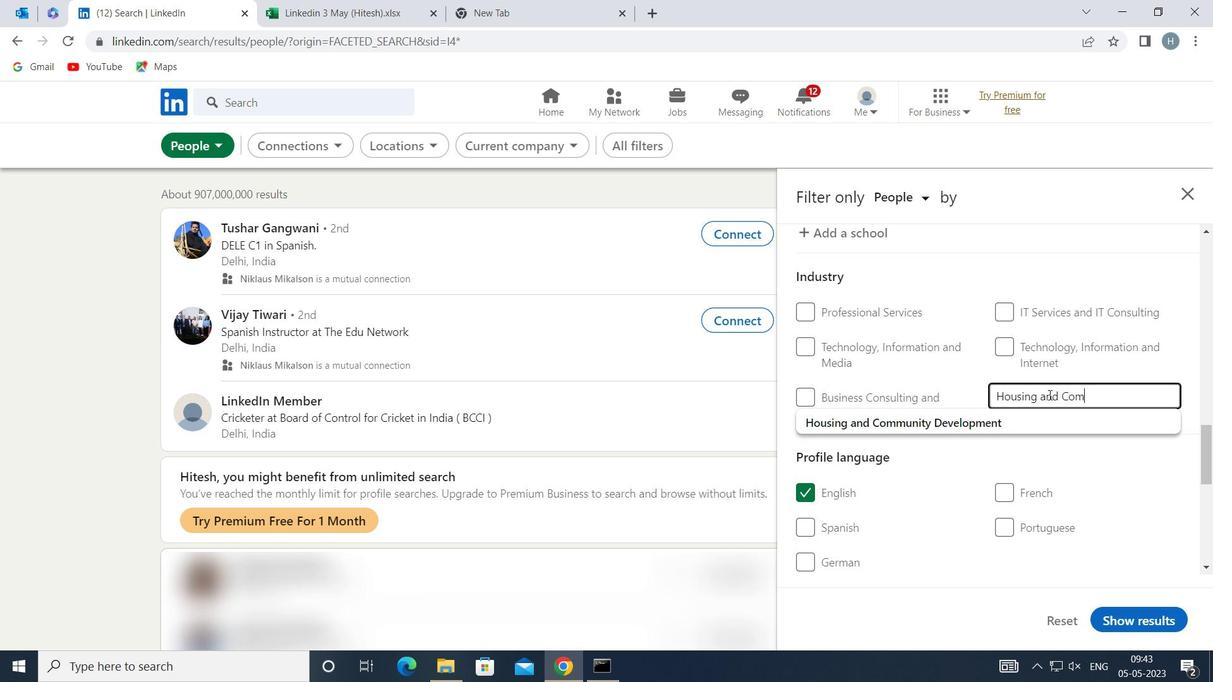 
Action: Mouse moved to (984, 430)
Screenshot: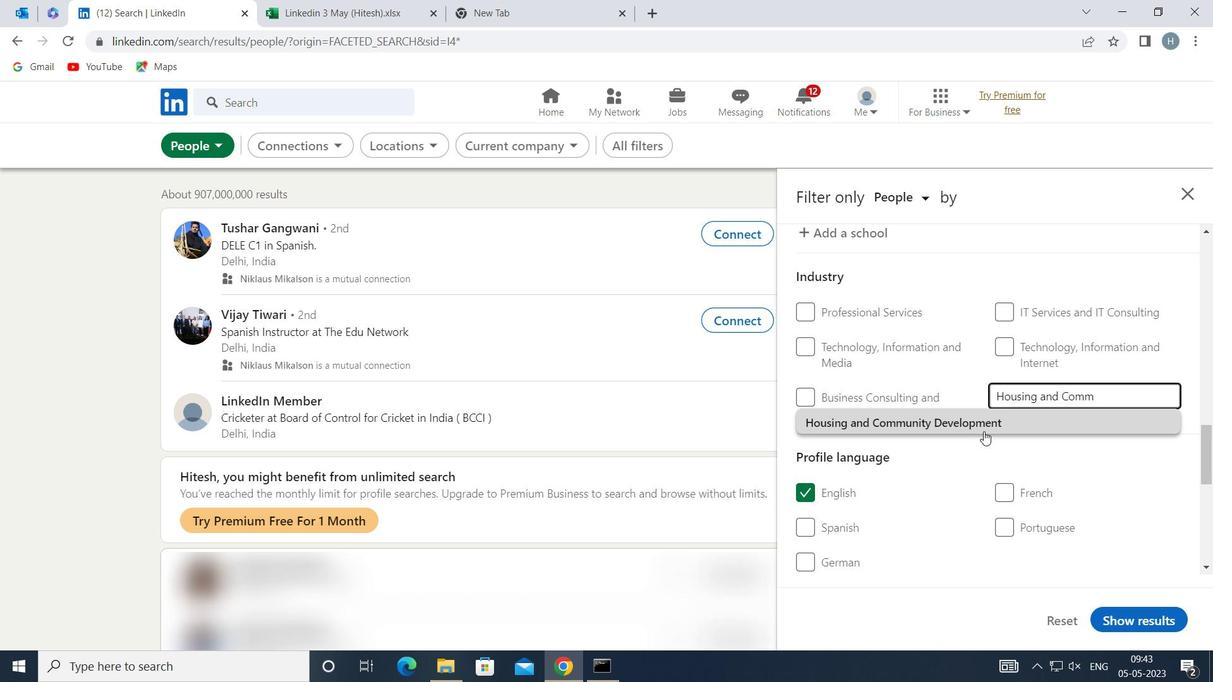 
Action: Mouse pressed left at (984, 430)
Screenshot: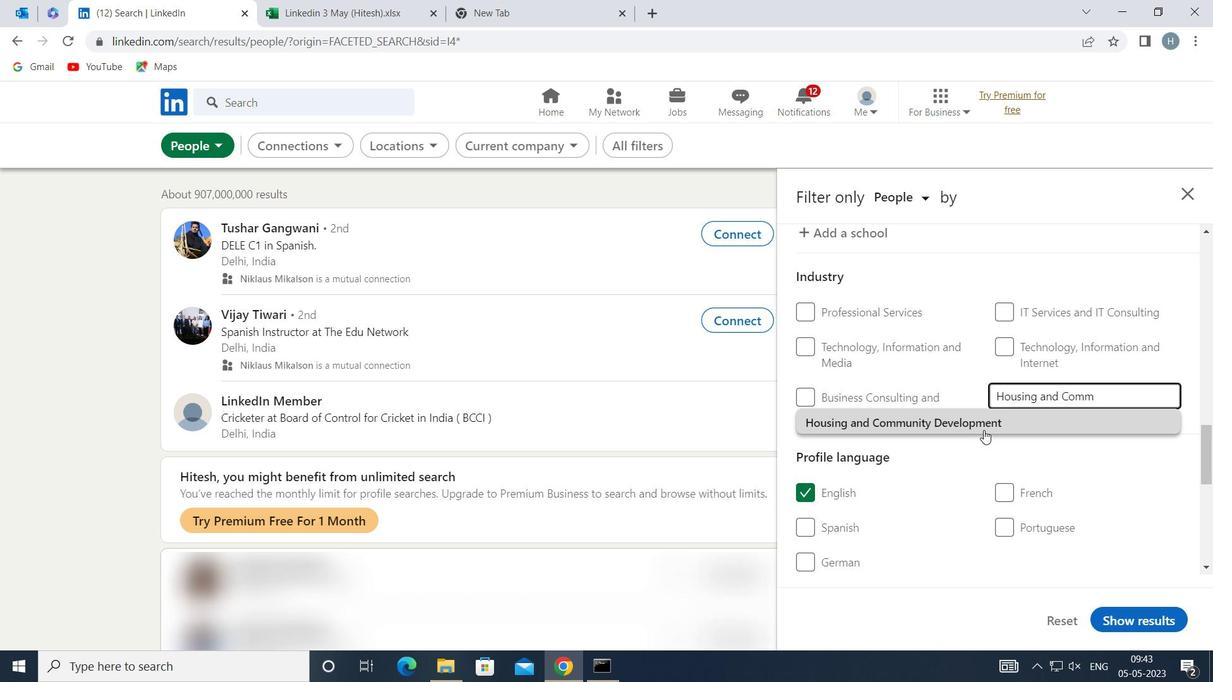 
Action: Mouse moved to (956, 404)
Screenshot: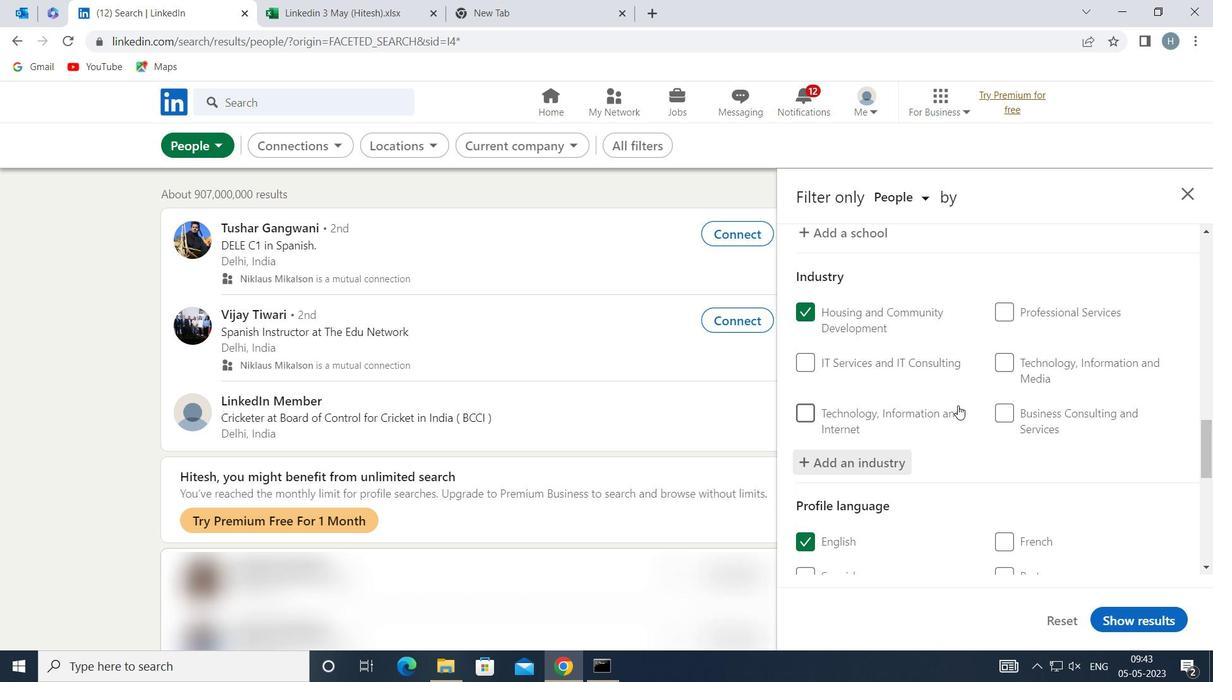 
Action: Mouse scrolled (956, 403) with delta (0, 0)
Screenshot: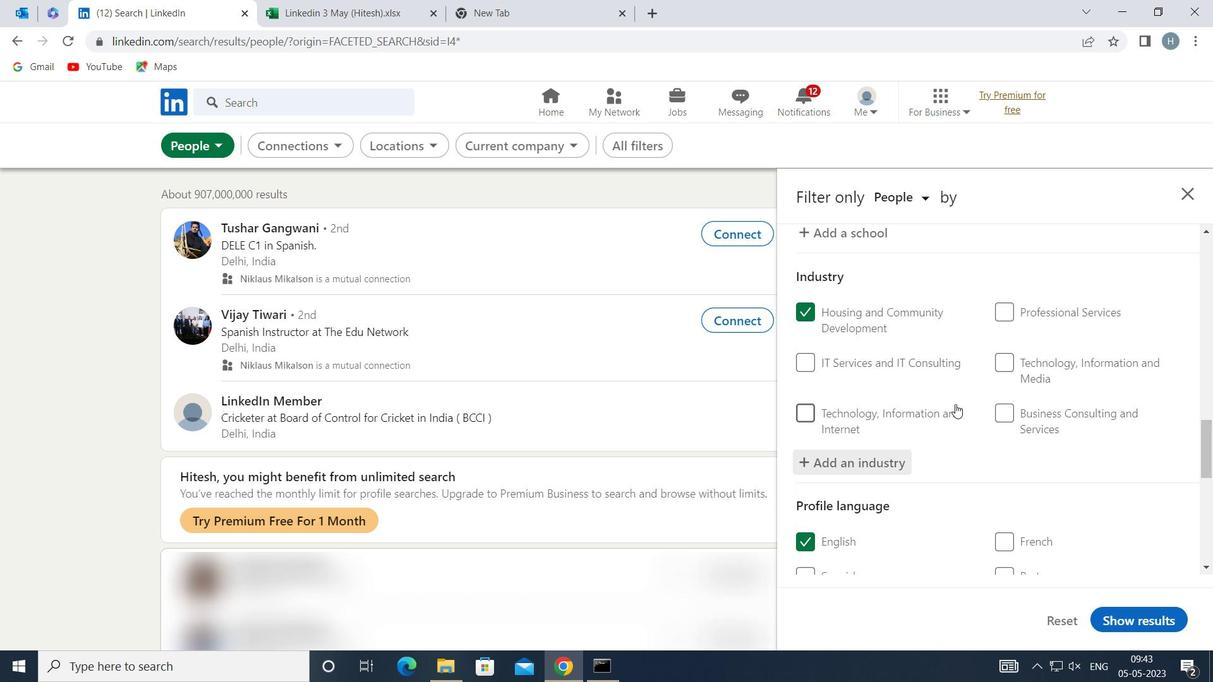 
Action: Mouse scrolled (956, 403) with delta (0, 0)
Screenshot: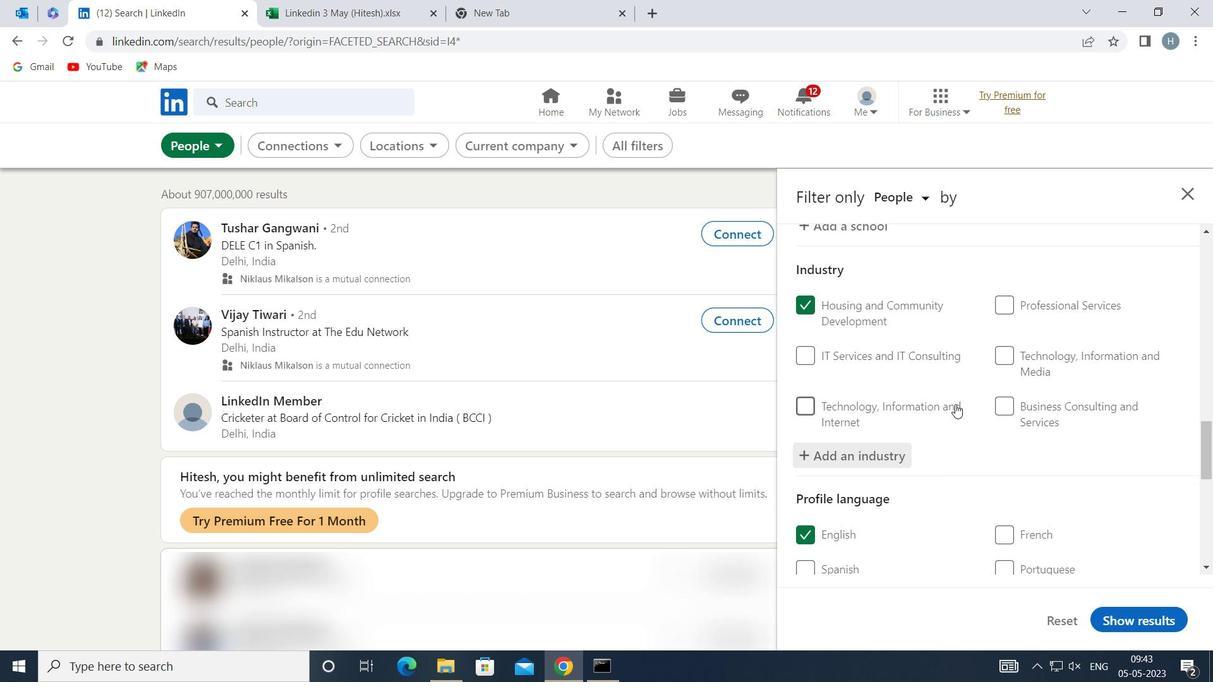 
Action: Mouse scrolled (956, 403) with delta (0, 0)
Screenshot: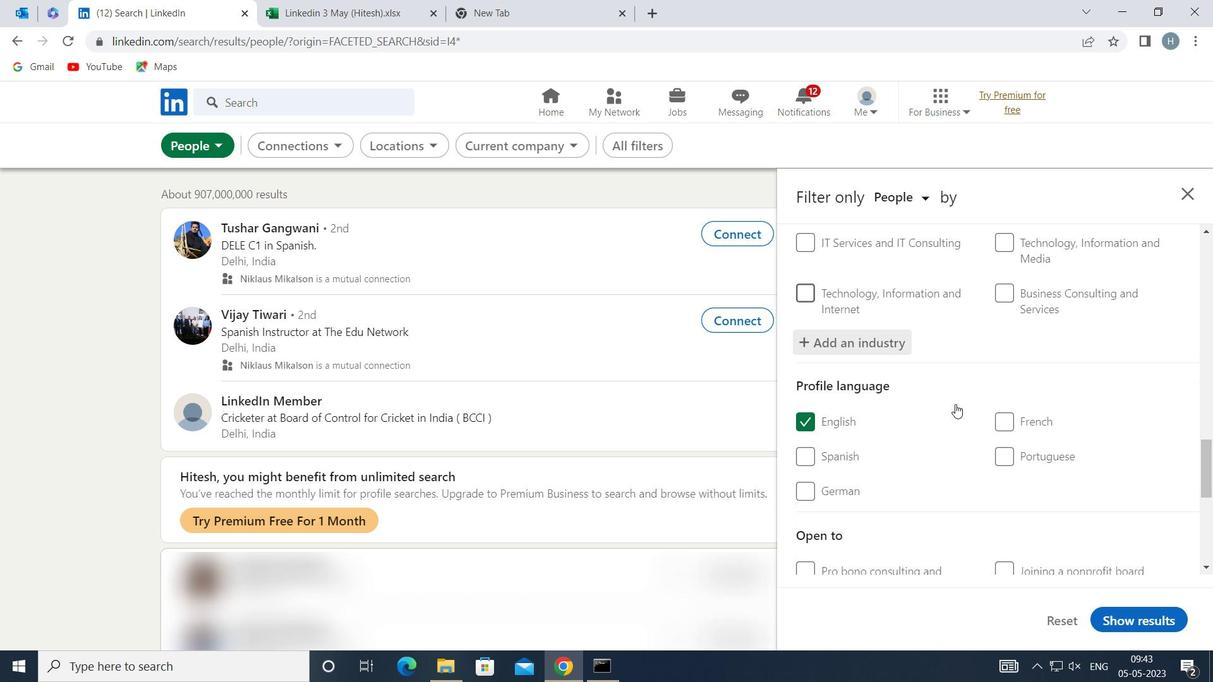 
Action: Mouse scrolled (956, 403) with delta (0, 0)
Screenshot: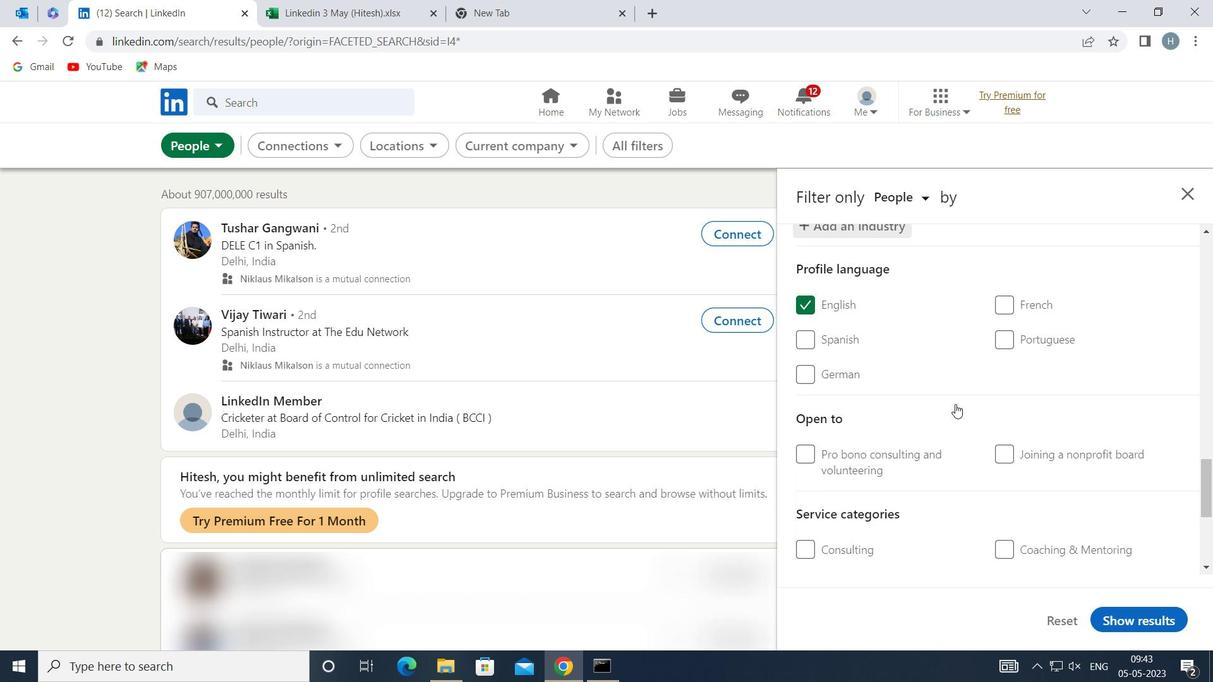 
Action: Mouse scrolled (956, 403) with delta (0, 0)
Screenshot: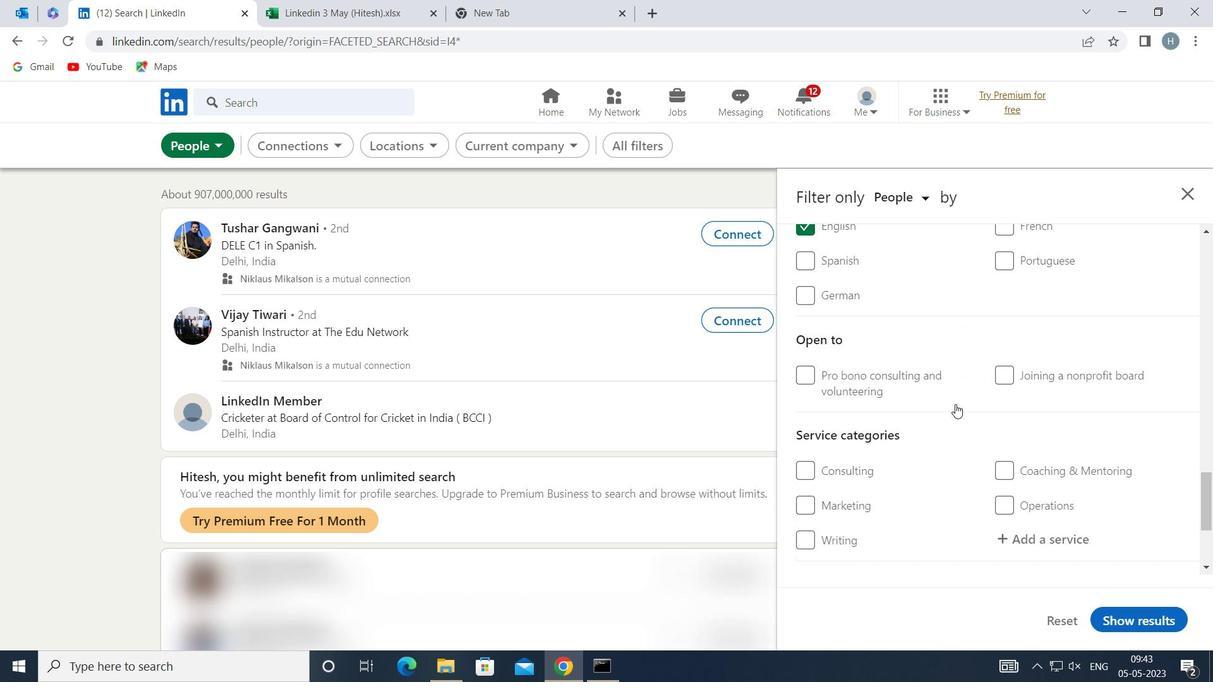 
Action: Mouse scrolled (956, 403) with delta (0, 0)
Screenshot: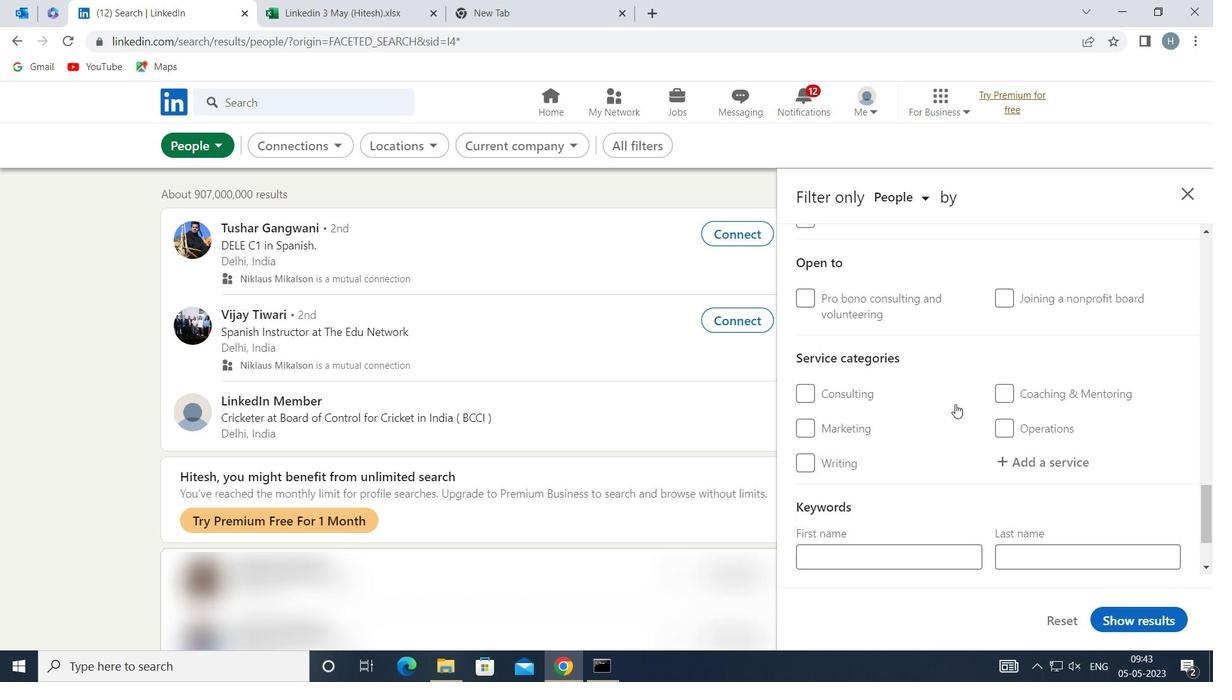 
Action: Mouse moved to (1068, 381)
Screenshot: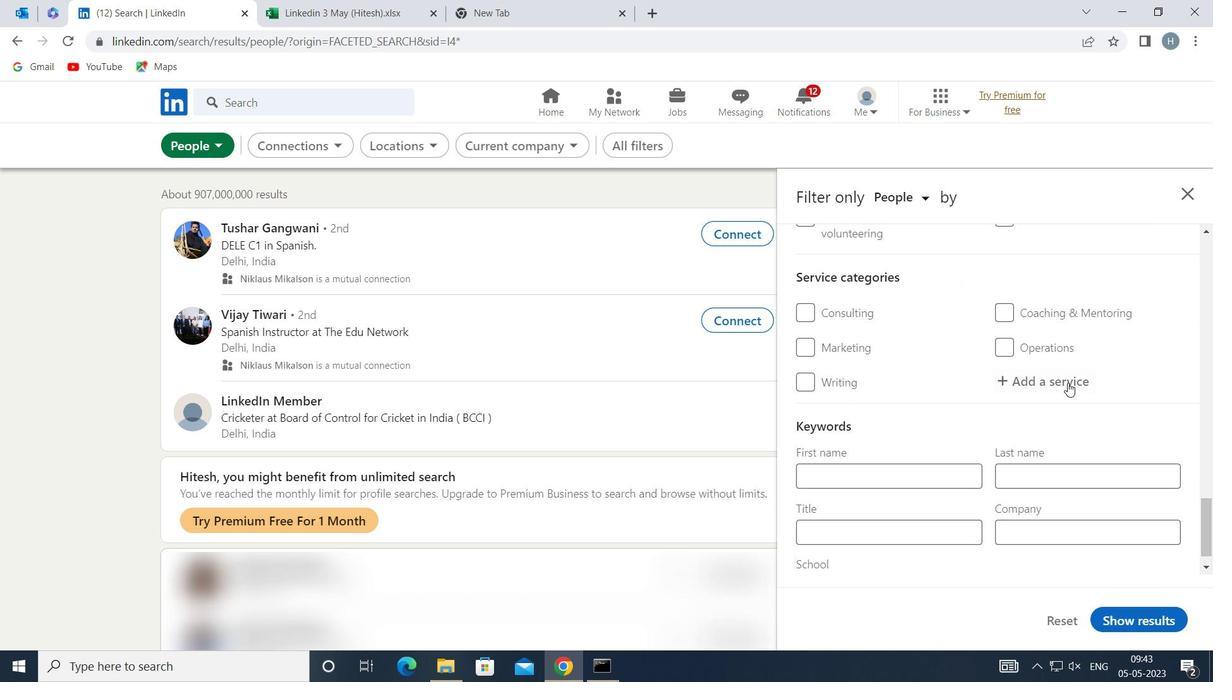 
Action: Mouse pressed left at (1068, 381)
Screenshot: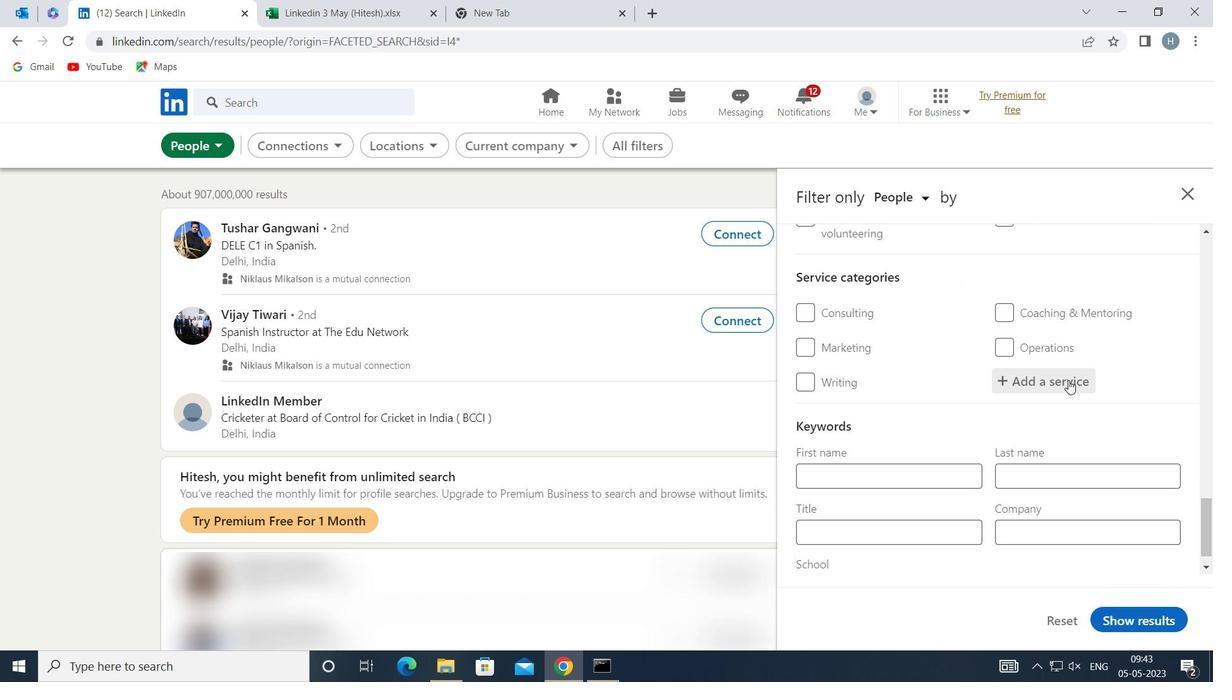 
Action: Key pressed <Key.shift>RESEARCH
Screenshot: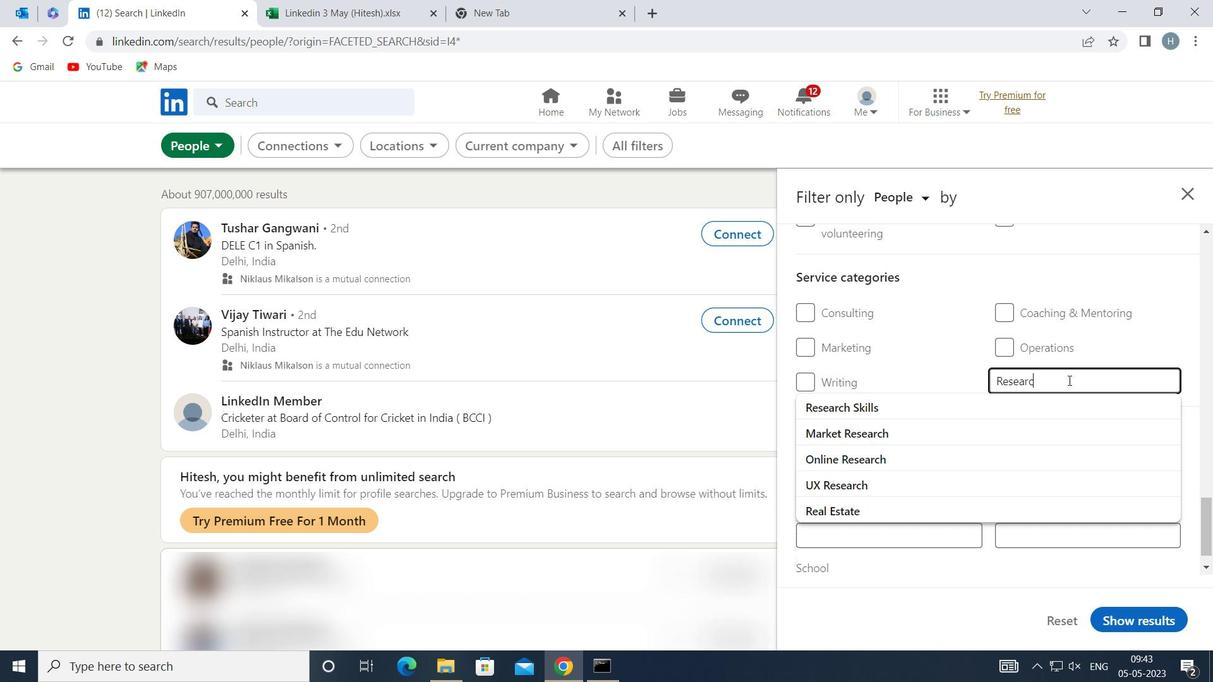
Action: Mouse moved to (1113, 348)
Screenshot: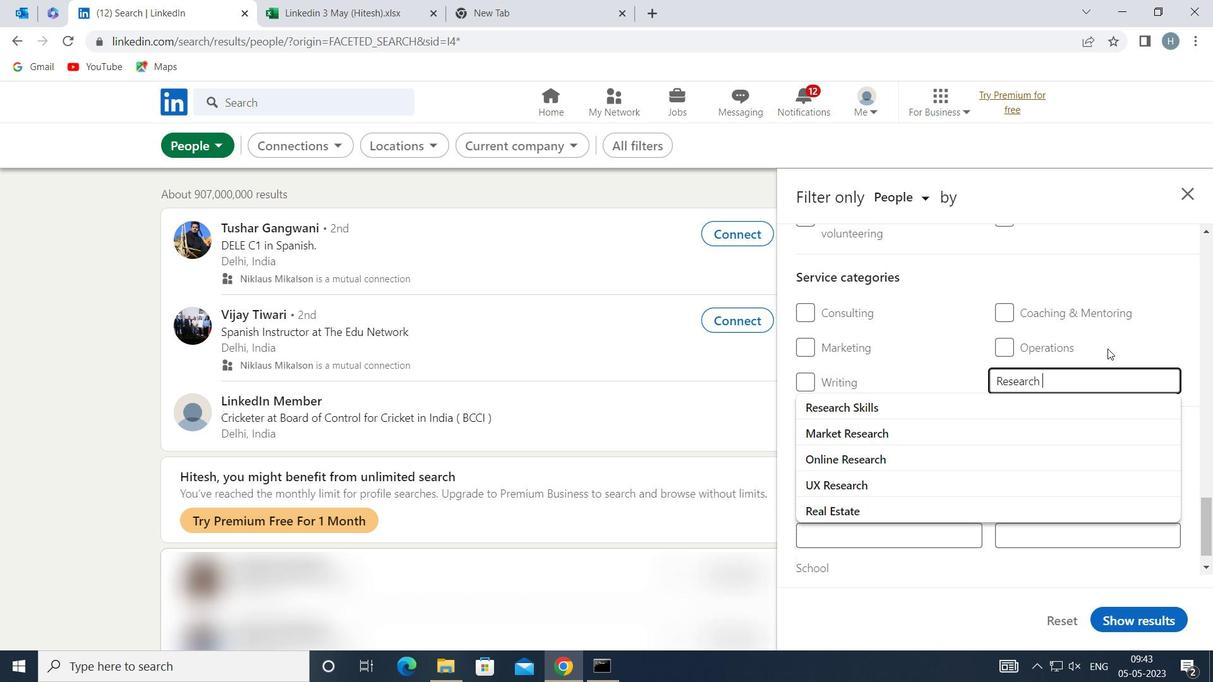 
Action: Mouse pressed left at (1113, 348)
Screenshot: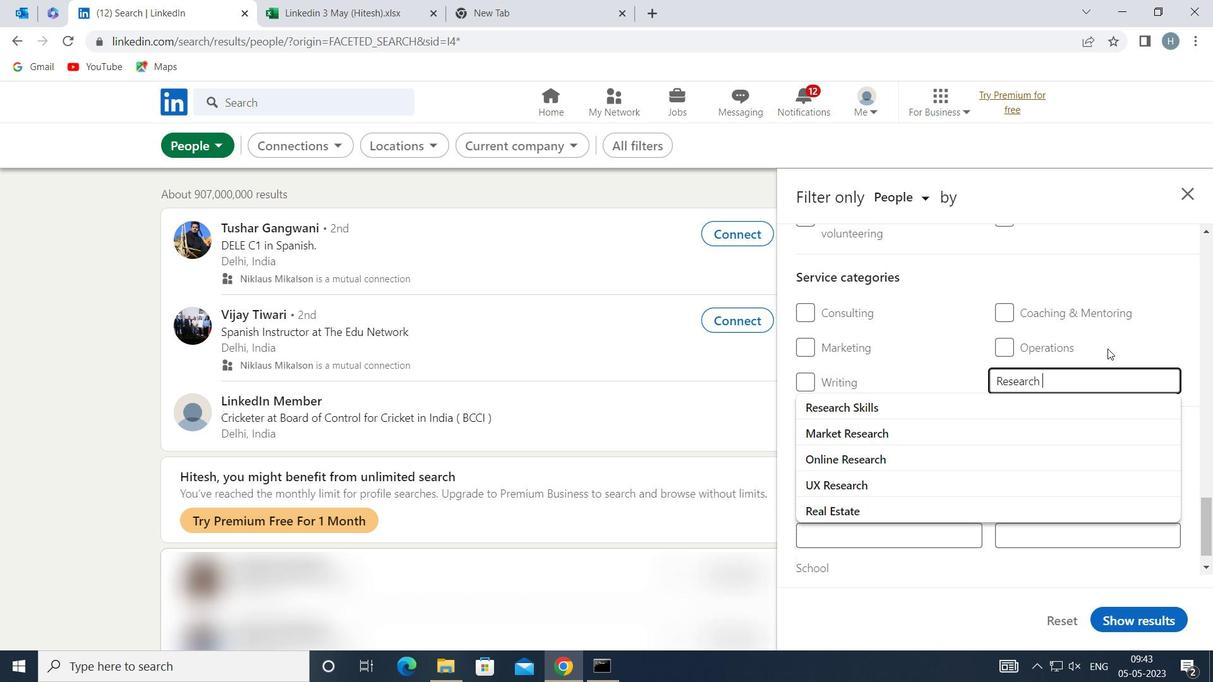 
Action: Mouse moved to (1051, 424)
Screenshot: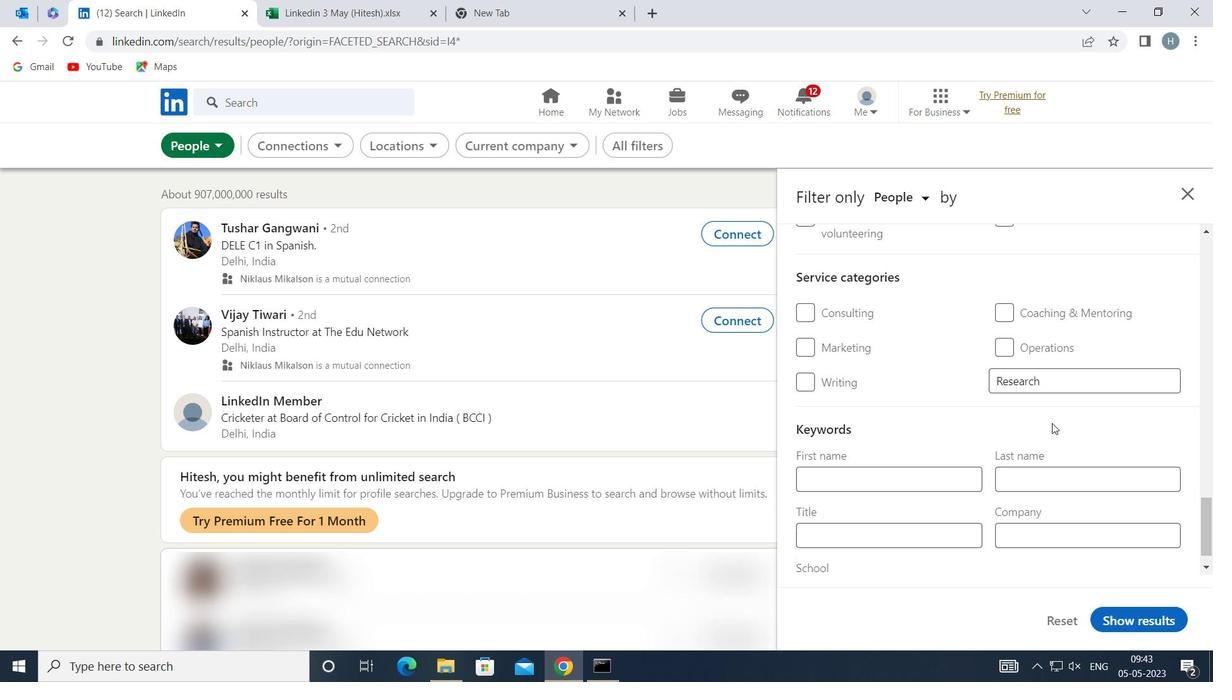 
Action: Mouse scrolled (1051, 424) with delta (0, 0)
Screenshot: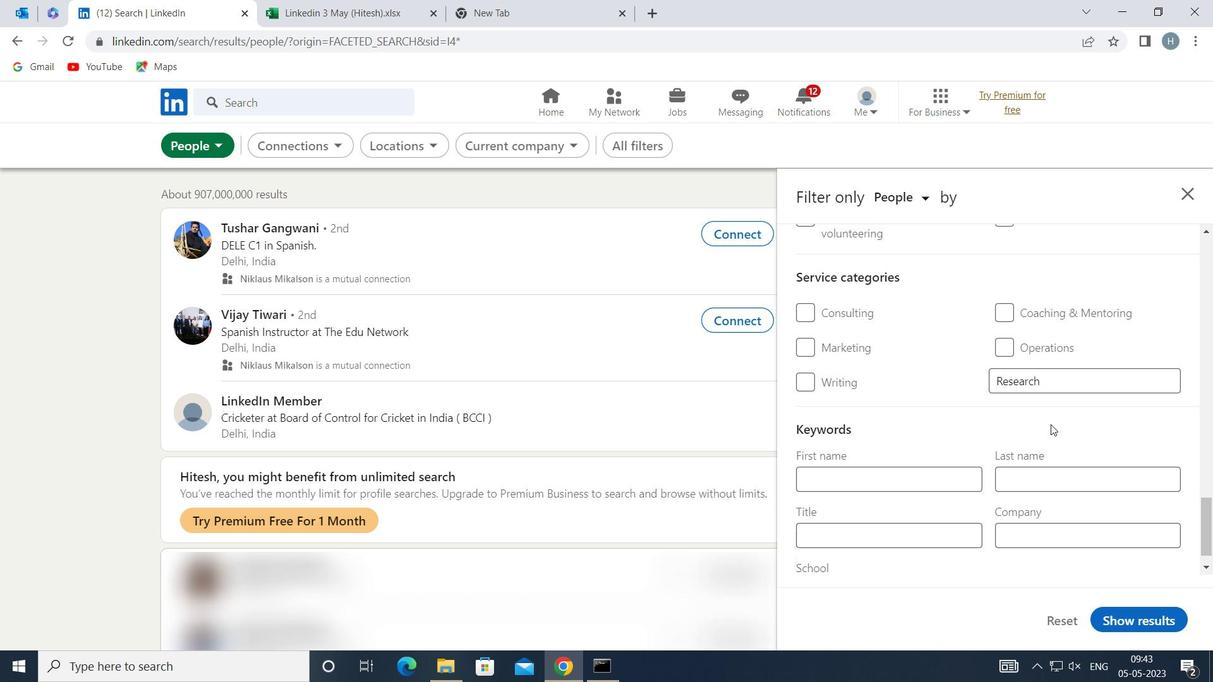 
Action: Mouse moved to (1049, 425)
Screenshot: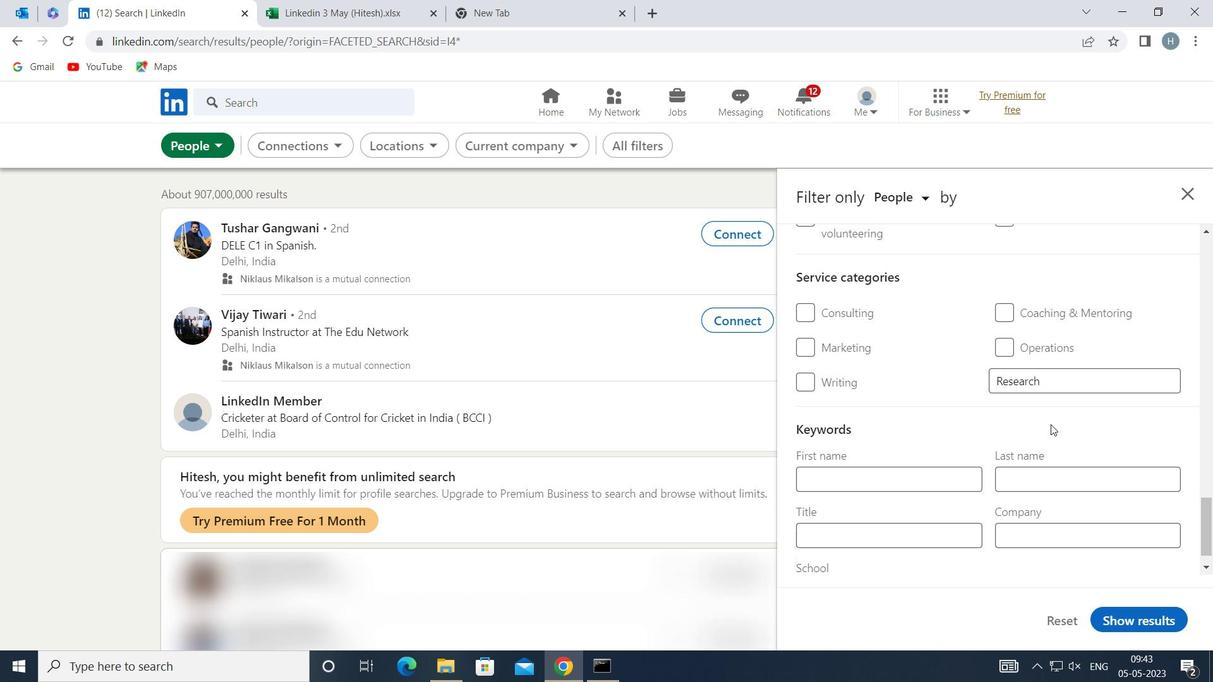 
Action: Mouse scrolled (1049, 424) with delta (0, 0)
Screenshot: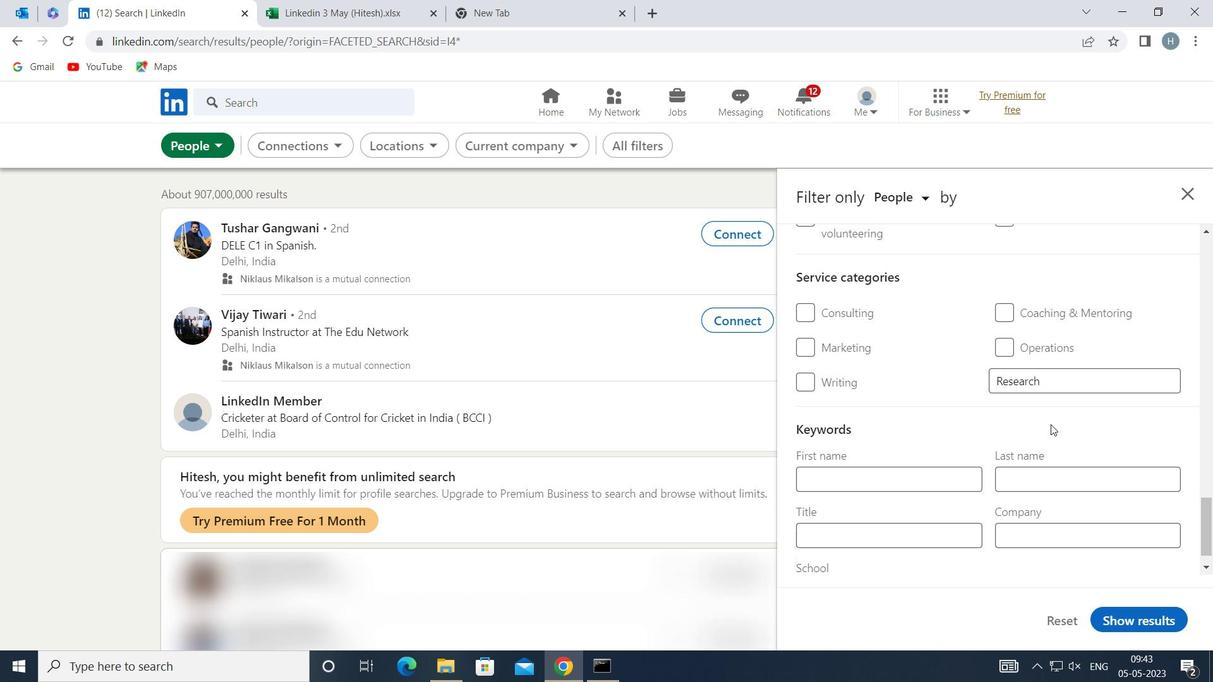 
Action: Mouse moved to (937, 507)
Screenshot: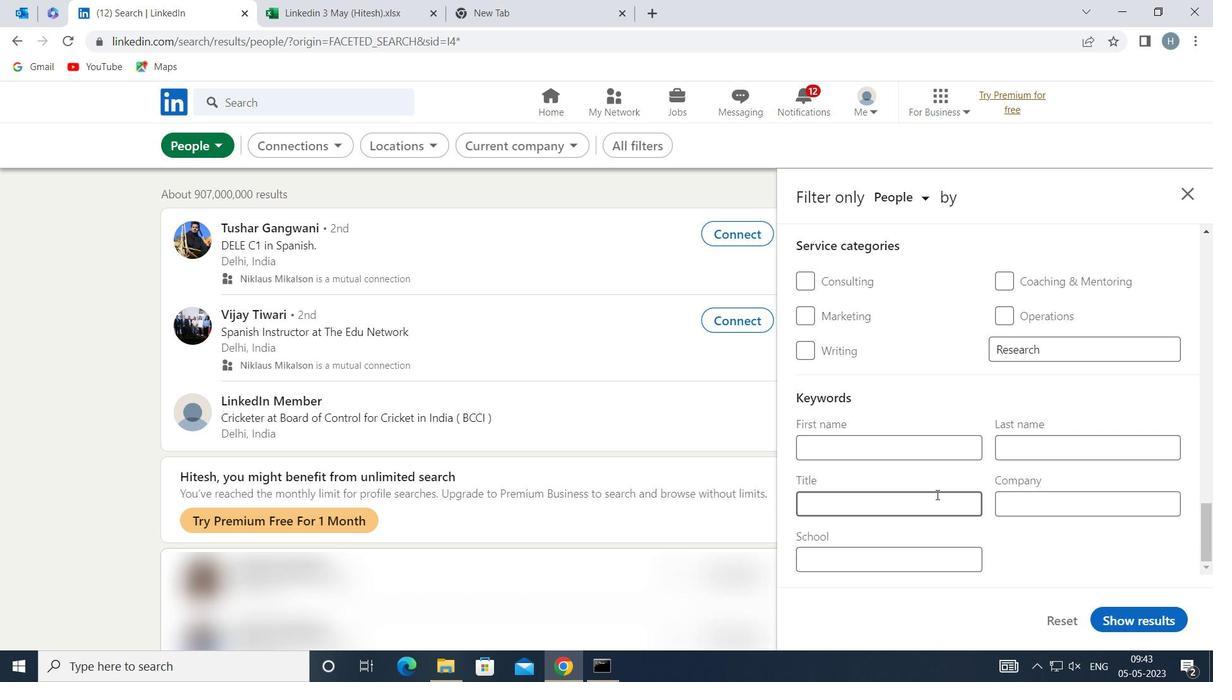 
Action: Mouse pressed left at (937, 507)
Screenshot: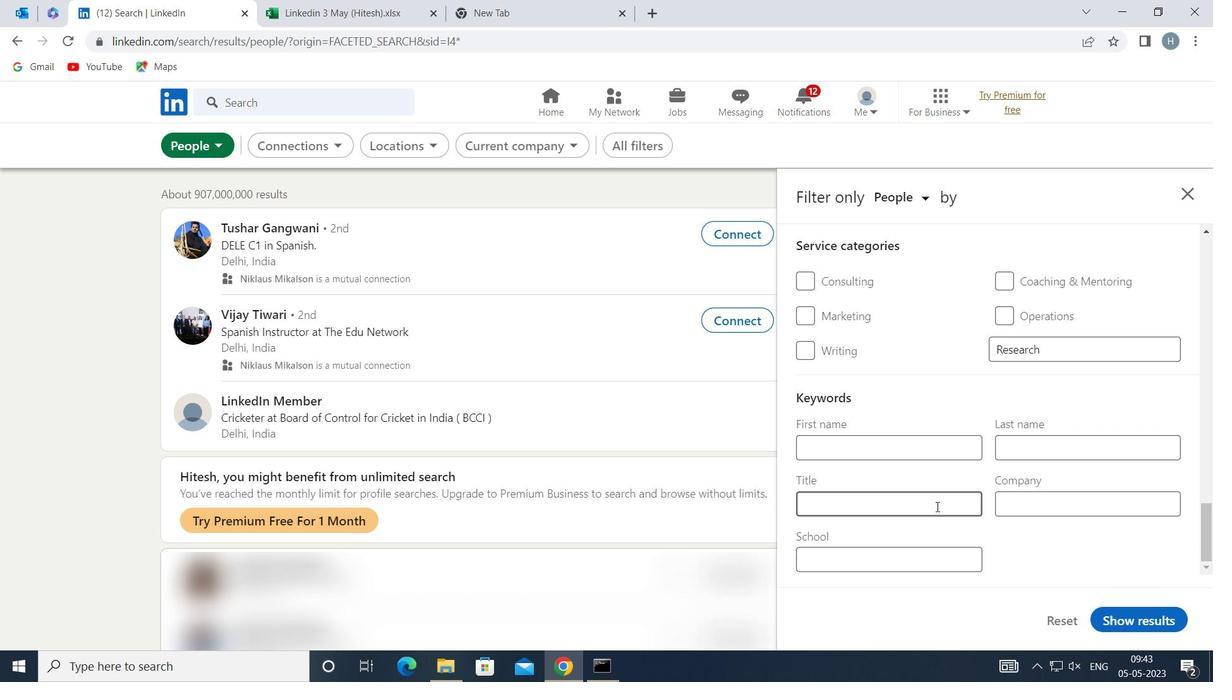 
Action: Key pressed <Key.shift>PHOTOGRAPHER
Screenshot: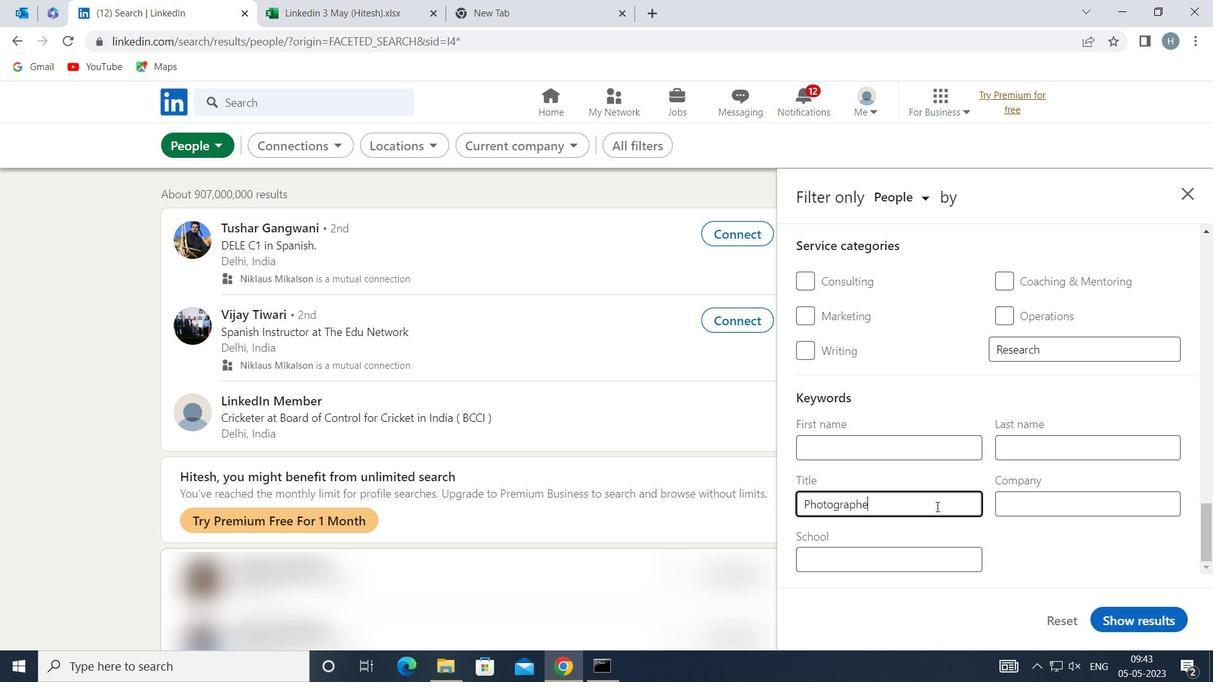
Action: Mouse moved to (1156, 618)
Screenshot: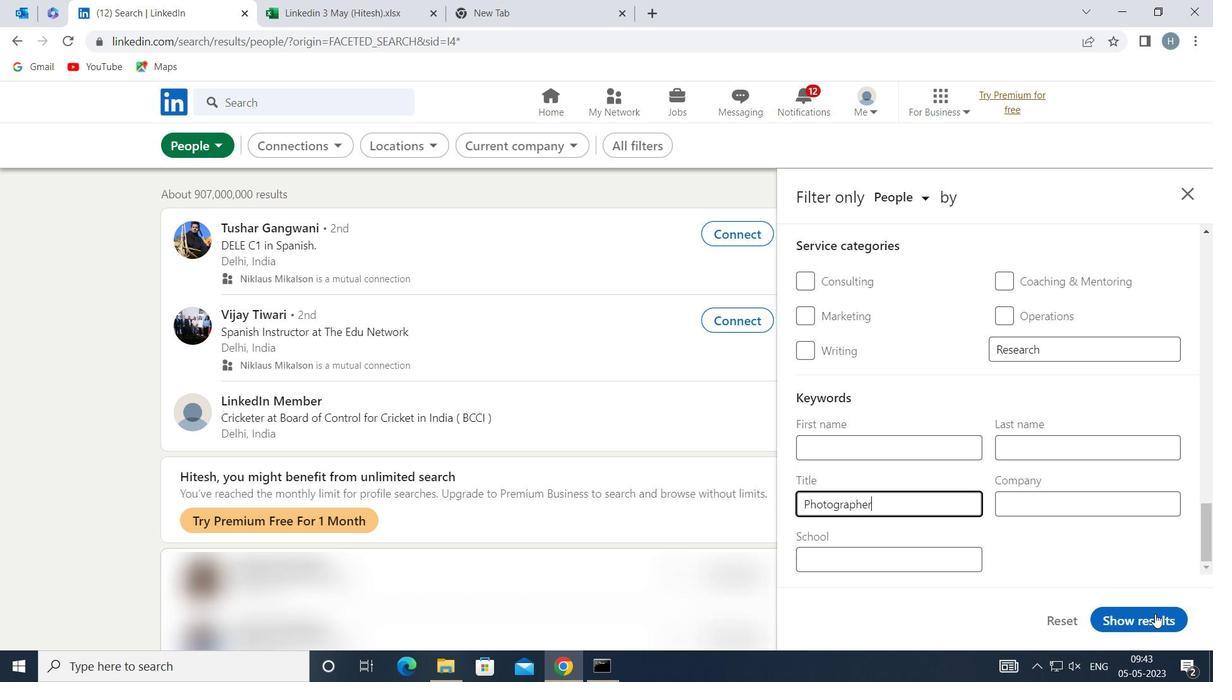 
Action: Mouse pressed left at (1156, 618)
Screenshot: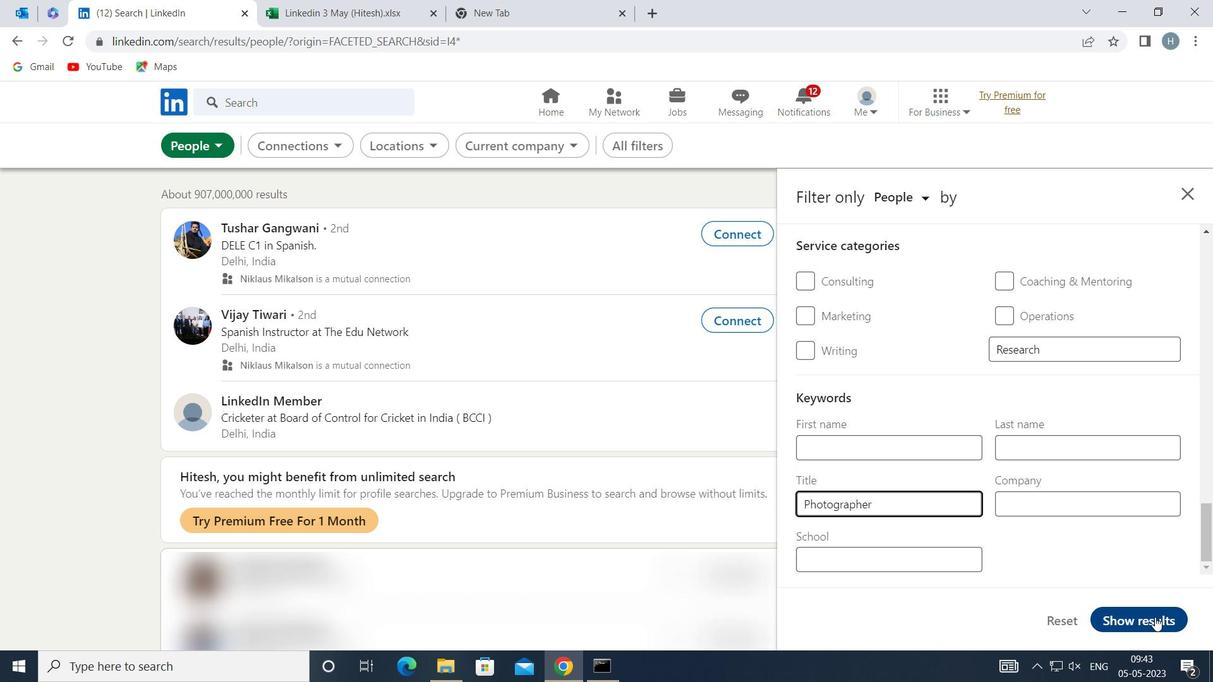 
Action: Mouse moved to (1035, 548)
Screenshot: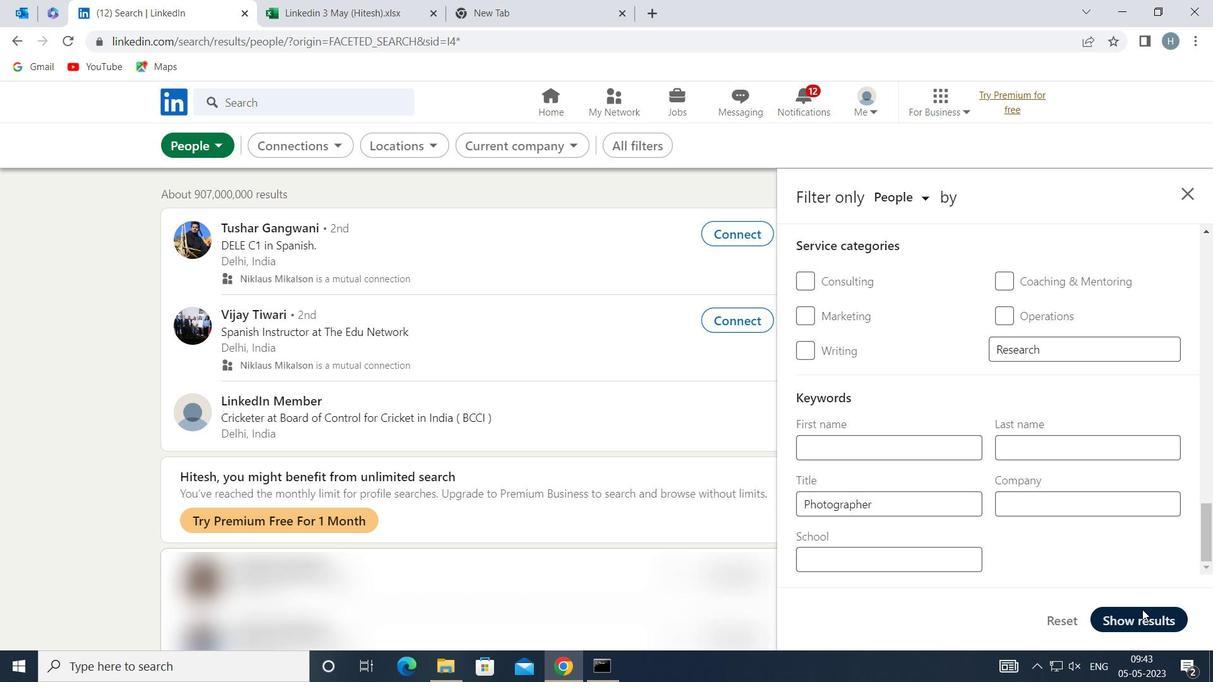 
